 Task: Open a blank sheet, save the file as Sedona.doc Insert a picture of 'Sedona'with name   Sedona.png  Change shape height to 8.9 select the picture, apply border and shading with setting 3-D, style two thin line, color Black and width 2 1/4 pt
Action: Mouse moved to (167, 199)
Screenshot: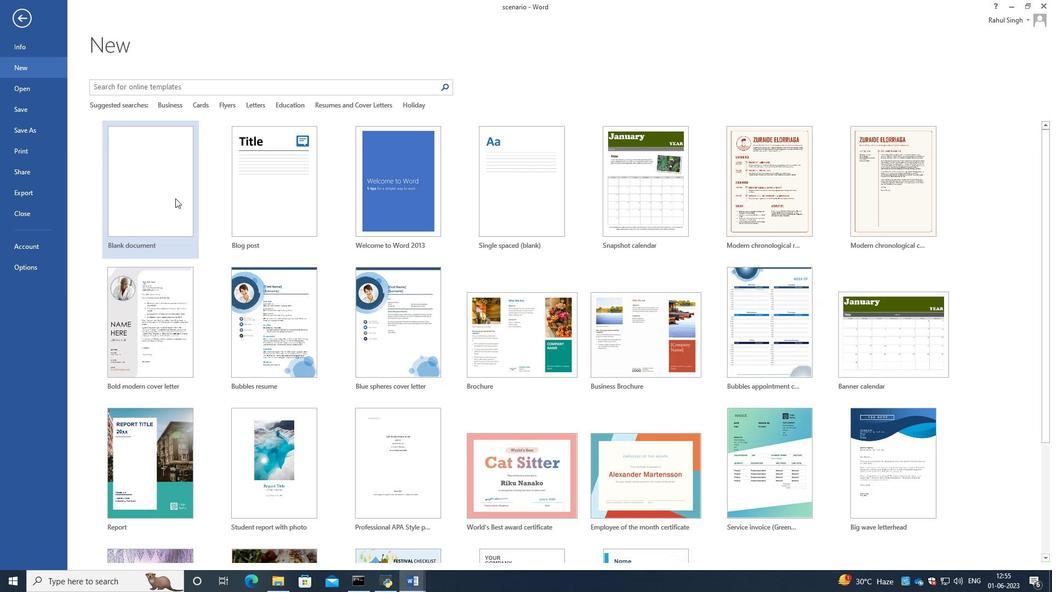 
Action: Mouse pressed left at (167, 199)
Screenshot: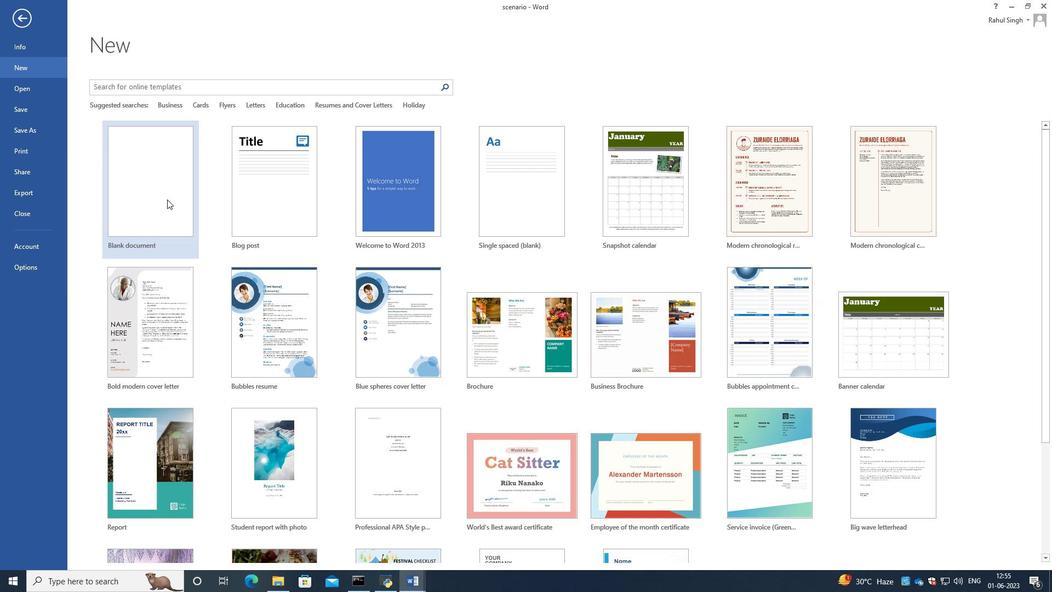 
Action: Mouse moved to (12, 14)
Screenshot: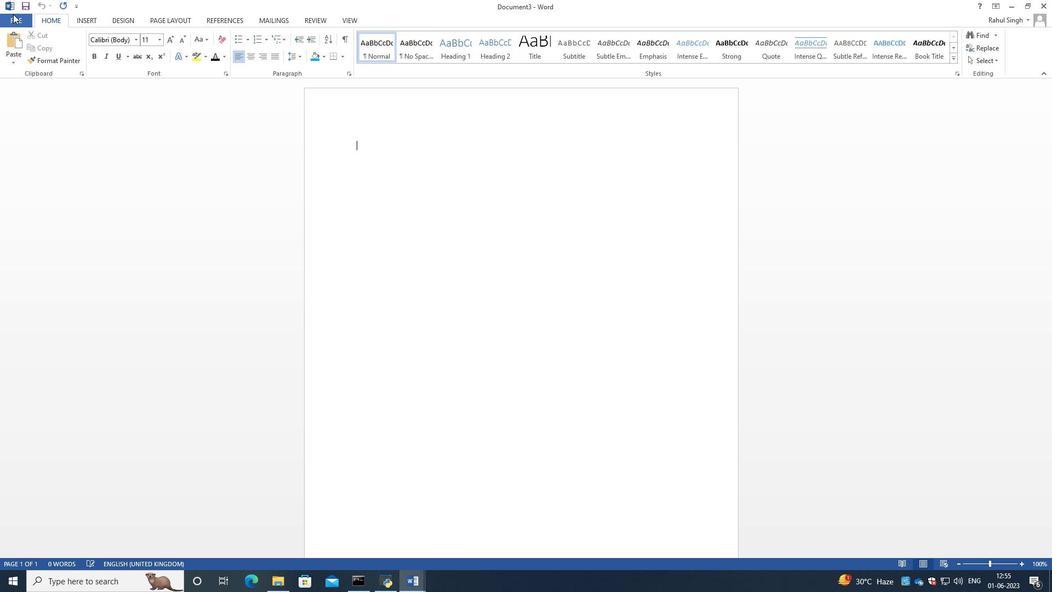 
Action: Mouse pressed left at (12, 14)
Screenshot: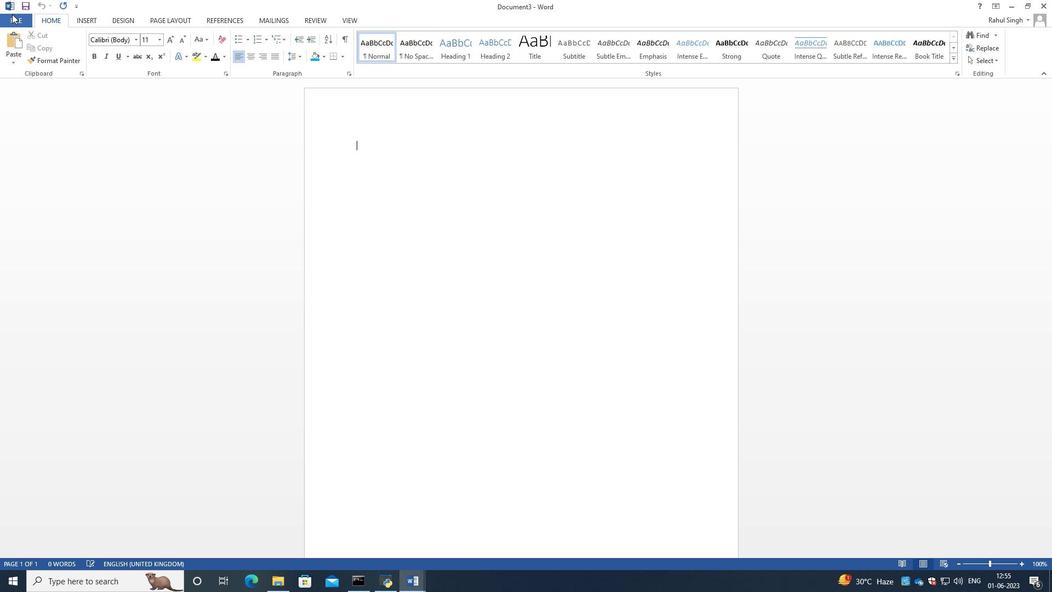 
Action: Mouse moved to (29, 135)
Screenshot: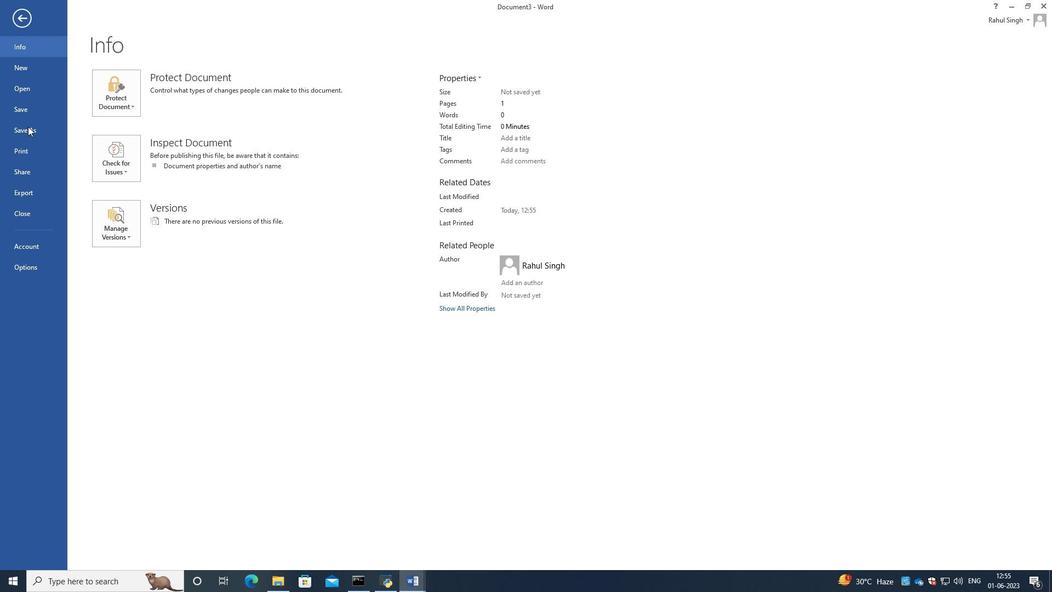 
Action: Mouse pressed left at (29, 135)
Screenshot: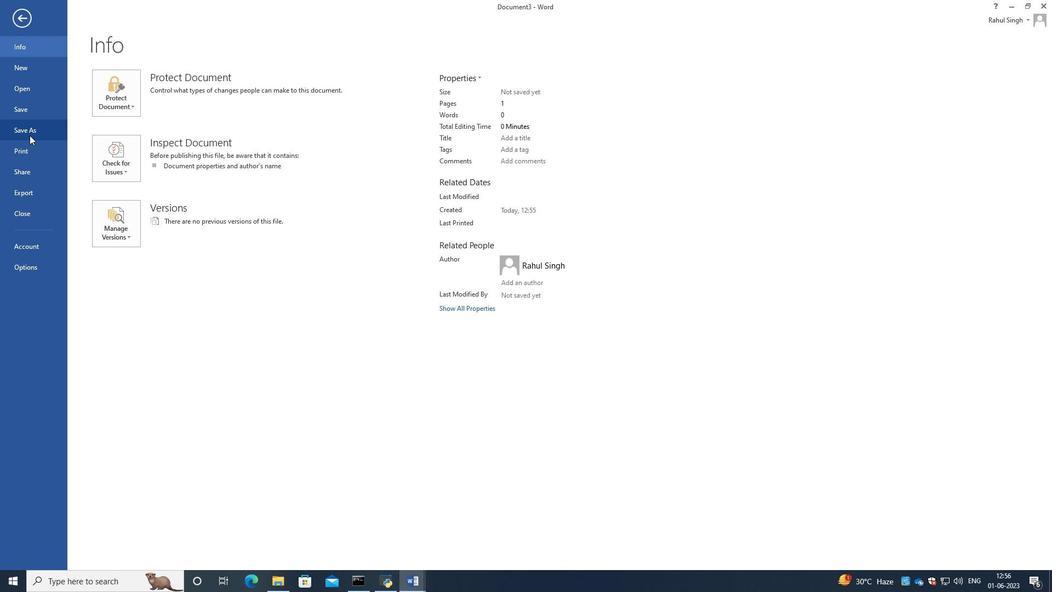 
Action: Mouse moved to (296, 118)
Screenshot: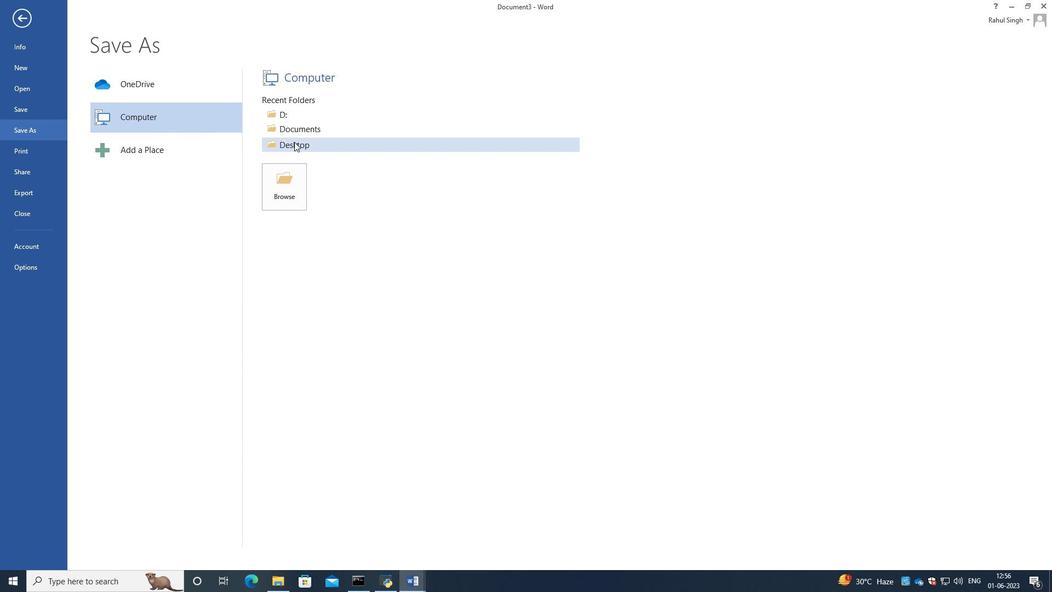 
Action: Mouse pressed left at (296, 118)
Screenshot: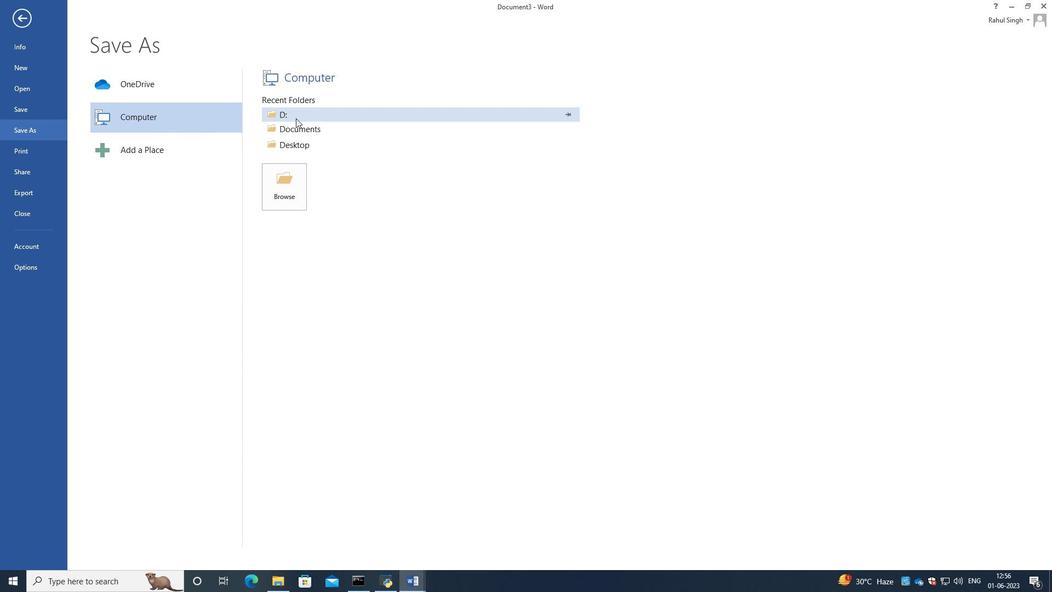 
Action: Mouse moved to (265, 202)
Screenshot: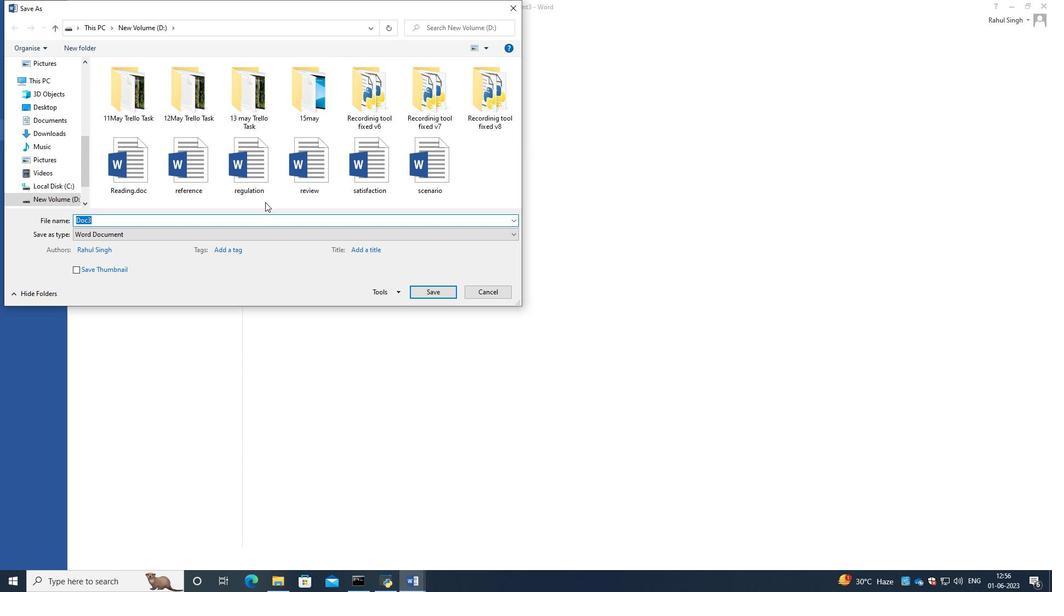 
Action: Key pressed <Key.caps_lock>S<Key.caps_lock>edona.doc
Screenshot: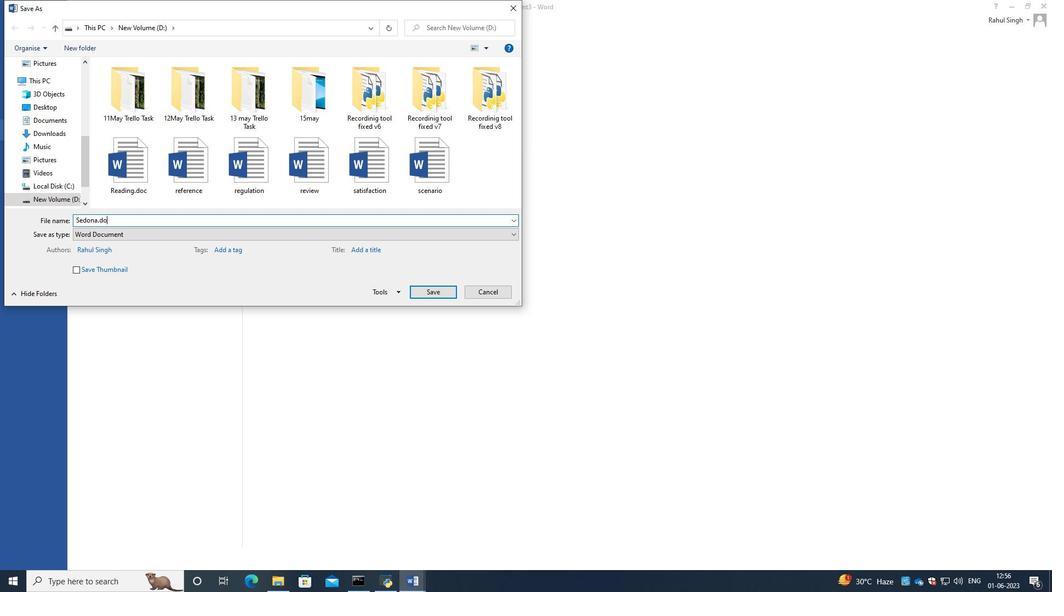 
Action: Mouse moved to (428, 292)
Screenshot: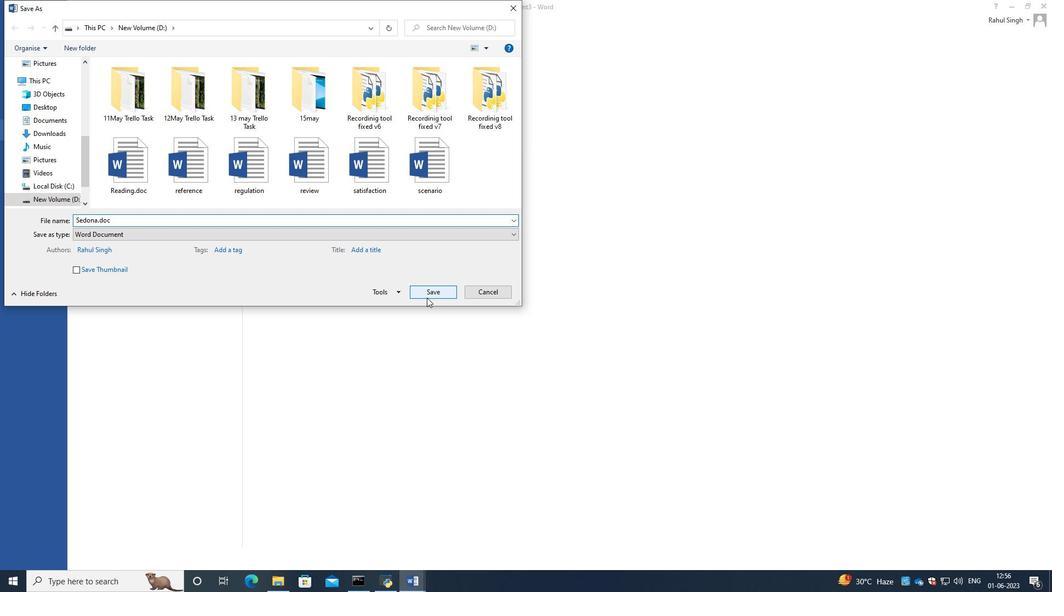 
Action: Mouse pressed left at (428, 292)
Screenshot: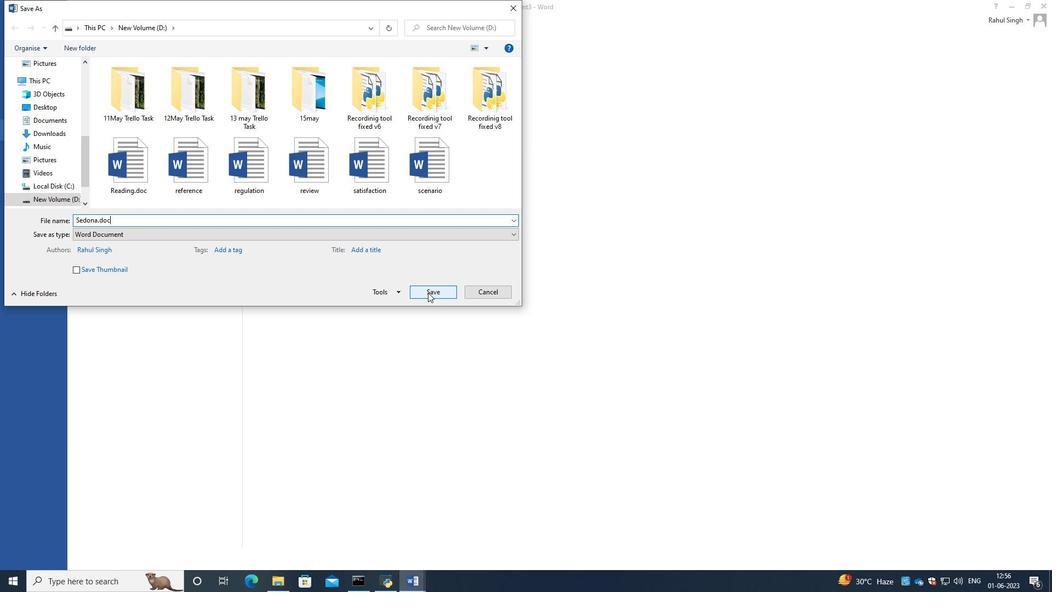 
Action: Mouse moved to (378, 153)
Screenshot: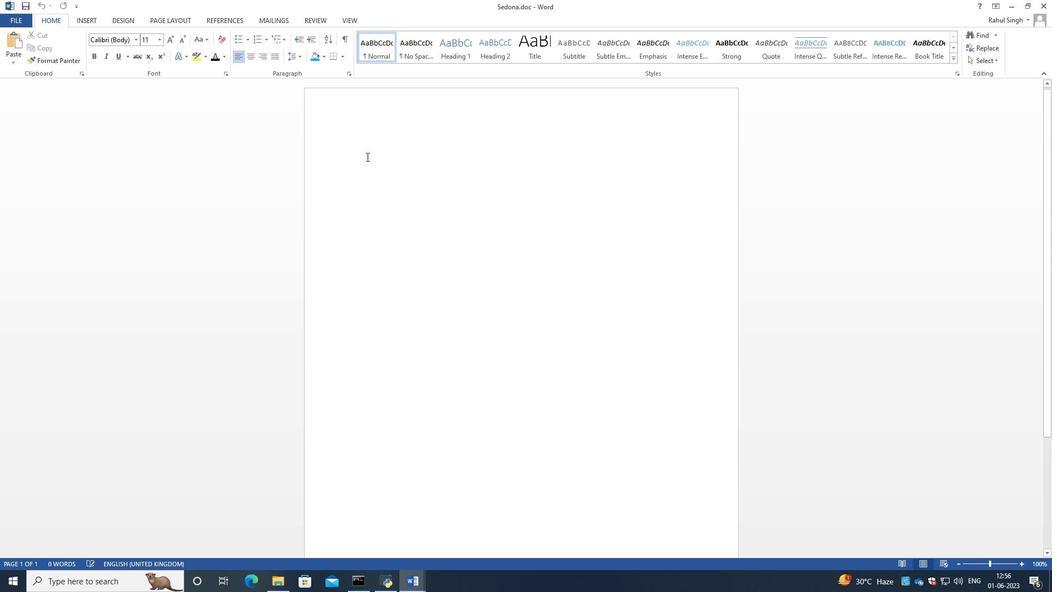 
Action: Mouse pressed left at (378, 153)
Screenshot: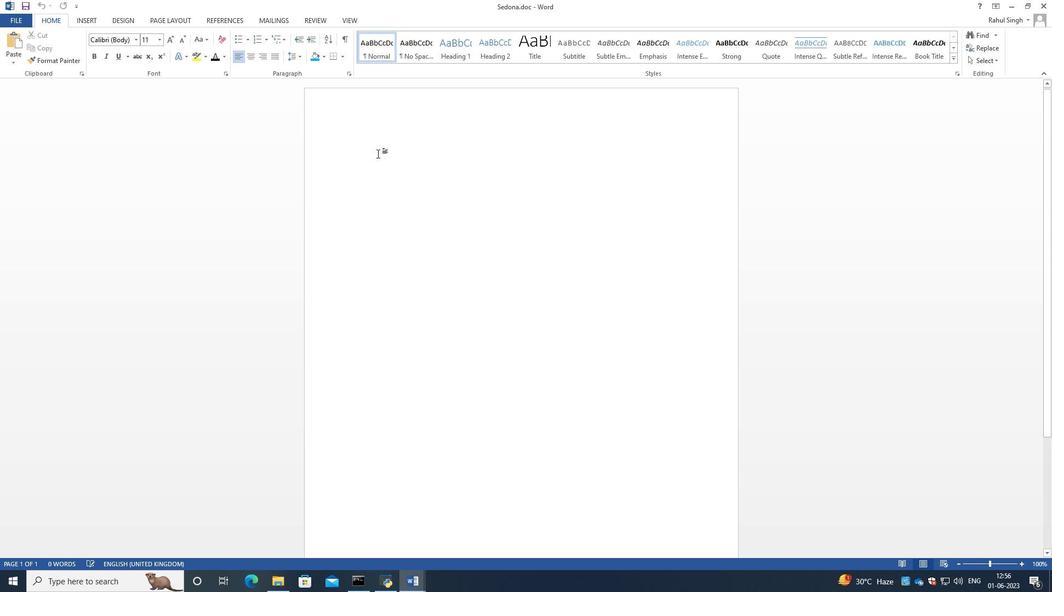 
Action: Mouse moved to (79, 18)
Screenshot: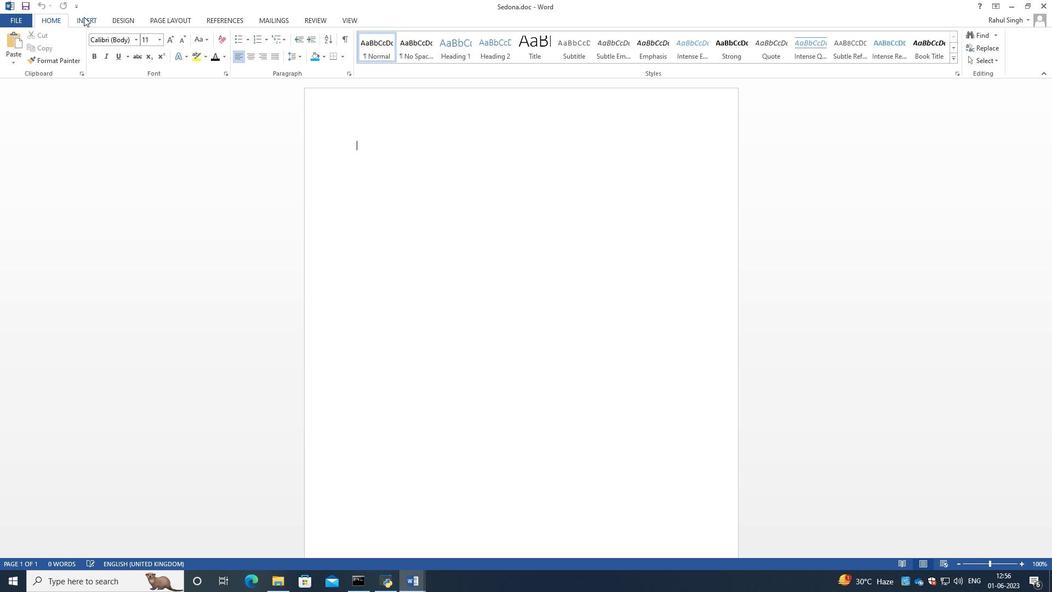 
Action: Mouse pressed left at (79, 18)
Screenshot: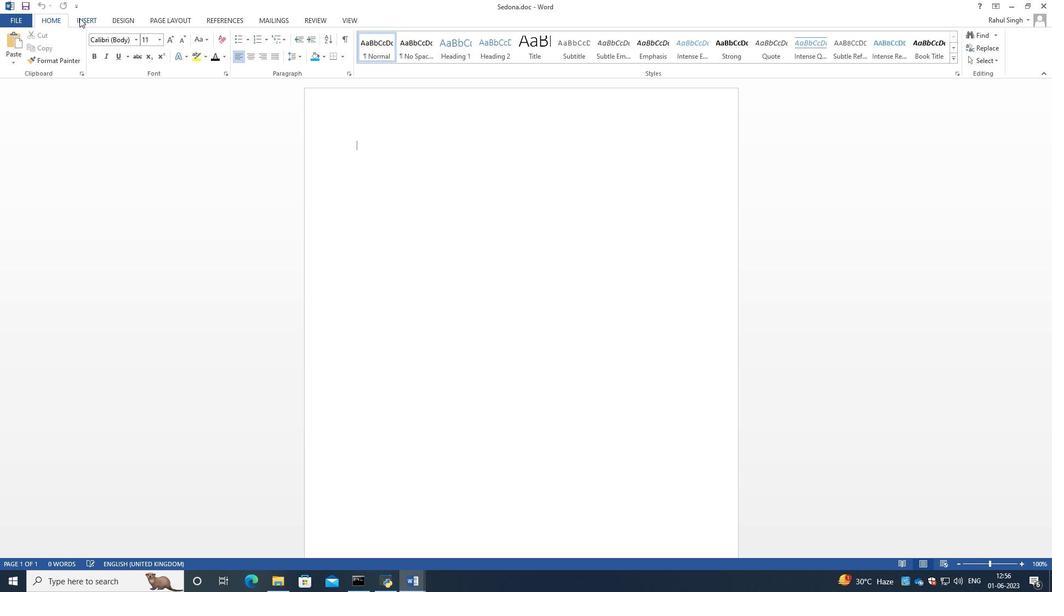 
Action: Mouse moved to (148, 49)
Screenshot: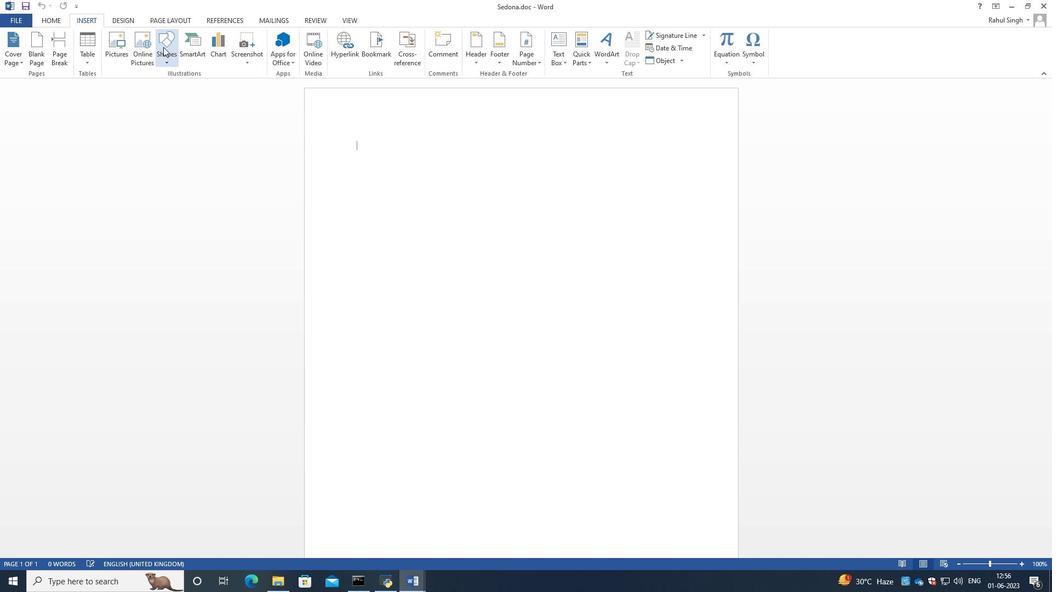 
Action: Mouse pressed left at (148, 49)
Screenshot: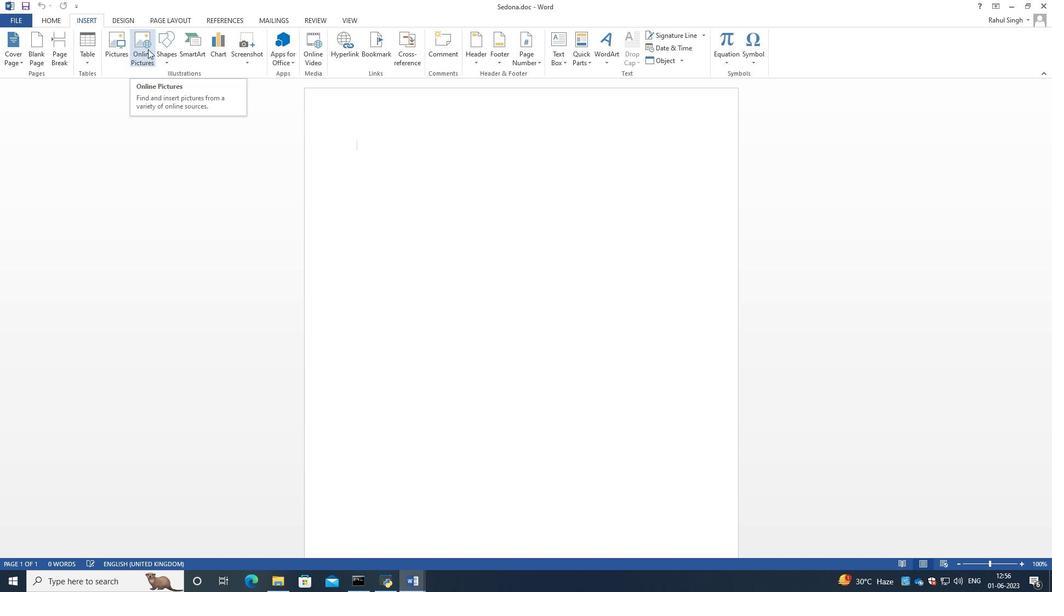
Action: Mouse moved to (590, 223)
Screenshot: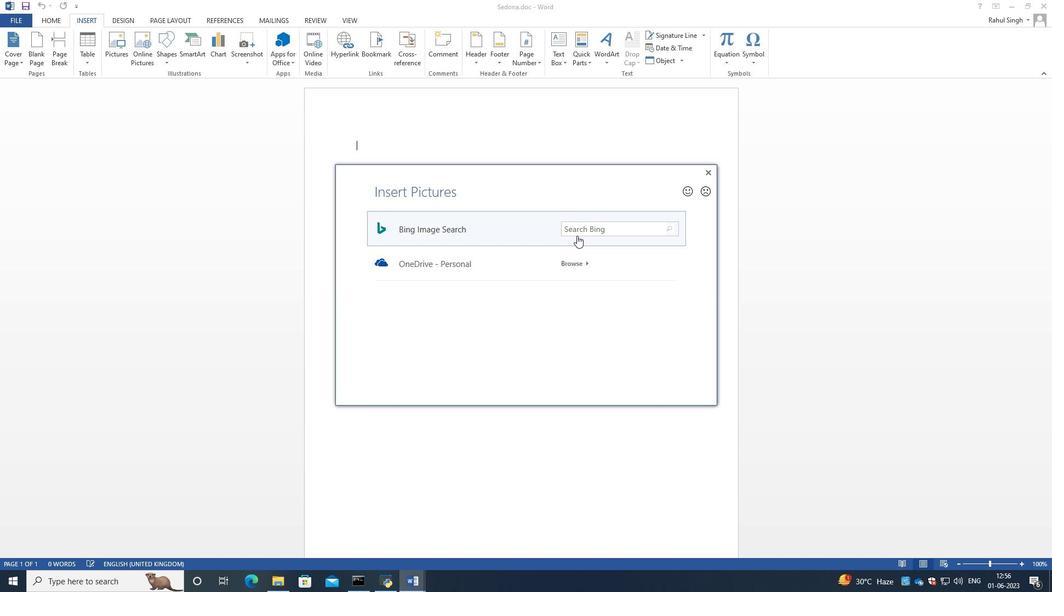 
Action: Mouse pressed left at (590, 223)
Screenshot: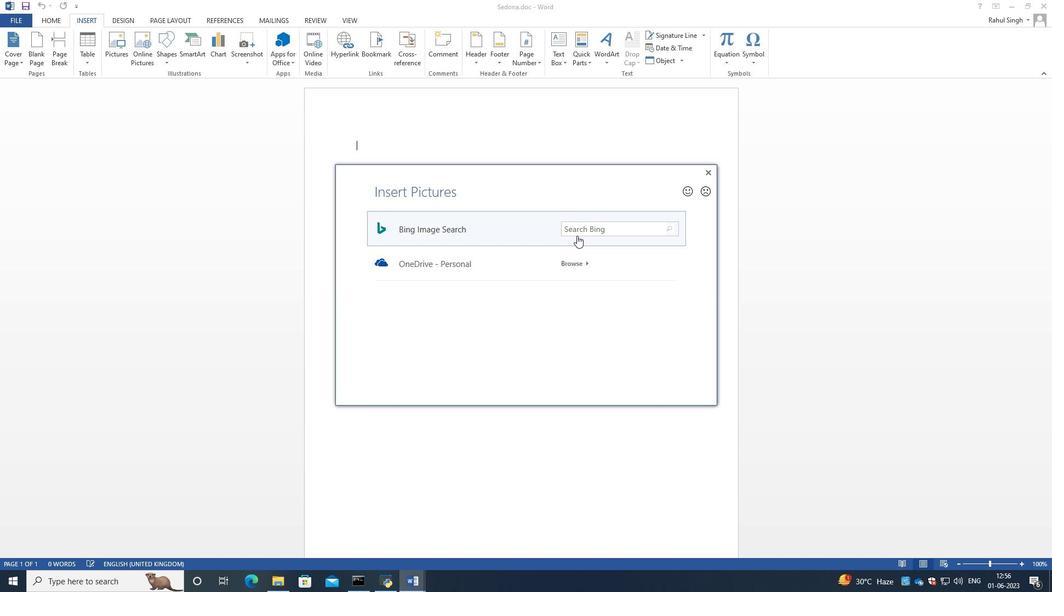 
Action: Mouse moved to (591, 229)
Screenshot: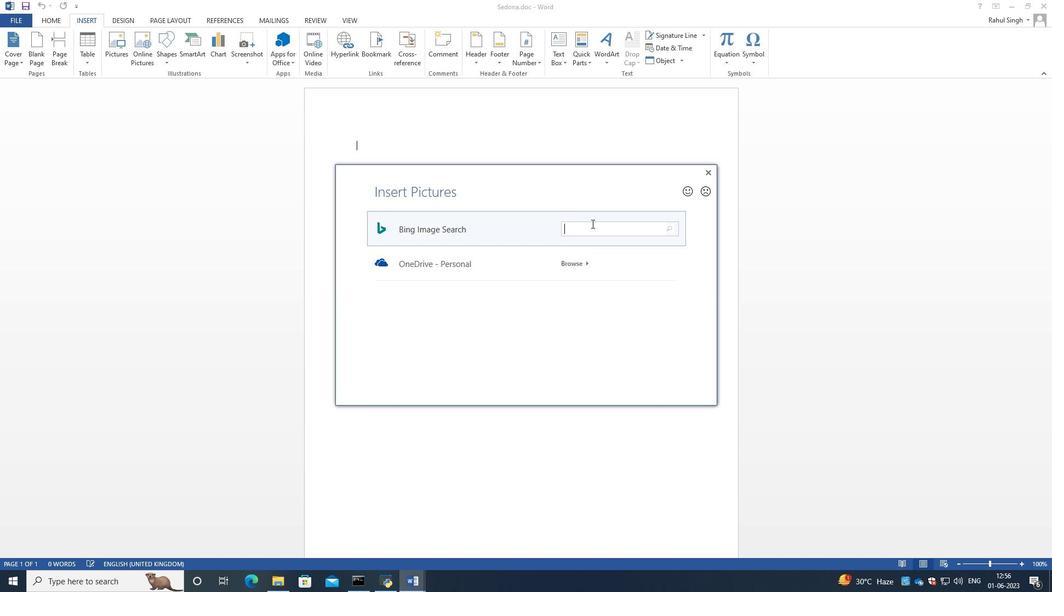 
Action: Key pressed <Key.shift>Sedona.png<Key.enter>
Screenshot: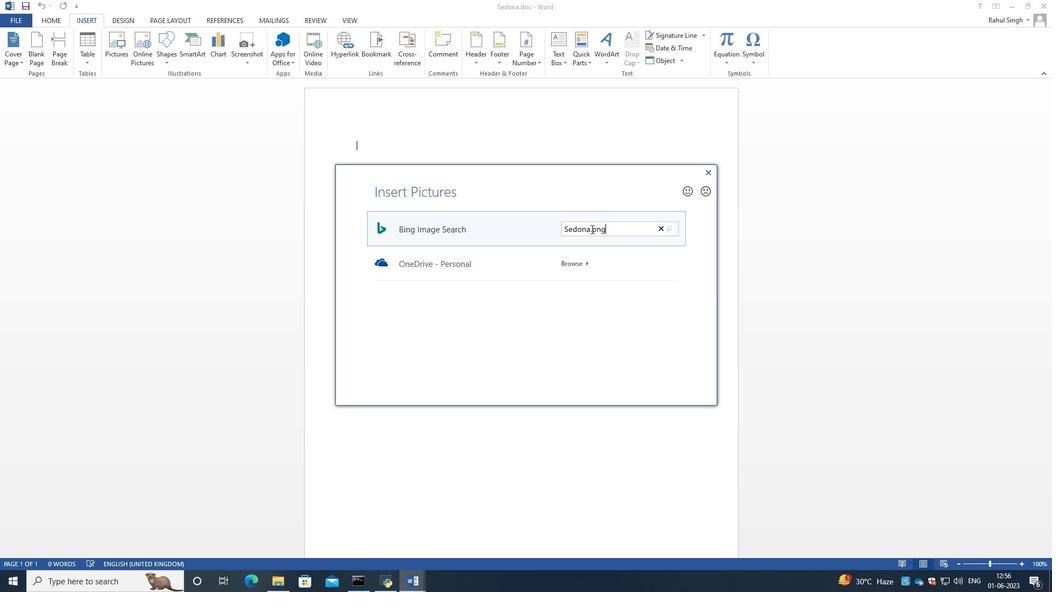 
Action: Mouse moved to (554, 270)
Screenshot: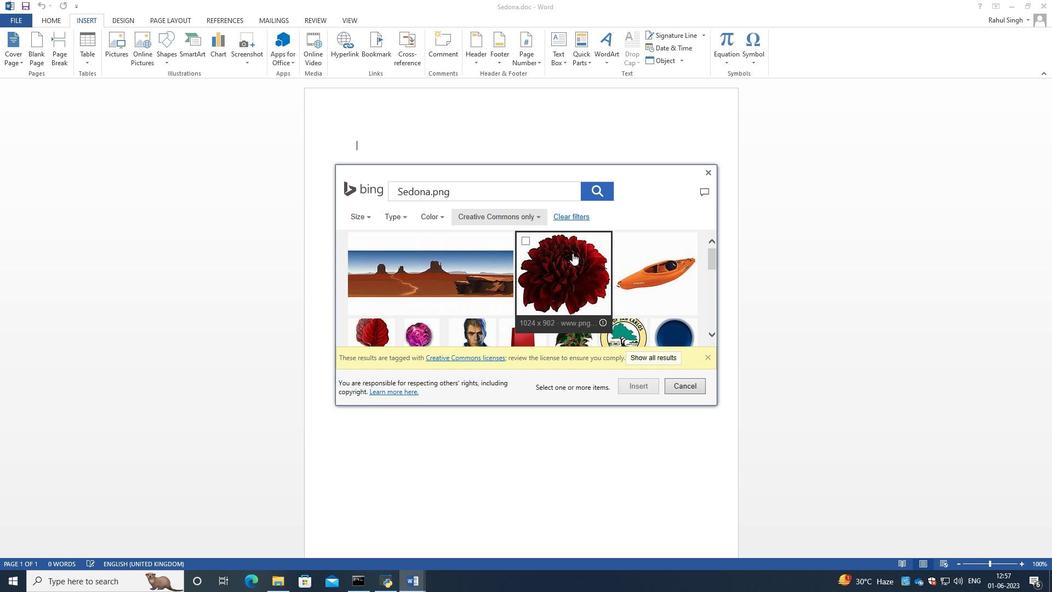 
Action: Mouse scrolled (554, 270) with delta (0, 0)
Screenshot: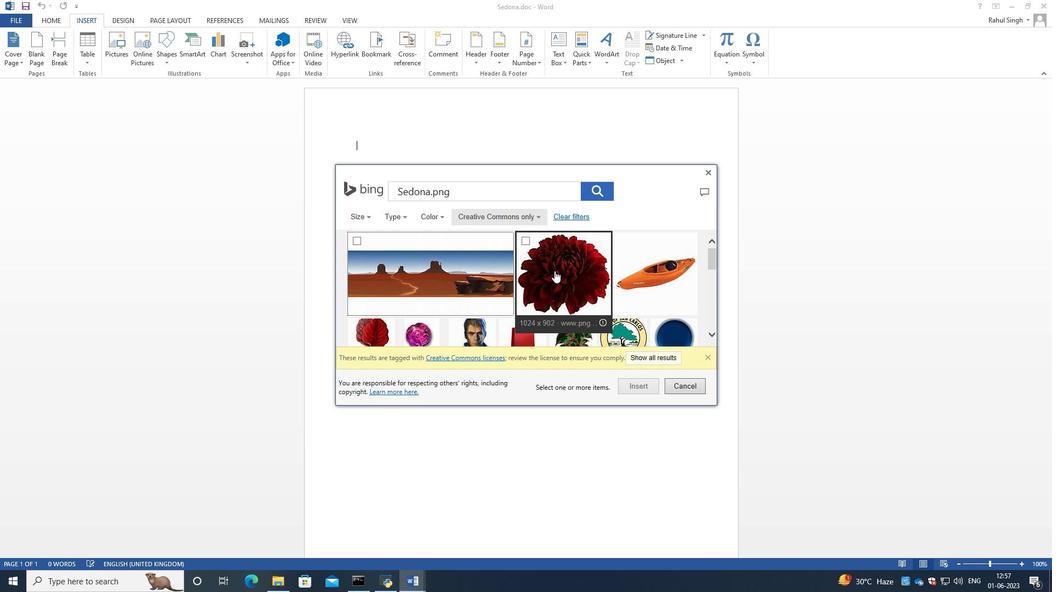 
Action: Mouse moved to (554, 271)
Screenshot: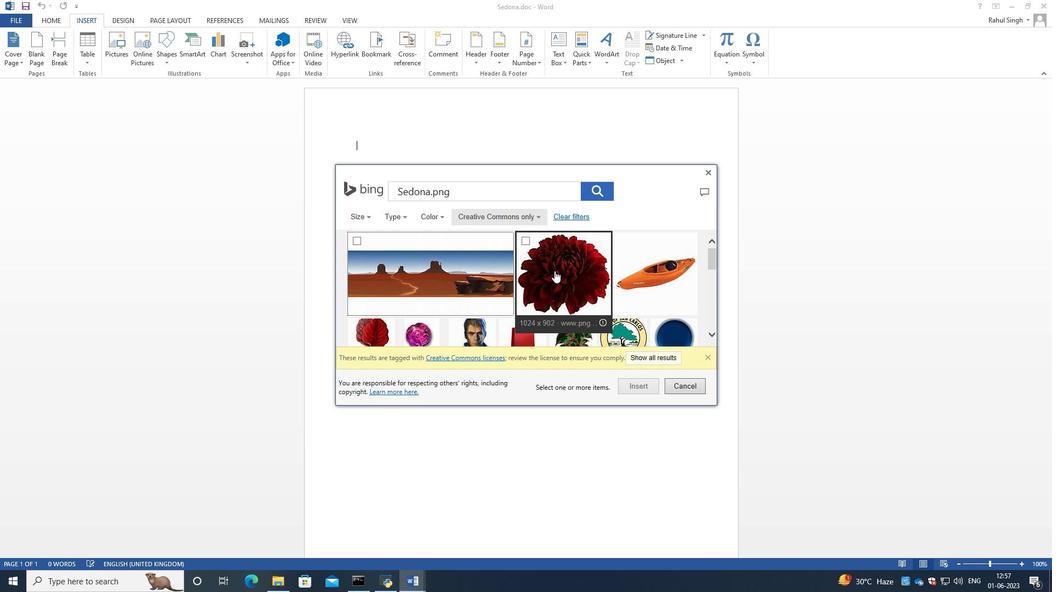 
Action: Mouse scrolled (554, 270) with delta (0, 0)
Screenshot: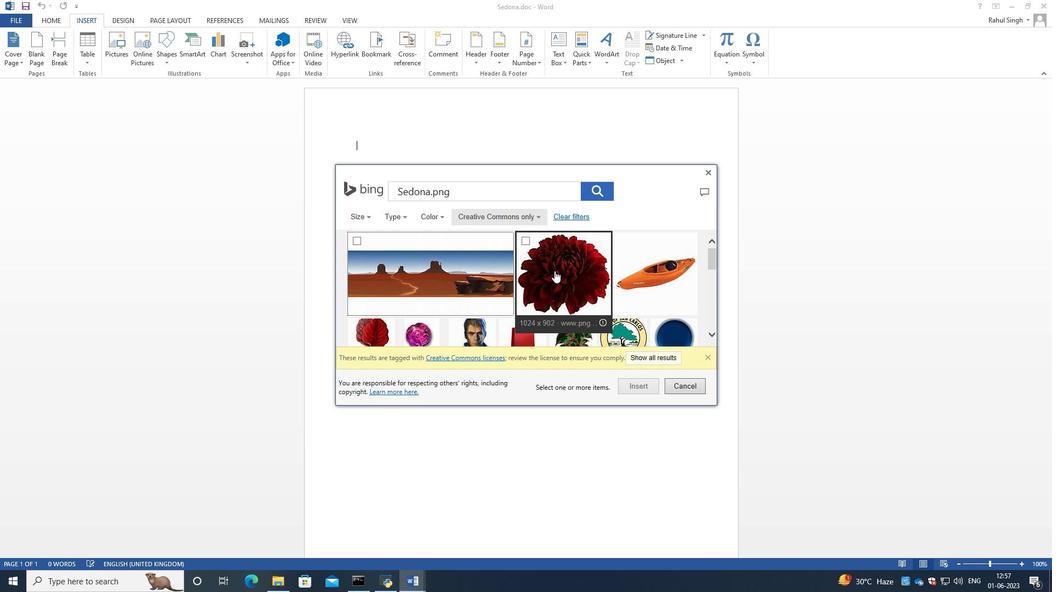 
Action: Mouse scrolled (554, 270) with delta (0, 0)
Screenshot: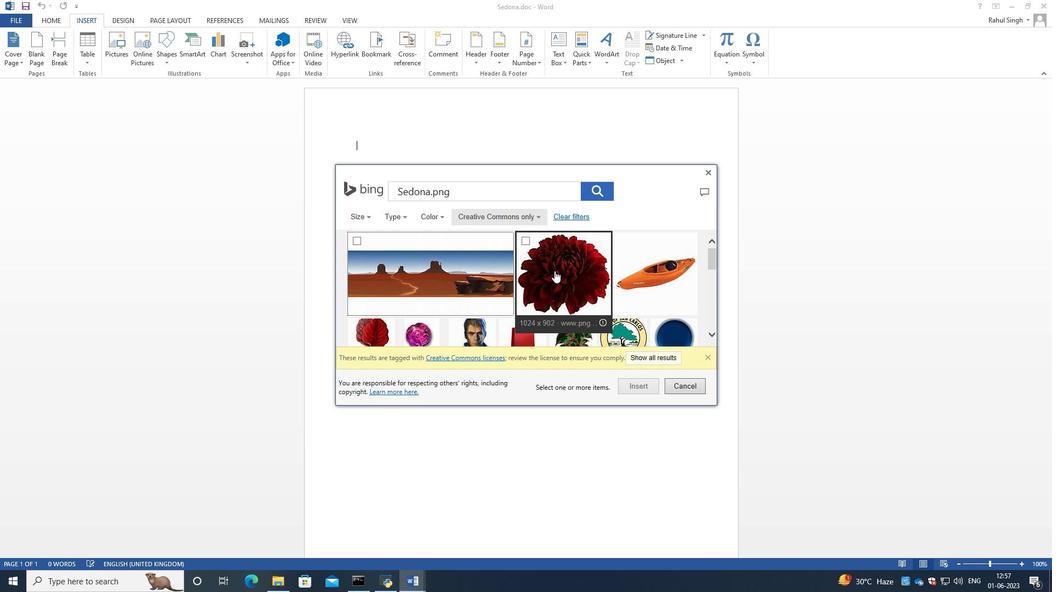 
Action: Mouse scrolled (554, 271) with delta (0, 0)
Screenshot: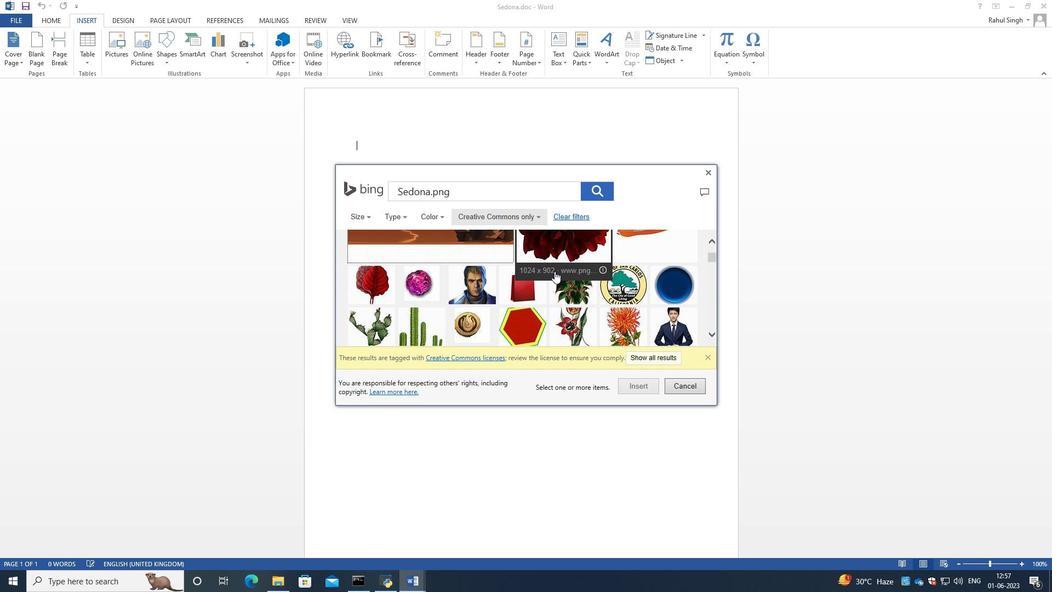 
Action: Mouse scrolled (554, 271) with delta (0, 0)
Screenshot: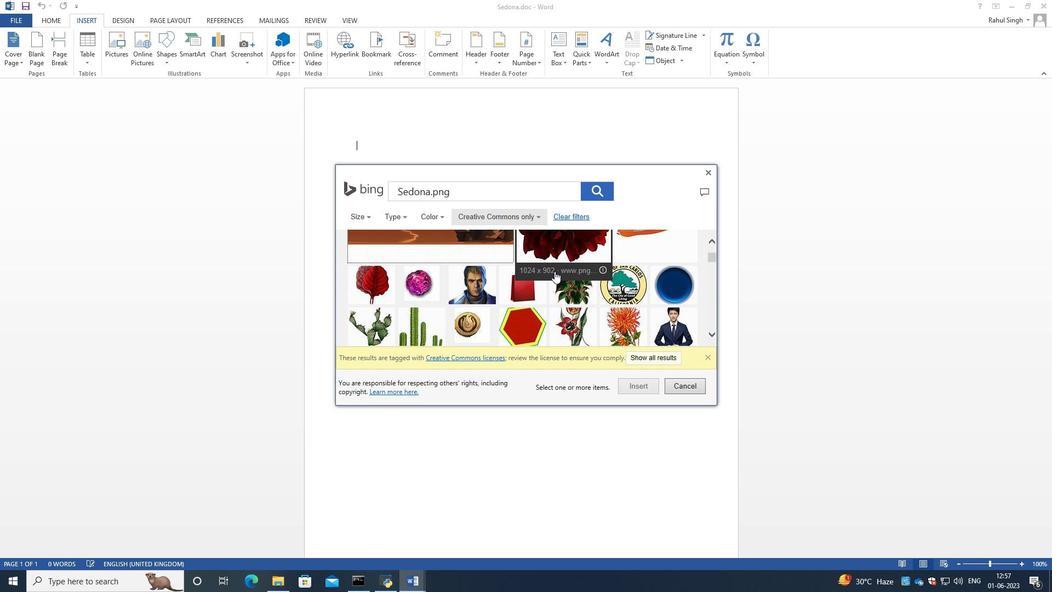 
Action: Mouse scrolled (554, 271) with delta (0, 0)
Screenshot: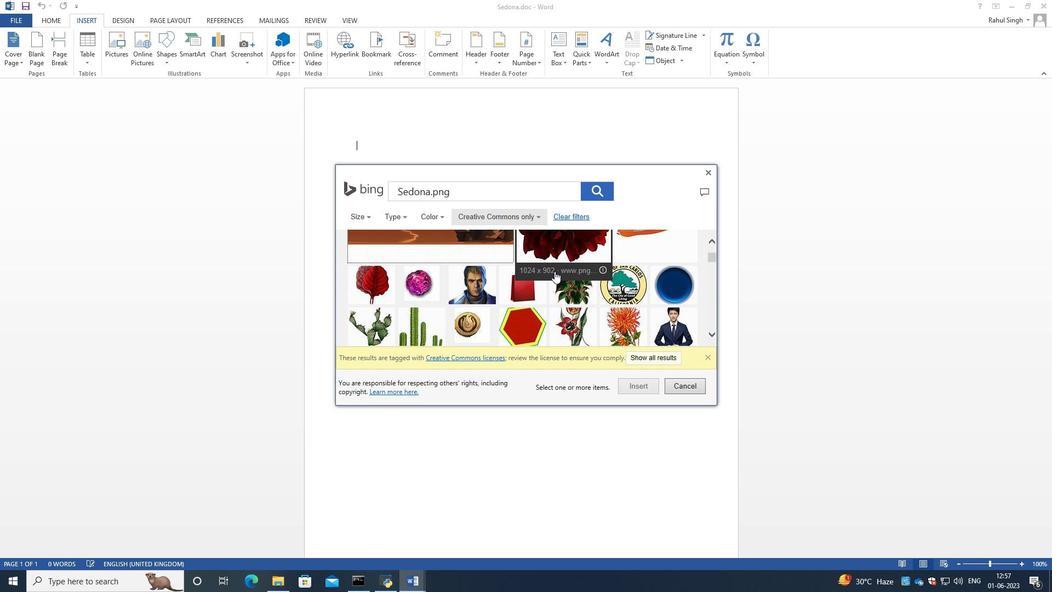 
Action: Mouse moved to (469, 186)
Screenshot: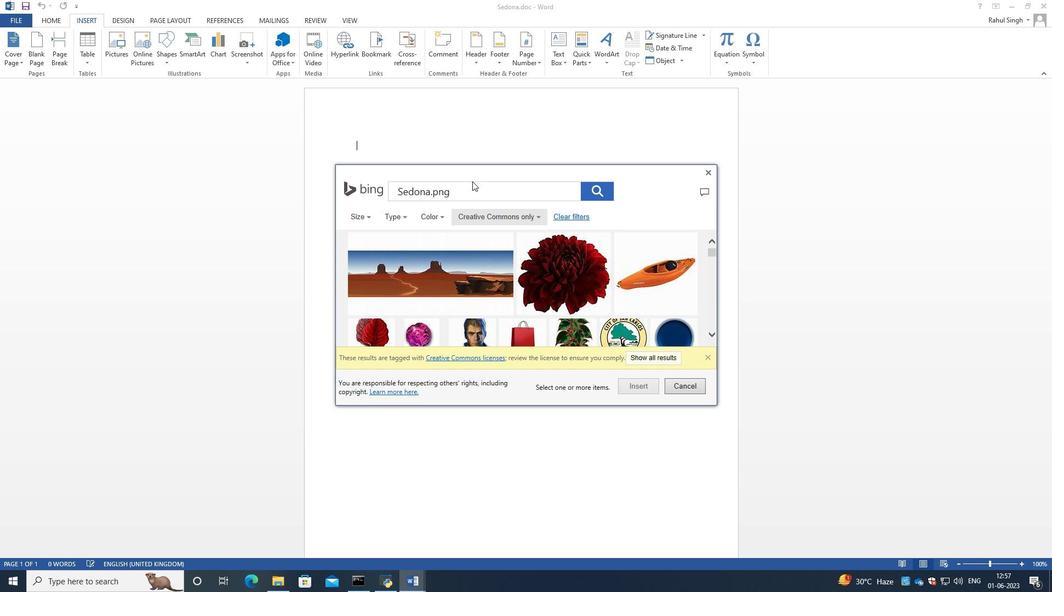 
Action: Mouse pressed left at (469, 186)
Screenshot: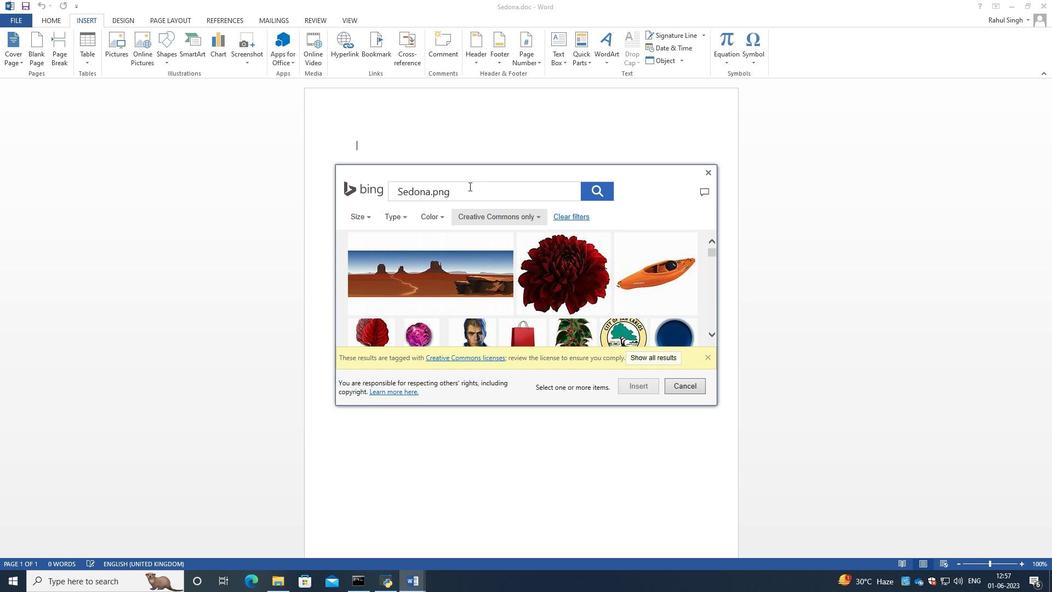
Action: Key pressed <Key.backspace><Key.backspace><Key.backspace><Key.backspace><Key.enter>
Screenshot: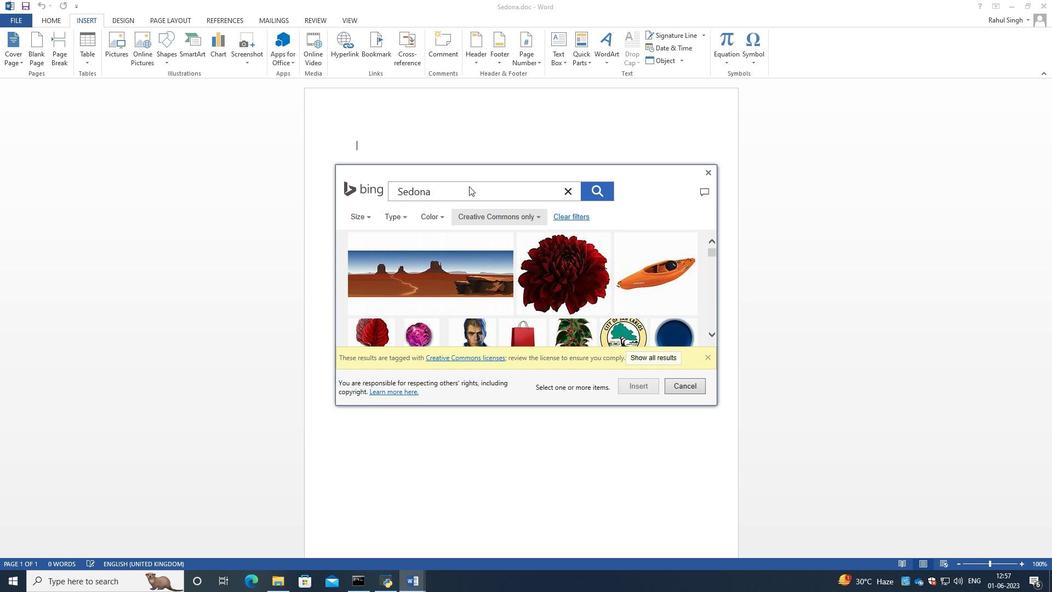 
Action: Mouse moved to (578, 260)
Screenshot: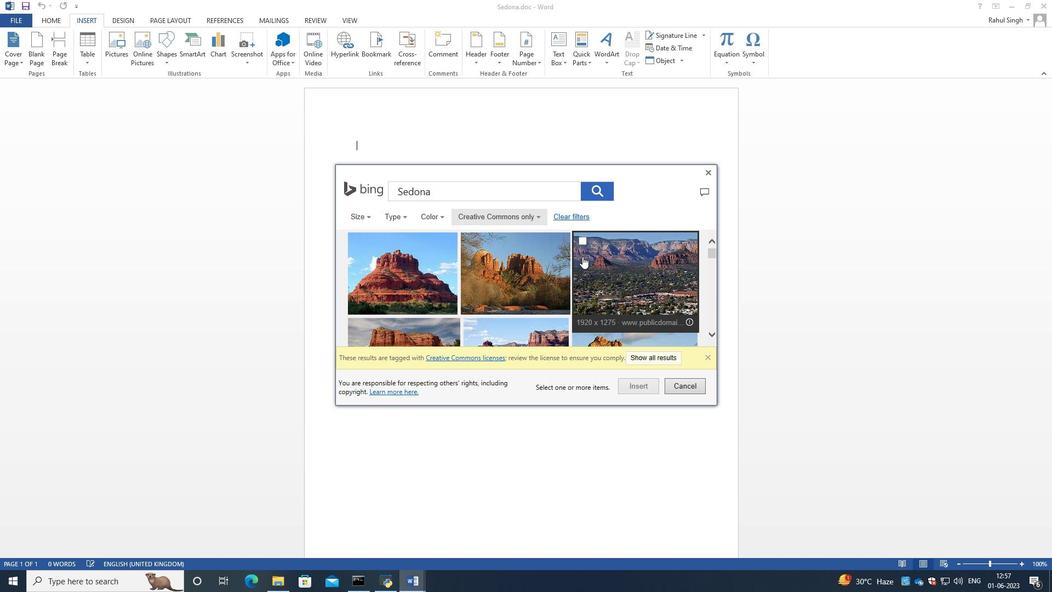 
Action: Mouse scrolled (578, 260) with delta (0, 0)
Screenshot: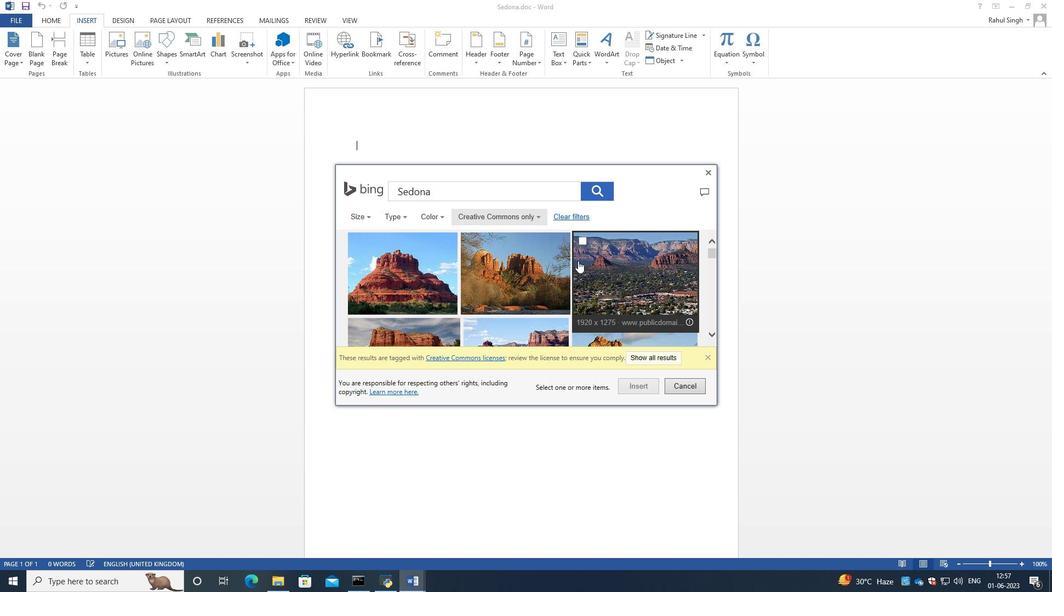 
Action: Mouse scrolled (578, 260) with delta (0, 0)
Screenshot: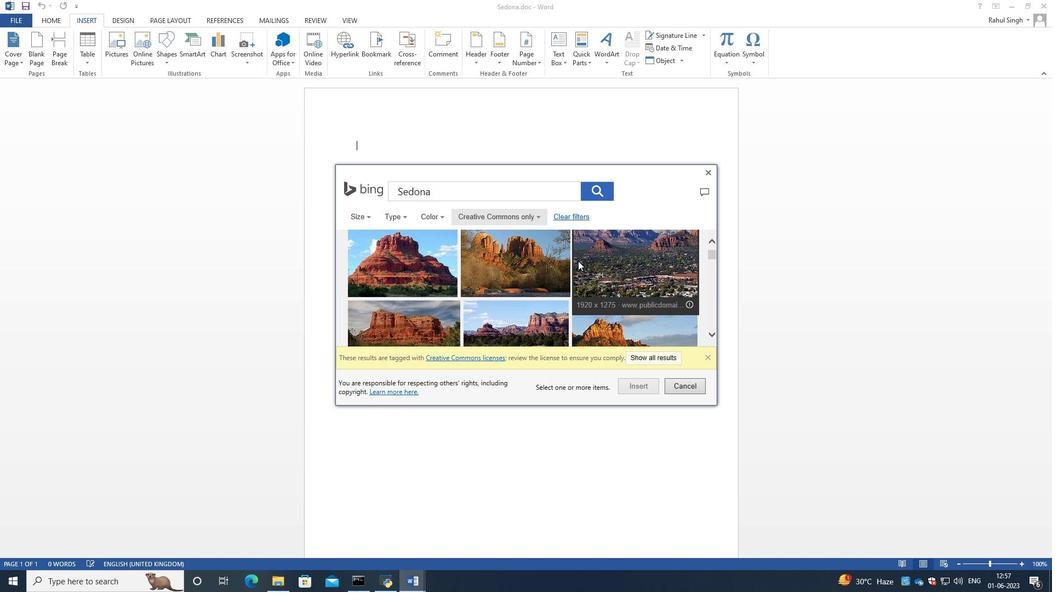 
Action: Mouse scrolled (578, 260) with delta (0, 0)
Screenshot: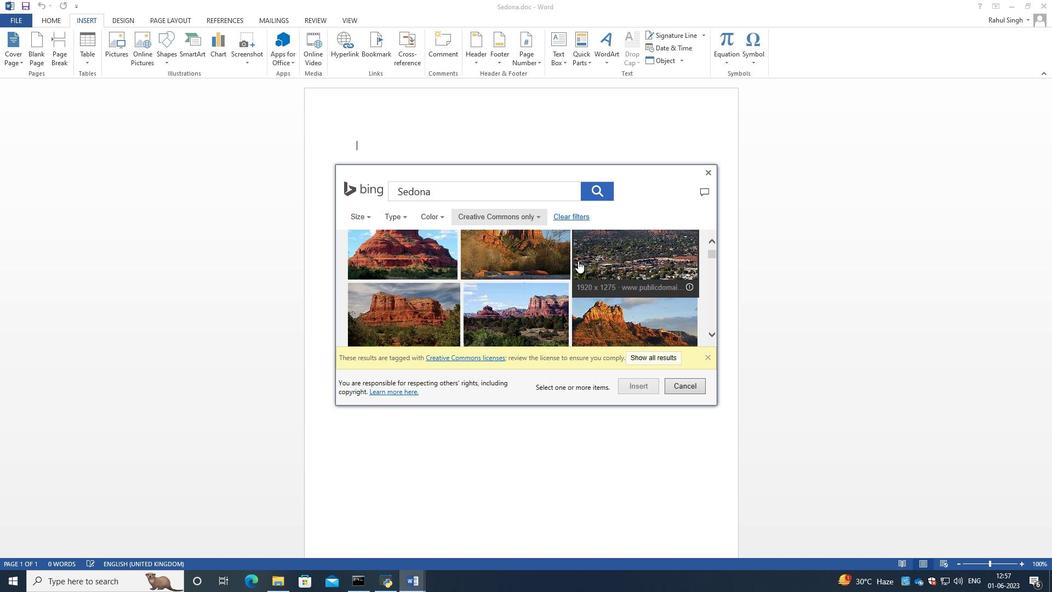 
Action: Mouse scrolled (578, 260) with delta (0, 0)
Screenshot: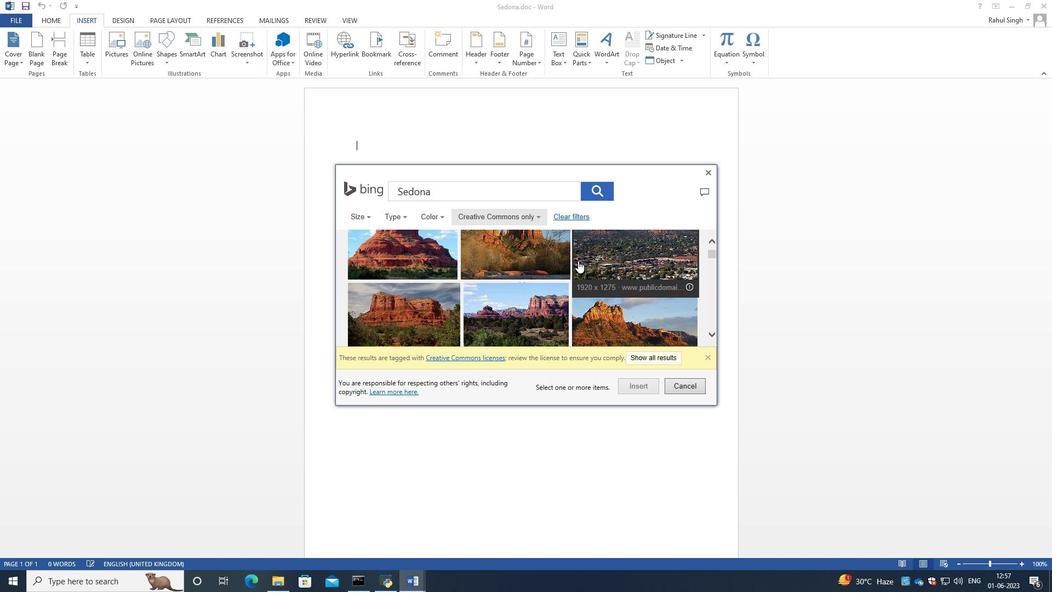 
Action: Mouse moved to (475, 253)
Screenshot: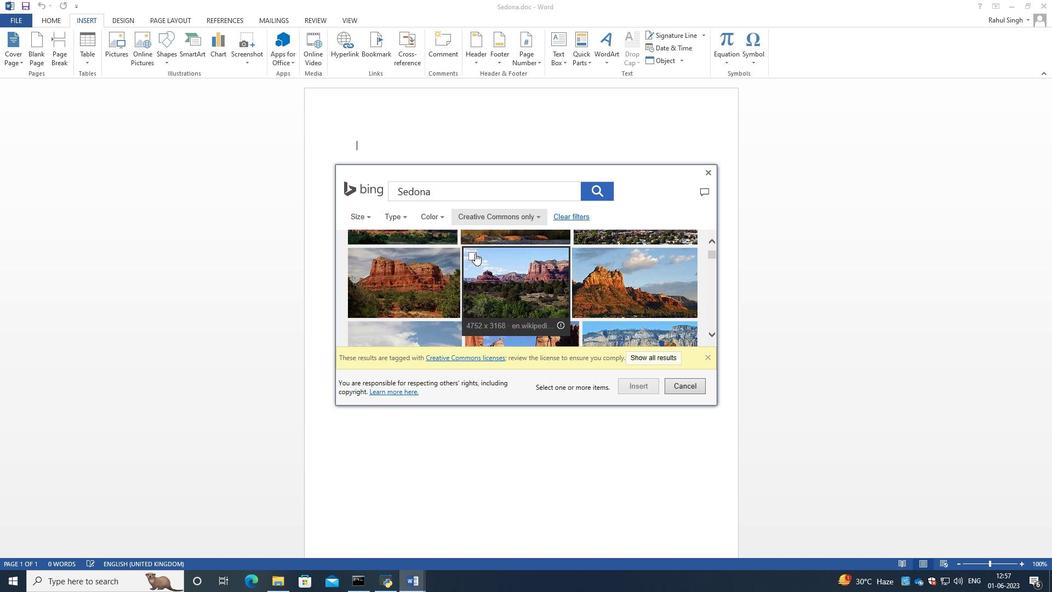 
Action: Mouse pressed left at (475, 253)
Screenshot: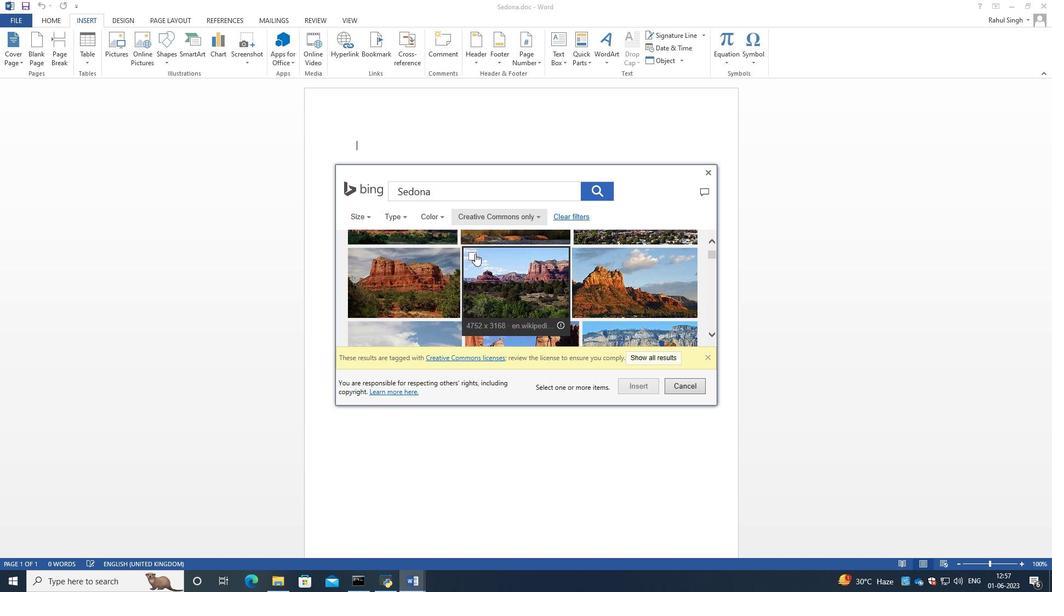 
Action: Mouse moved to (475, 258)
Screenshot: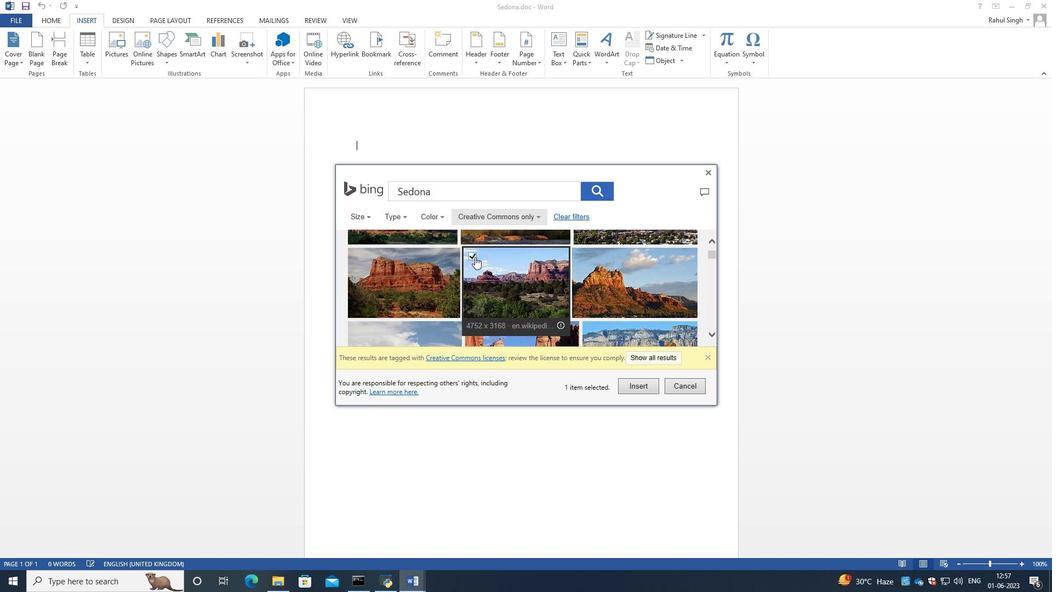 
Action: Mouse pressed right at (475, 258)
Screenshot: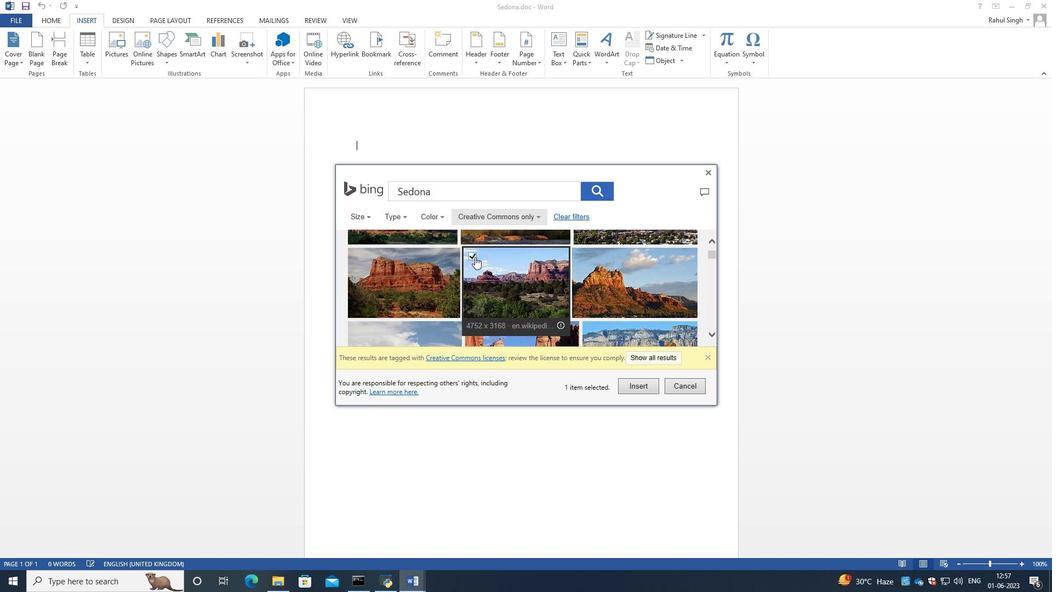 
Action: Mouse moved to (636, 388)
Screenshot: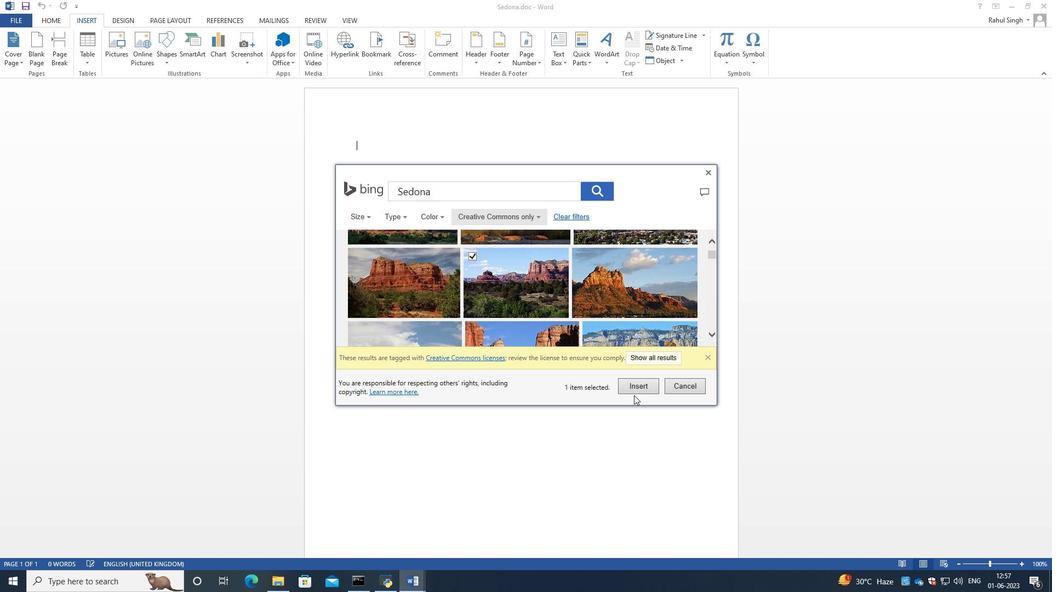 
Action: Mouse pressed left at (636, 388)
Screenshot: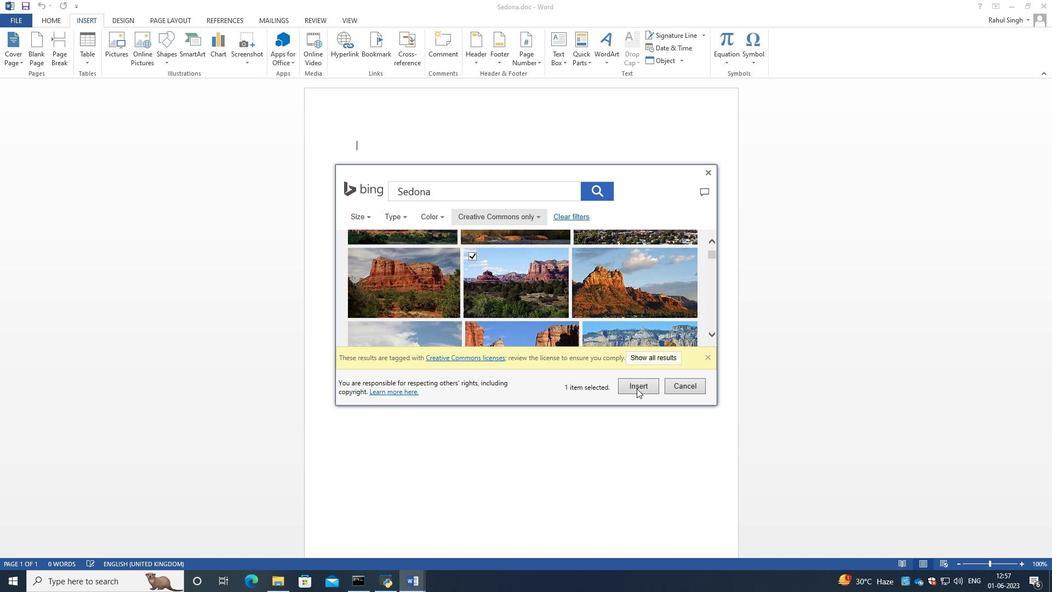 
Action: Mouse moved to (572, 230)
Screenshot: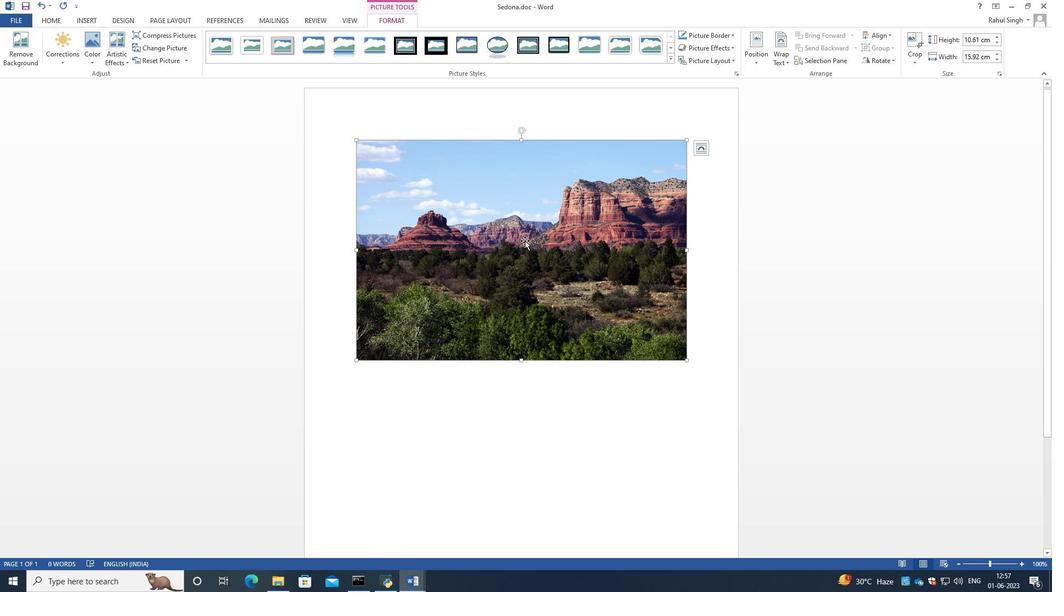 
Action: Mouse pressed left at (572, 230)
Screenshot: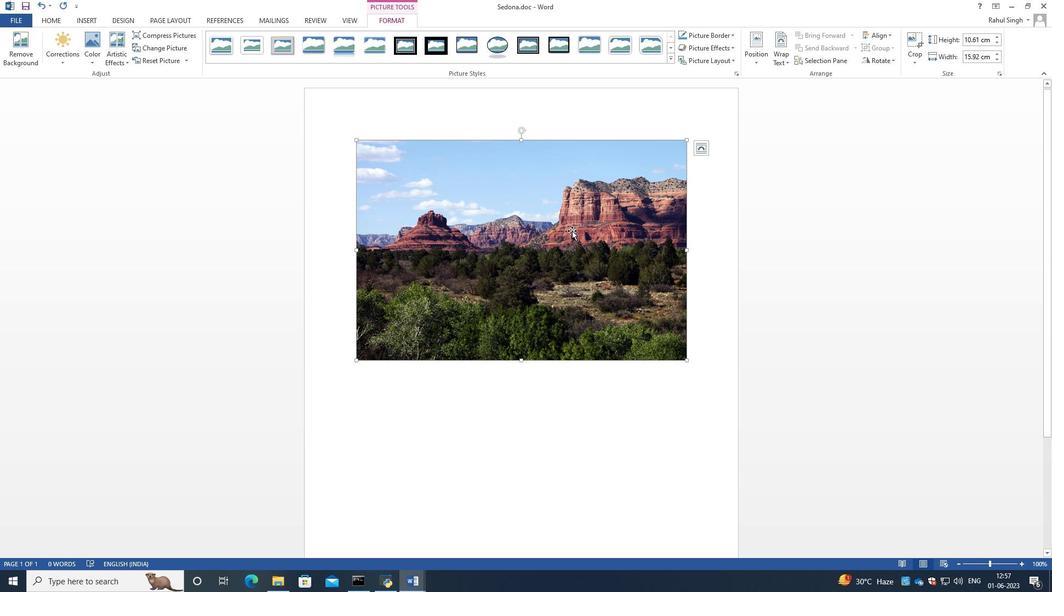 
Action: Mouse moved to (978, 39)
Screenshot: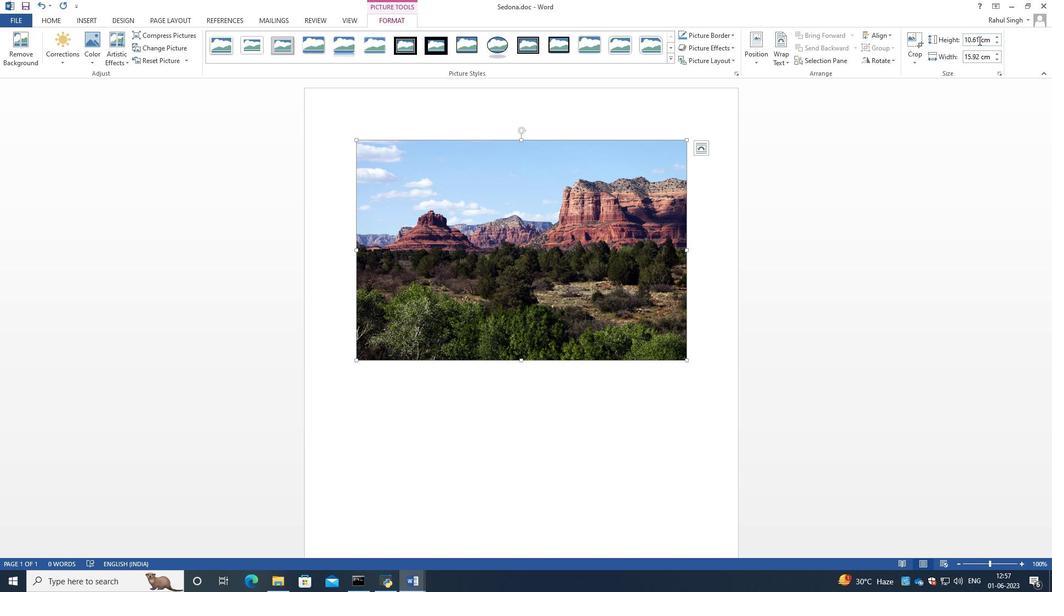 
Action: Mouse pressed left at (978, 39)
Screenshot: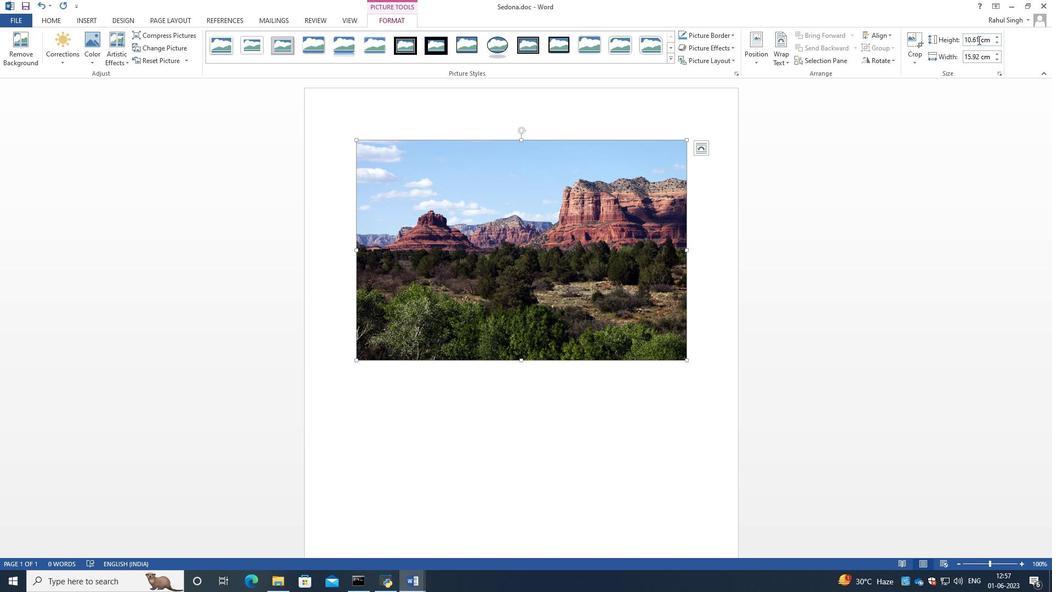 
Action: Mouse moved to (996, 41)
Screenshot: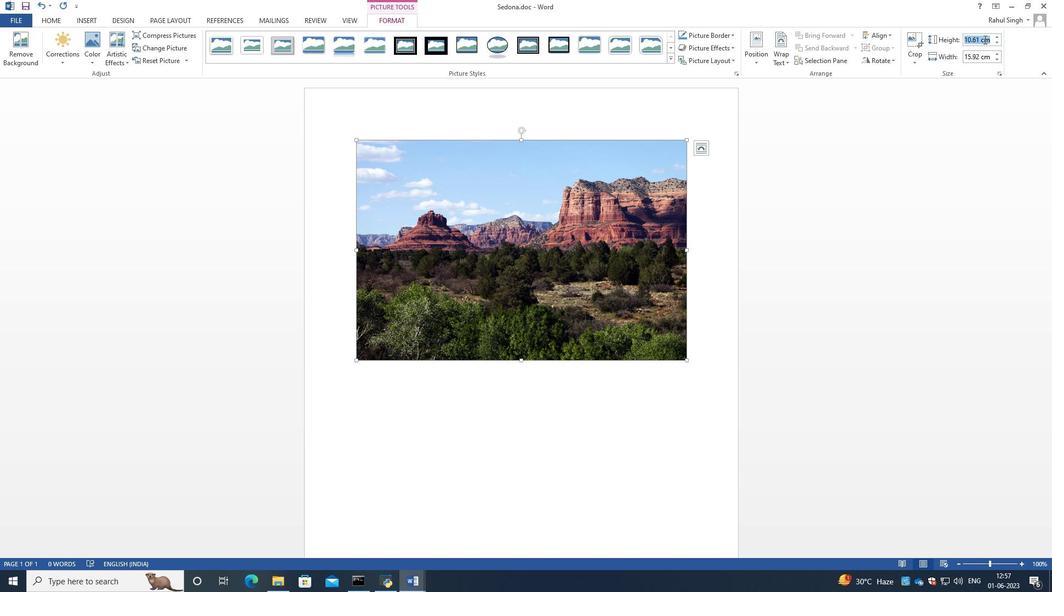 
Action: Key pressed 8.9<Key.space>cm<Key.enter>
Screenshot: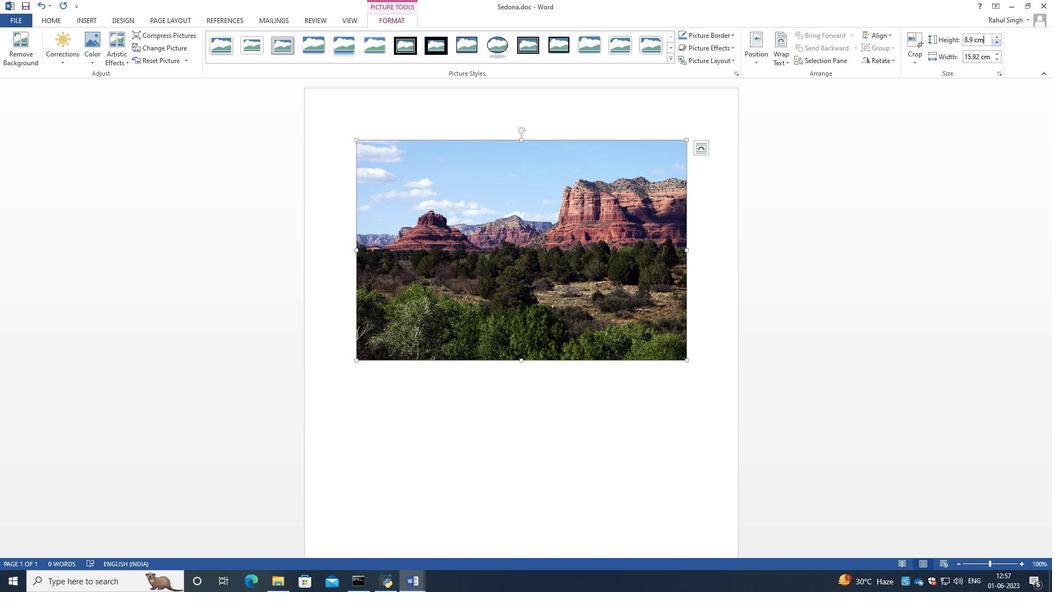 
Action: Mouse moved to (637, 123)
Screenshot: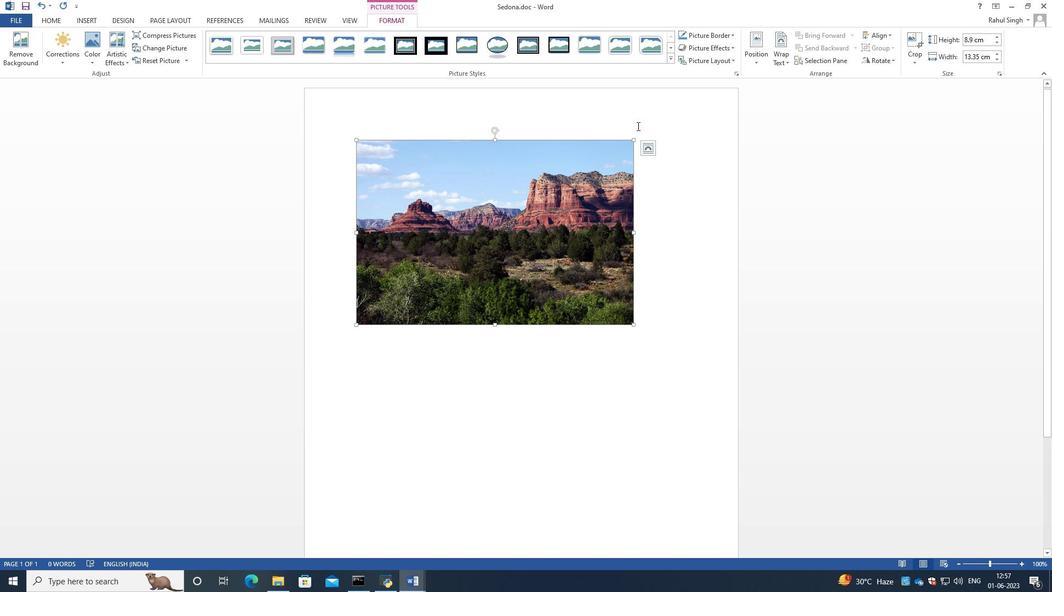 
Action: Mouse pressed left at (637, 123)
Screenshot: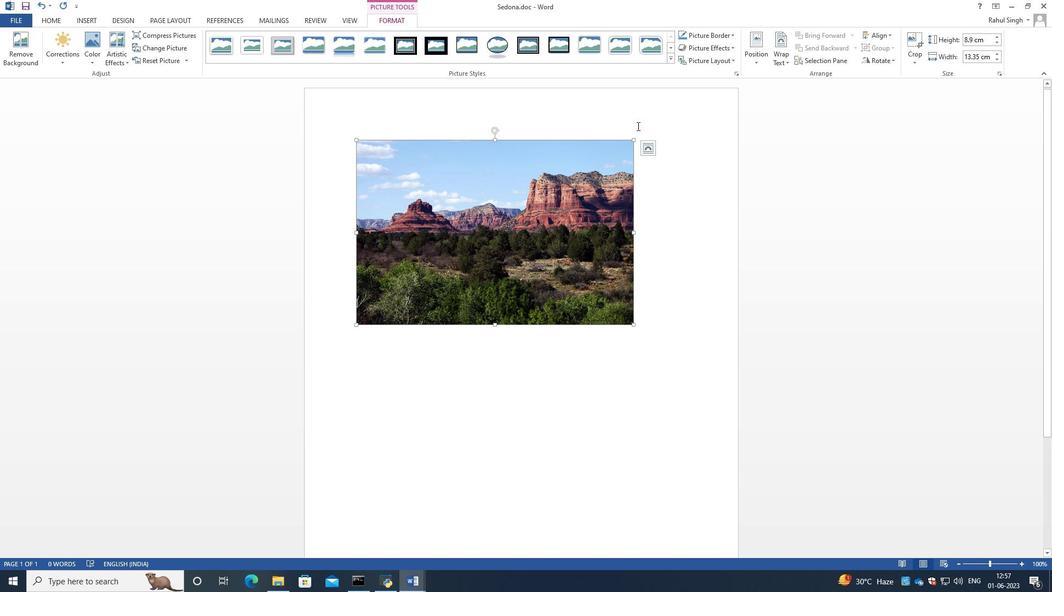 
Action: Mouse moved to (362, 337)
Screenshot: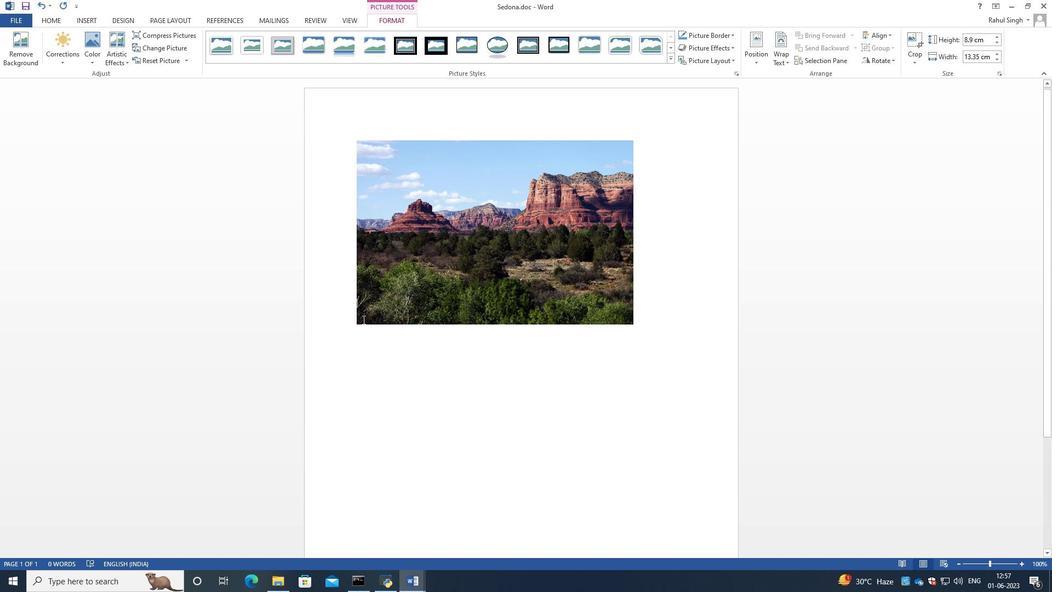 
Action: Mouse pressed left at (362, 337)
Screenshot: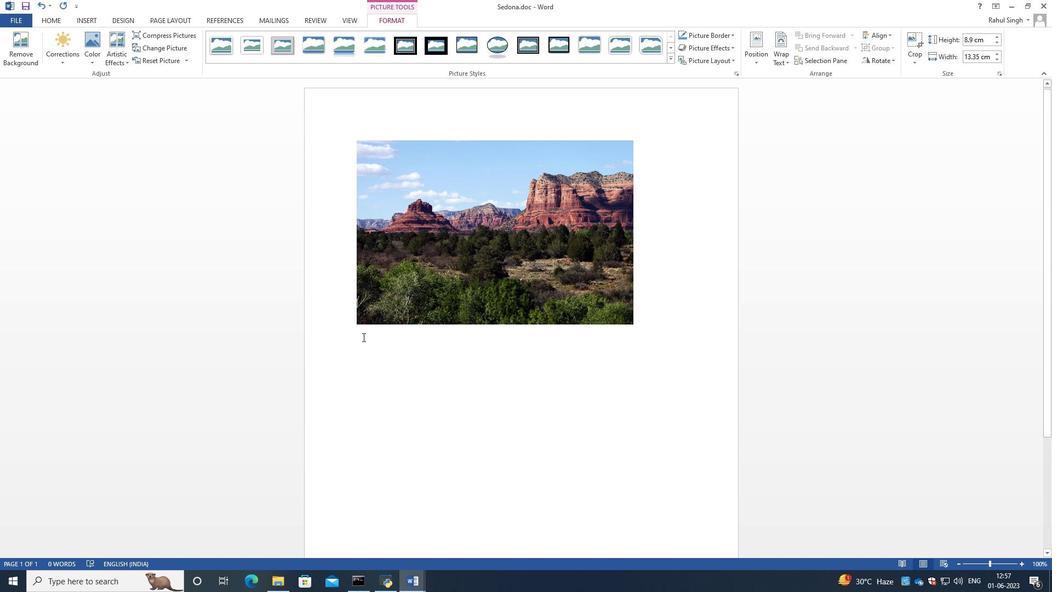 
Action: Mouse moved to (551, 192)
Screenshot: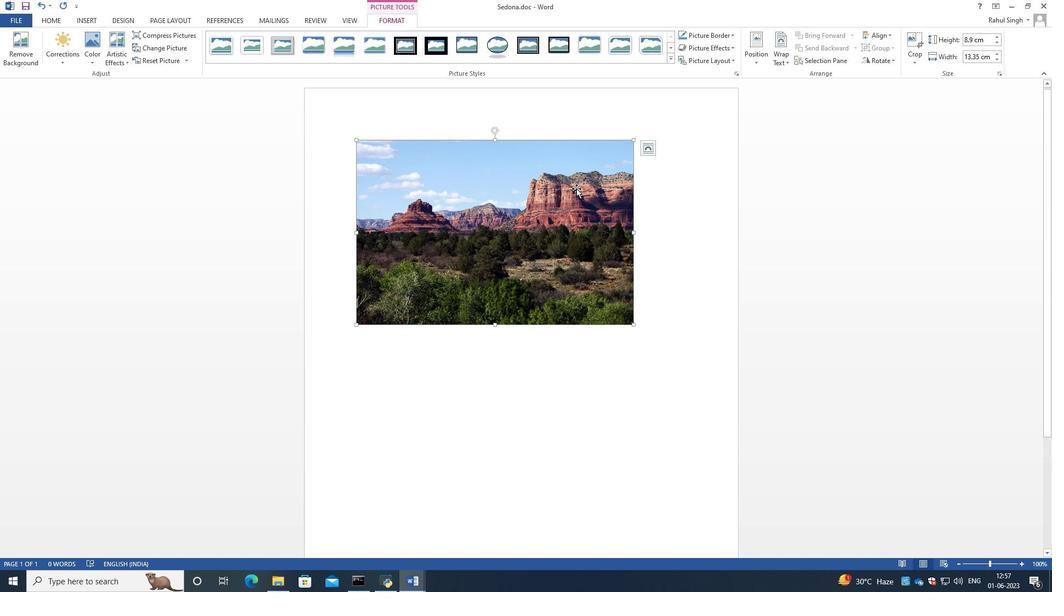 
Action: Mouse pressed left at (551, 192)
Screenshot: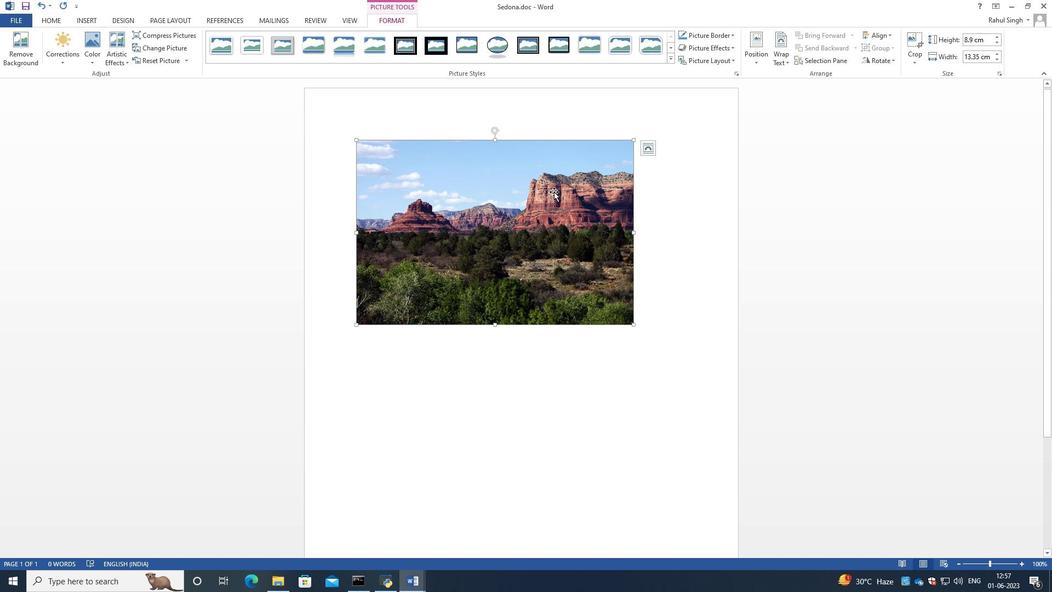 
Action: Mouse moved to (729, 36)
Screenshot: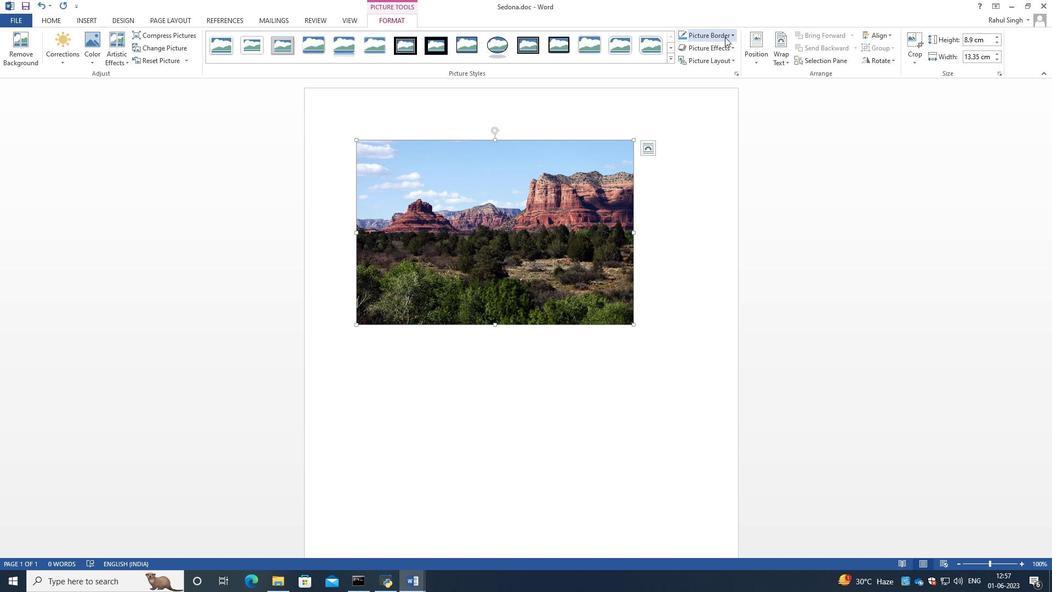 
Action: Mouse pressed left at (729, 36)
Screenshot: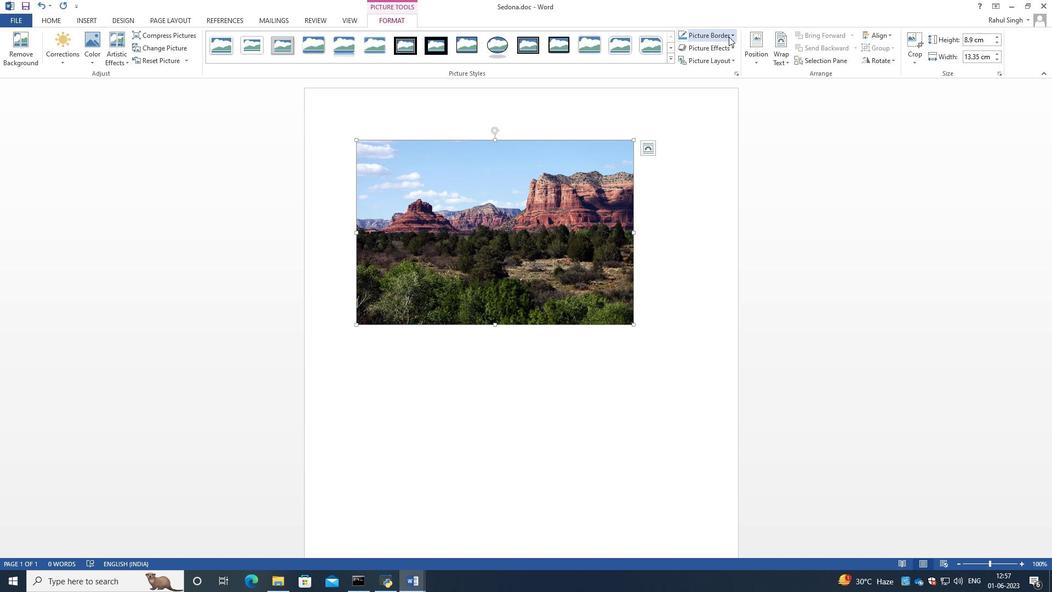 
Action: Mouse pressed left at (729, 36)
Screenshot: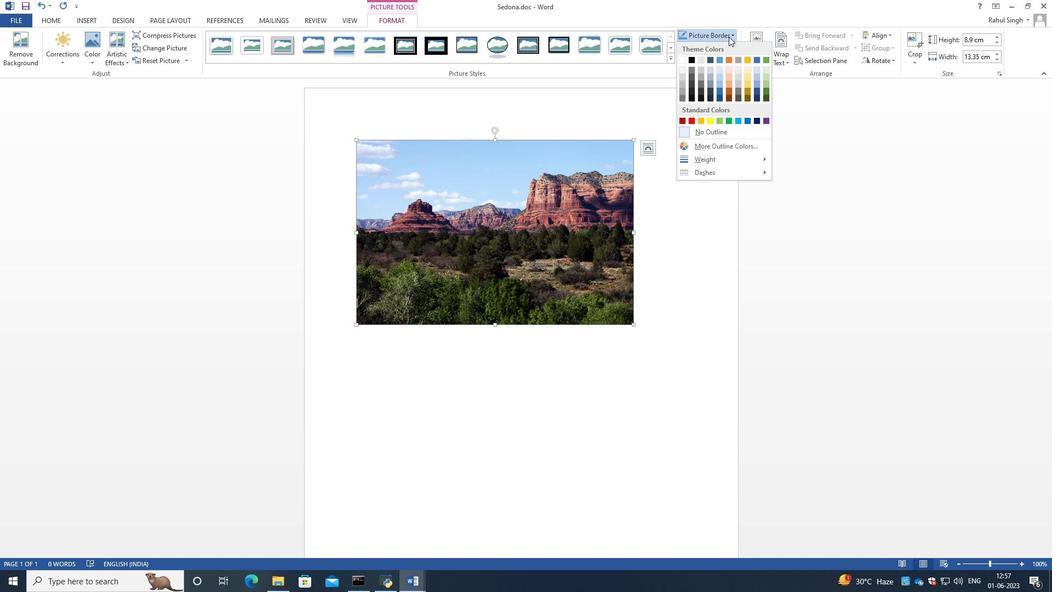 
Action: Mouse moved to (707, 33)
Screenshot: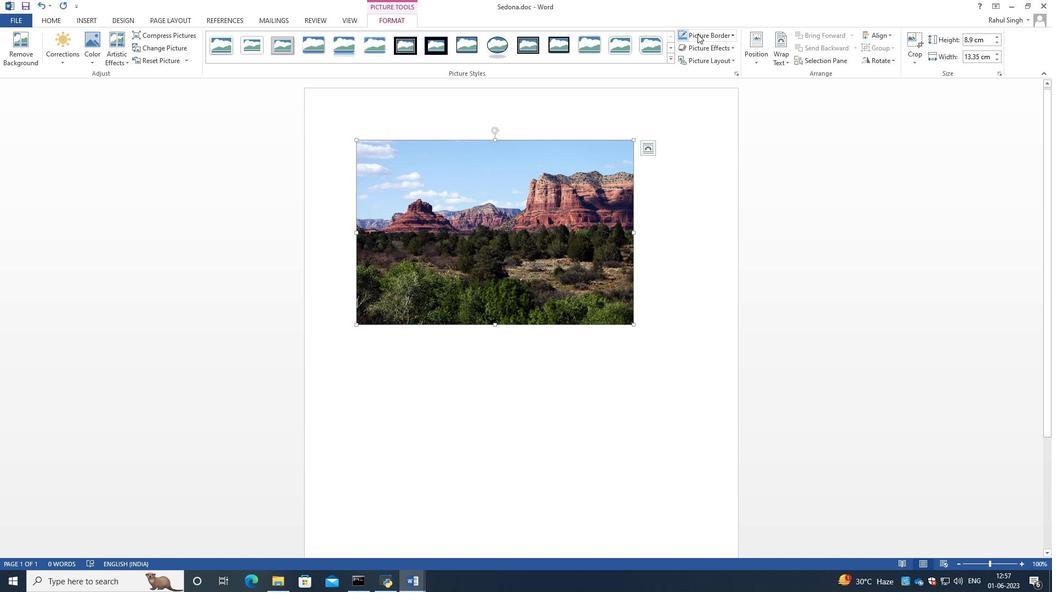 
Action: Mouse pressed left at (707, 33)
Screenshot: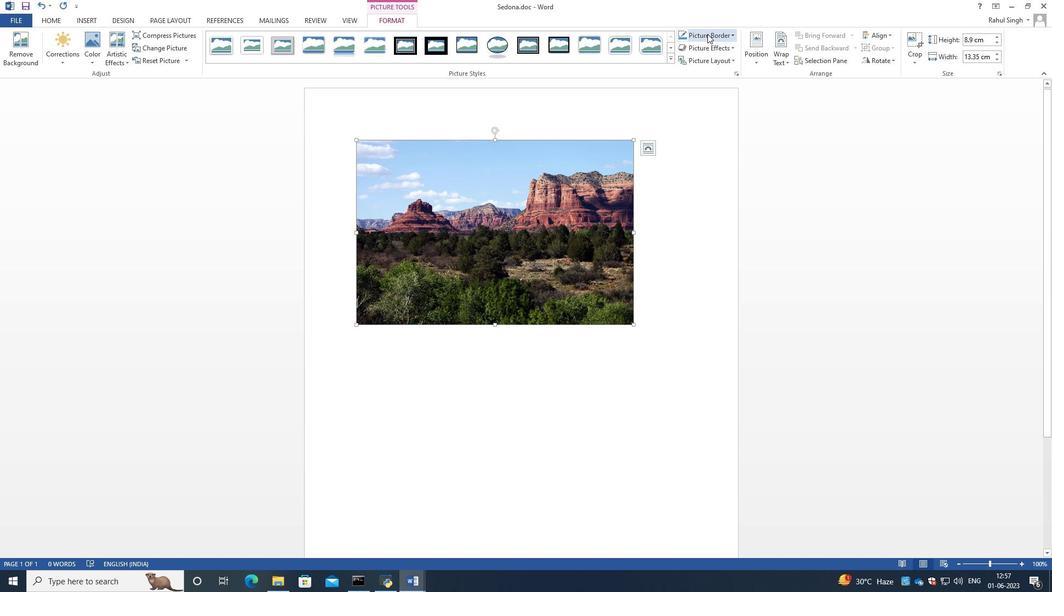 
Action: Mouse moved to (783, 223)
Screenshot: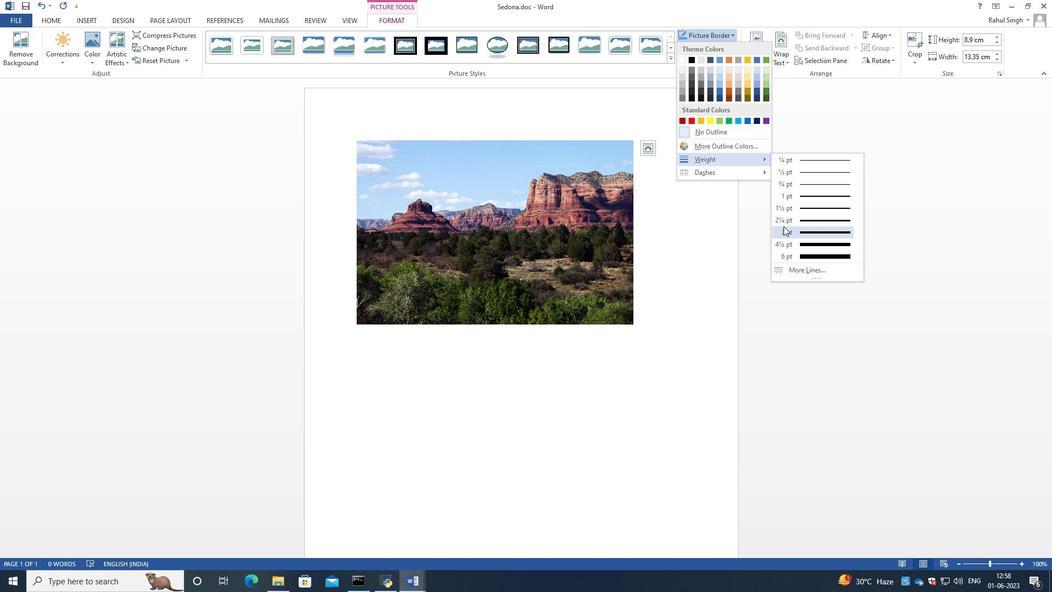 
Action: Mouse pressed left at (783, 223)
Screenshot: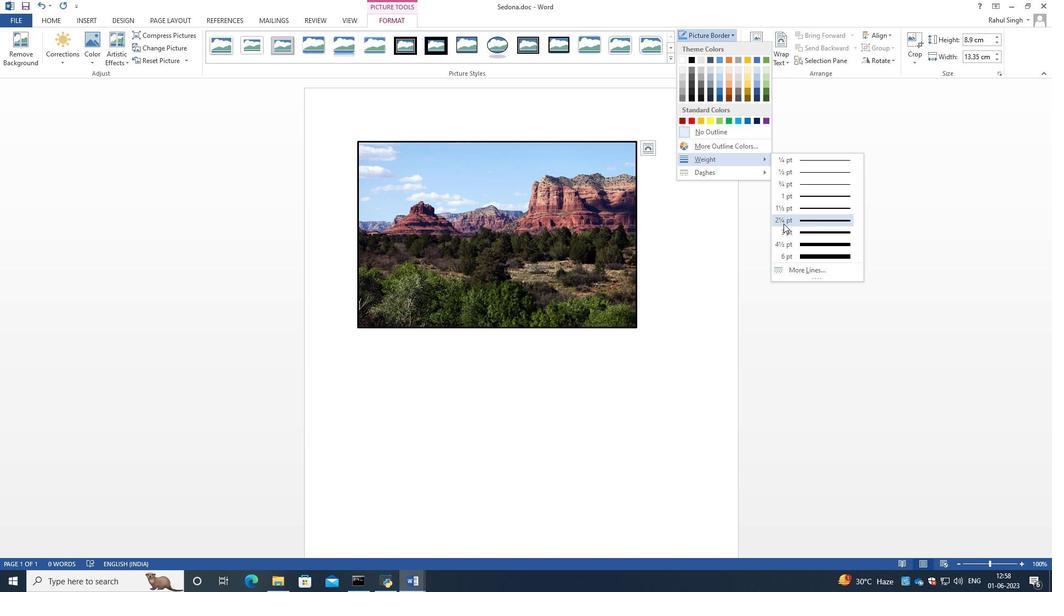 
Action: Mouse moved to (719, 46)
Screenshot: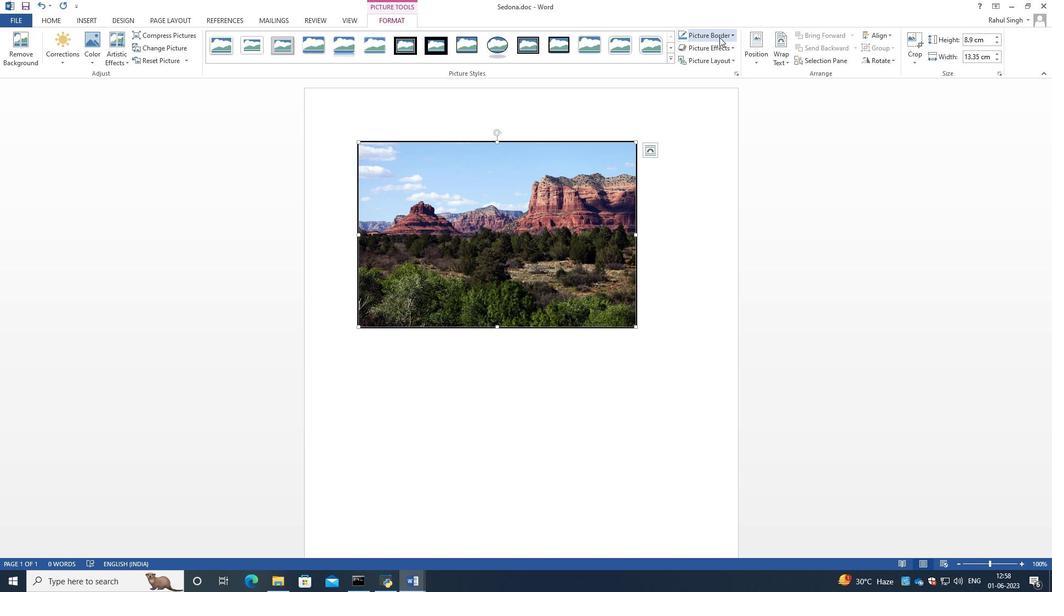 
Action: Mouse pressed left at (719, 46)
Screenshot: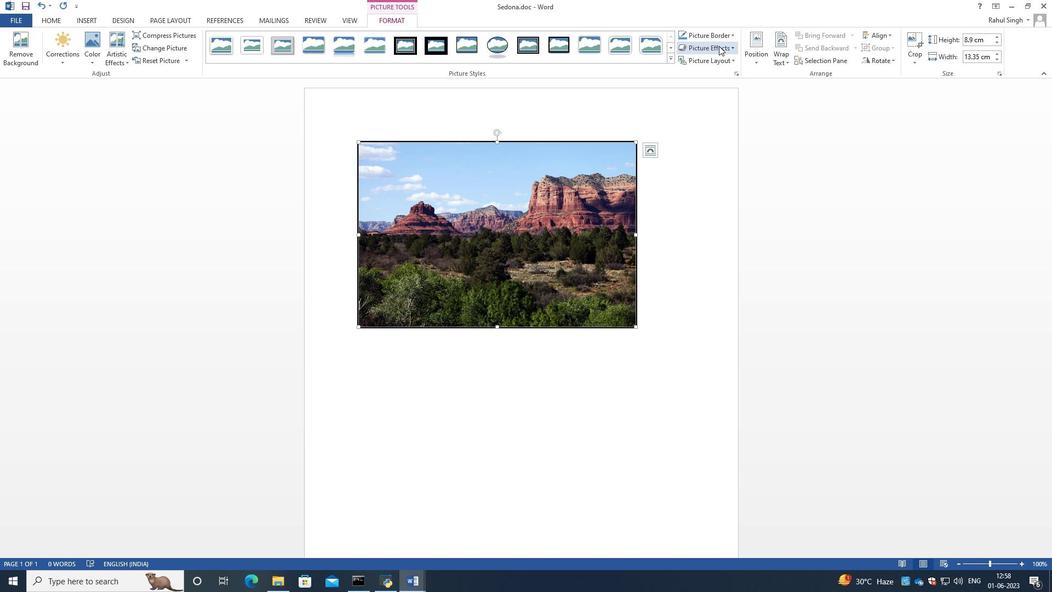 
Action: Mouse pressed left at (719, 46)
Screenshot: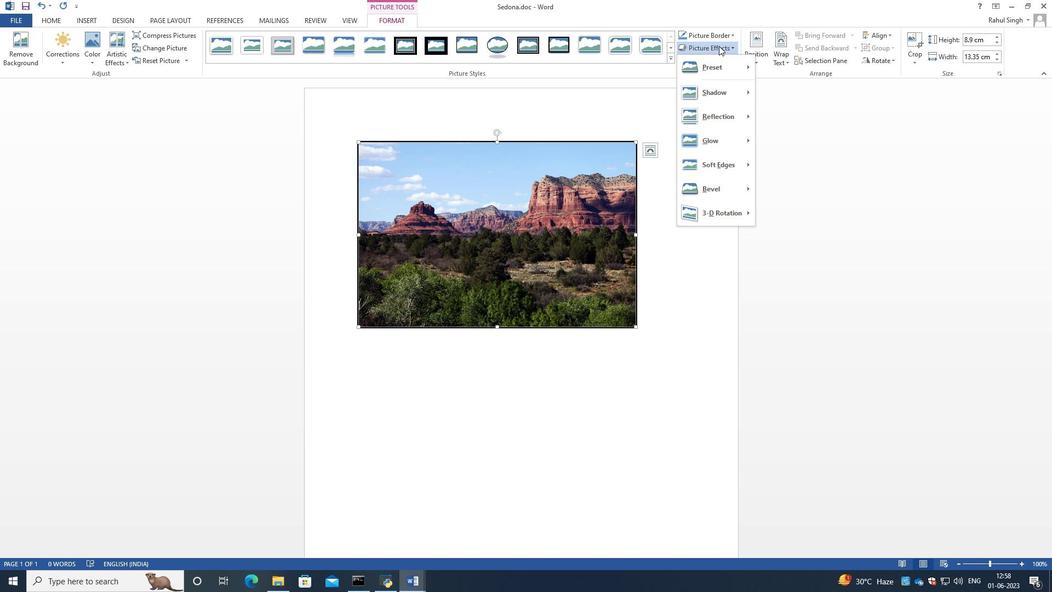 
Action: Mouse moved to (718, 36)
Screenshot: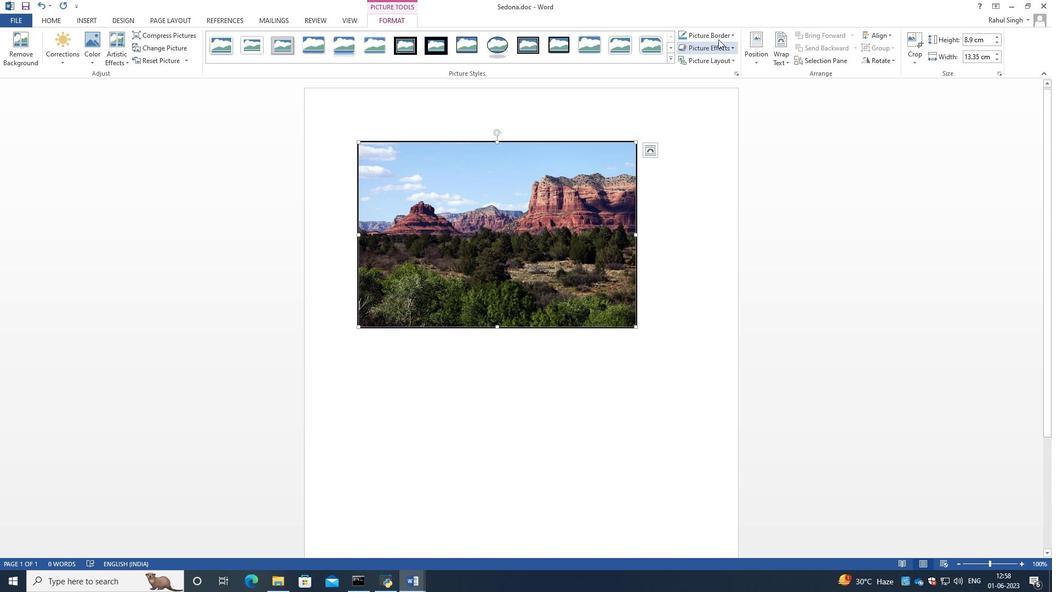 
Action: Mouse pressed left at (718, 36)
Screenshot: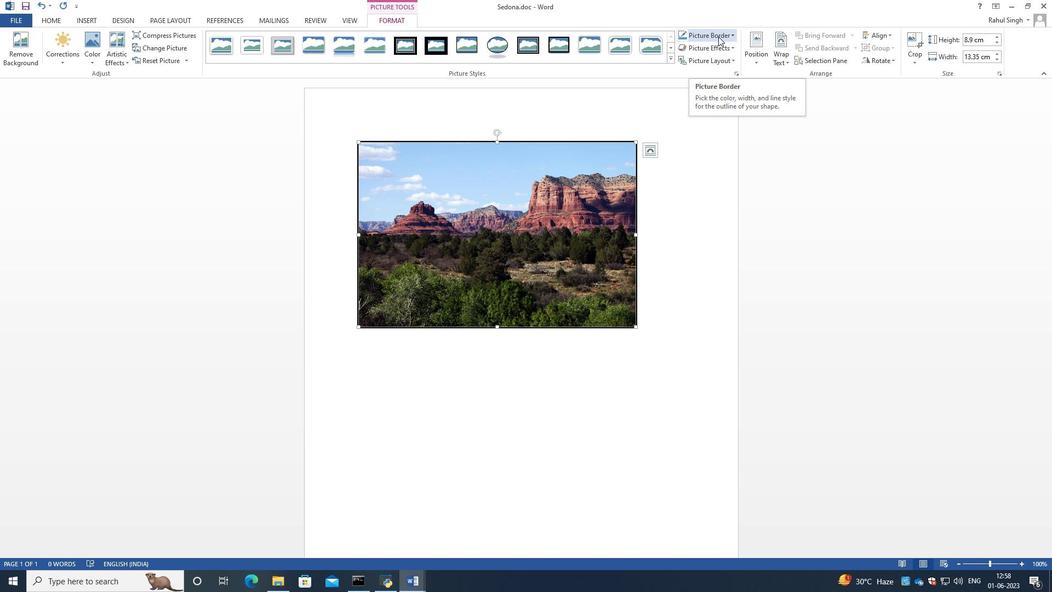 
Action: Mouse moved to (850, 106)
Screenshot: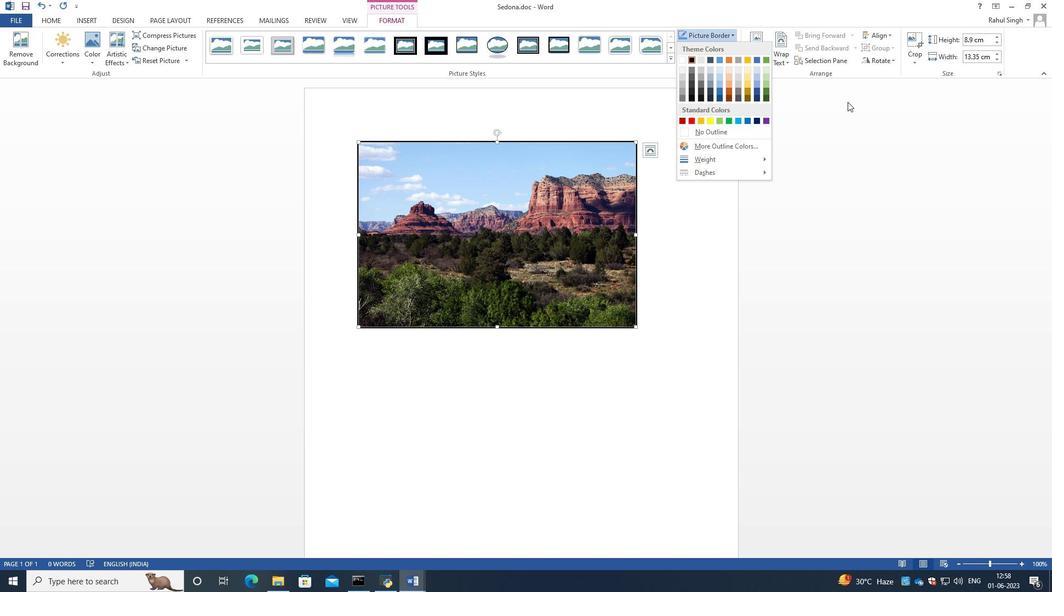 
Action: Mouse pressed left at (850, 106)
Screenshot: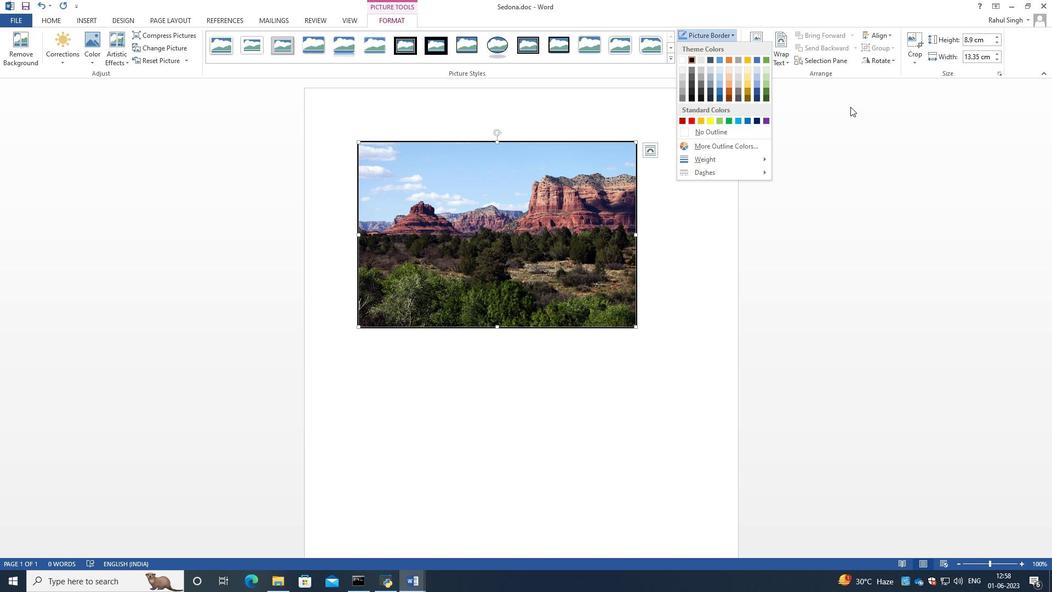
Action: Mouse moved to (752, 55)
Screenshot: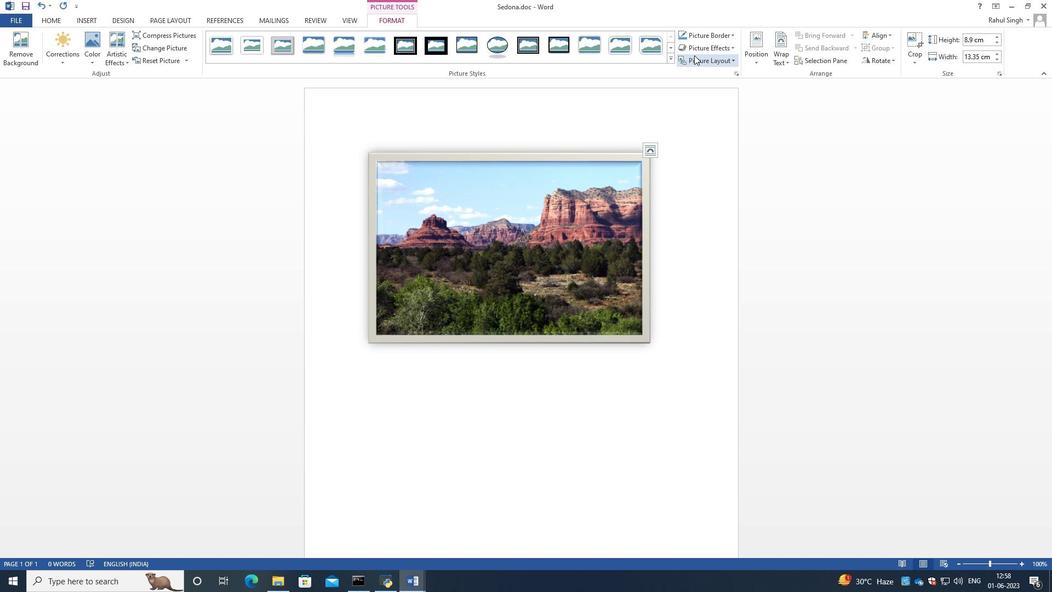 
Action: Mouse pressed left at (752, 55)
Screenshot: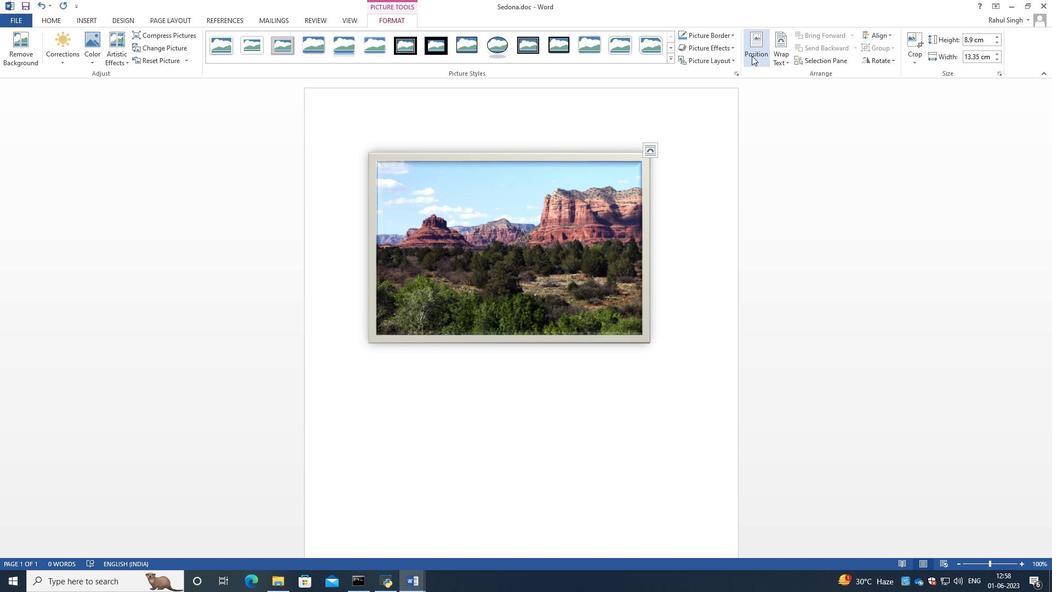 
Action: Mouse pressed left at (752, 55)
Screenshot: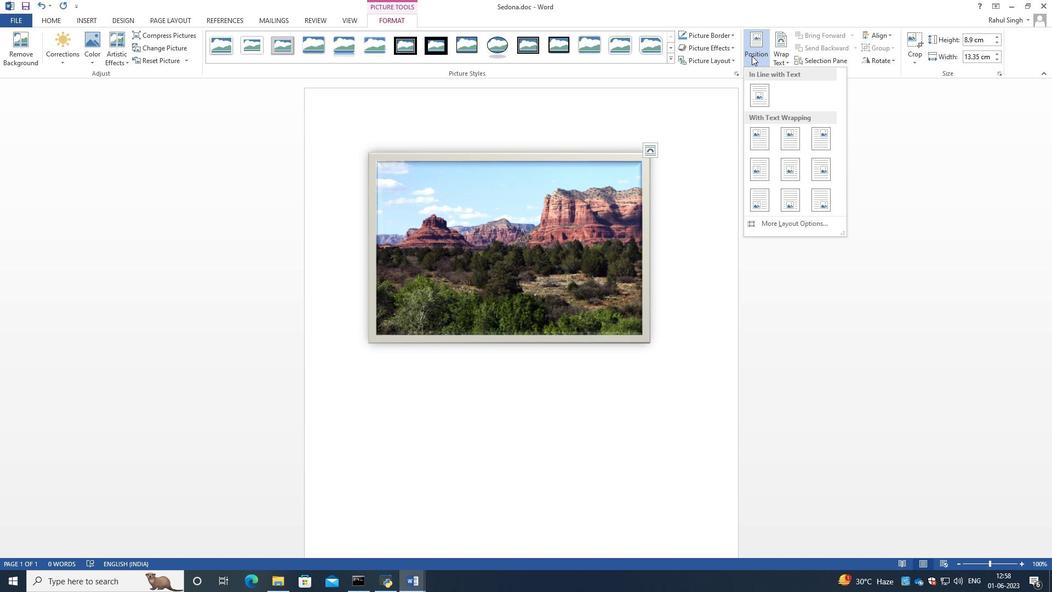 
Action: Mouse moved to (354, 22)
Screenshot: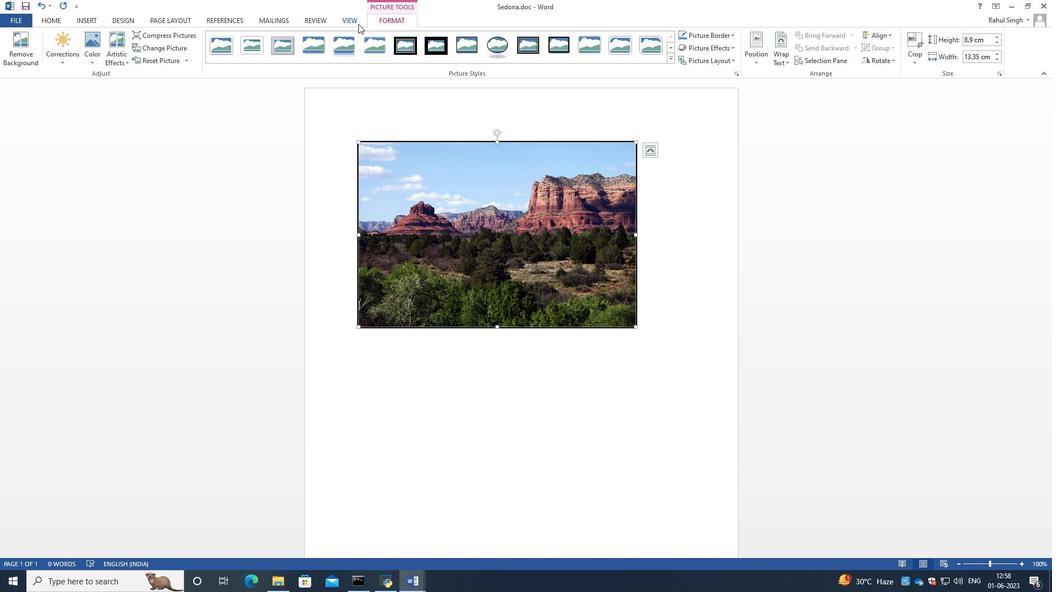 
Action: Mouse pressed left at (354, 22)
Screenshot: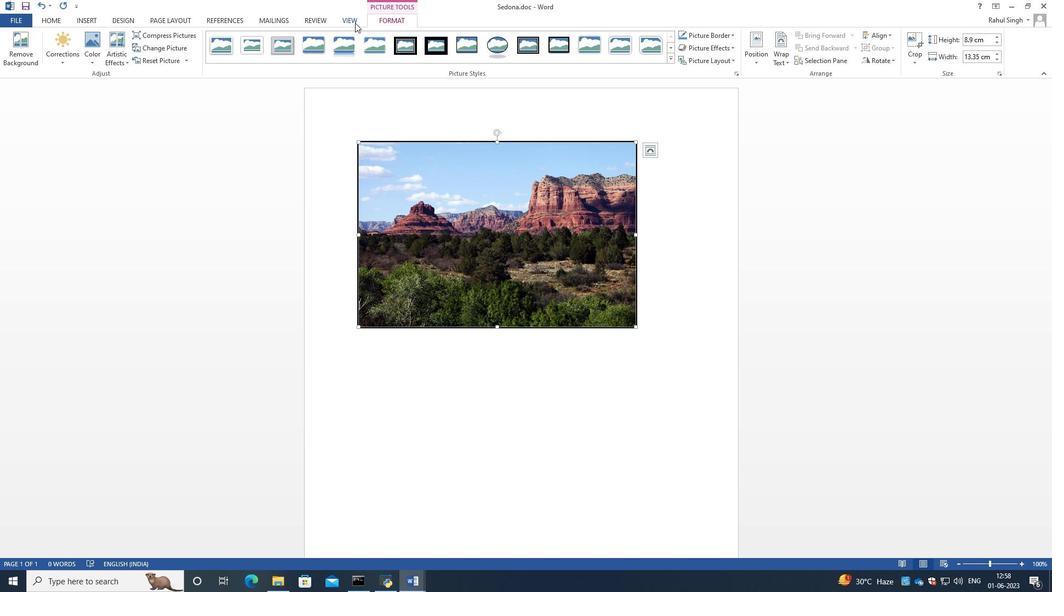
Action: Mouse moved to (307, 13)
Screenshot: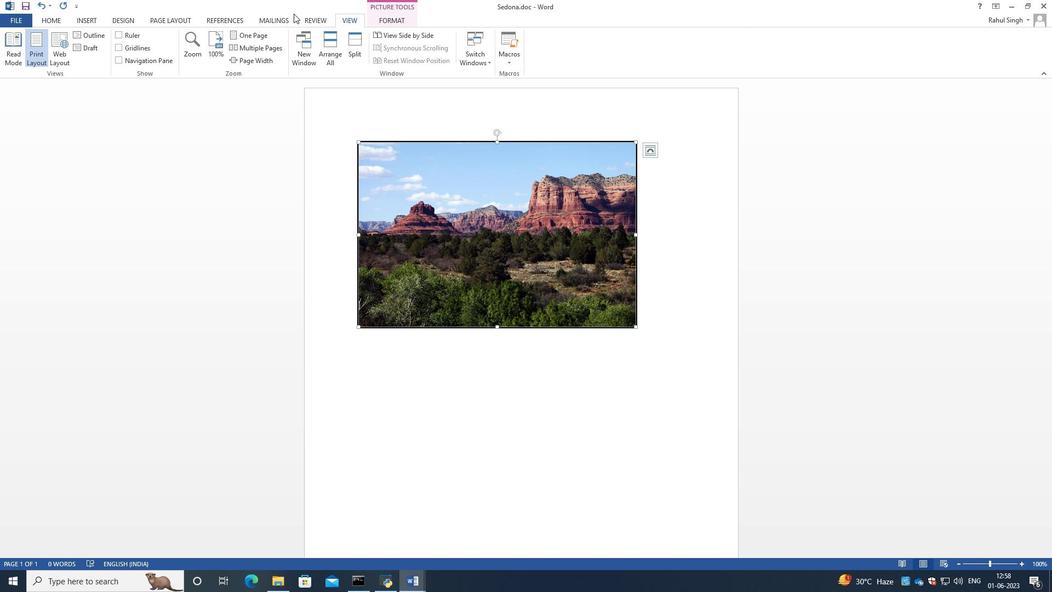 
Action: Mouse pressed left at (307, 13)
Screenshot: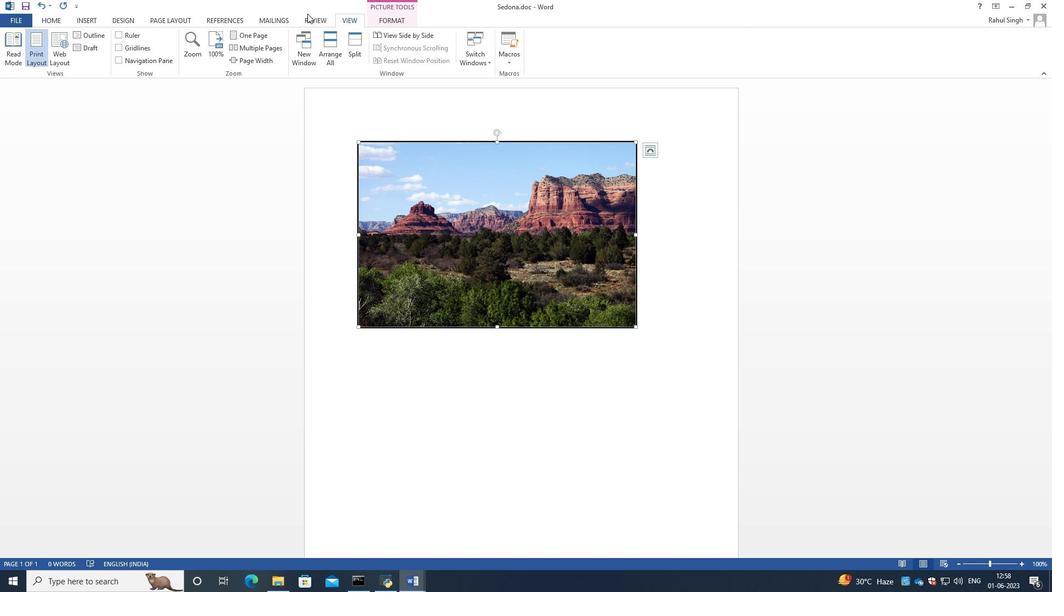 
Action: Mouse moved to (320, 22)
Screenshot: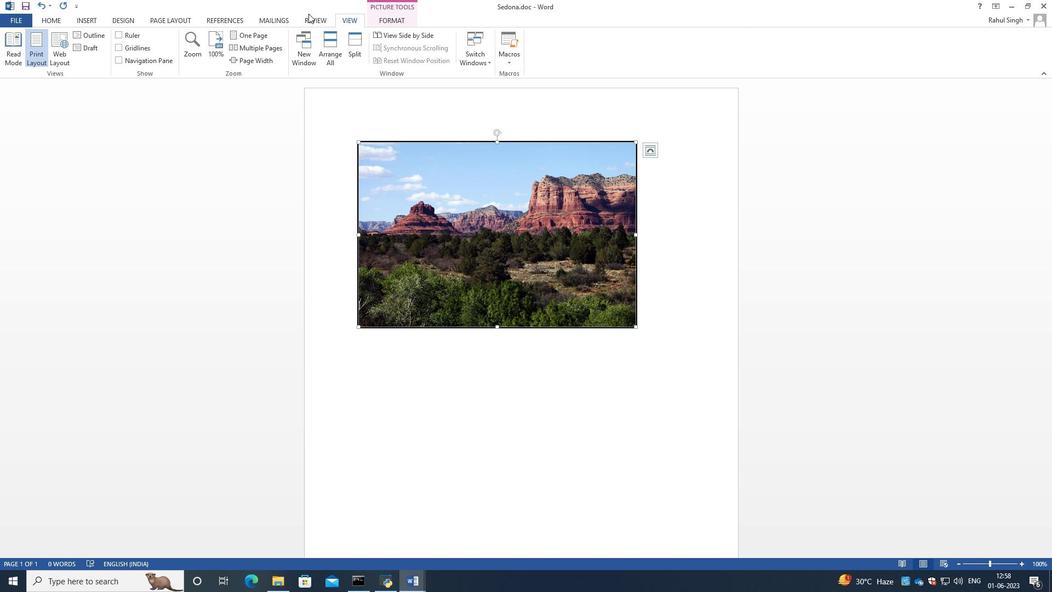 
Action: Mouse pressed left at (320, 22)
Screenshot: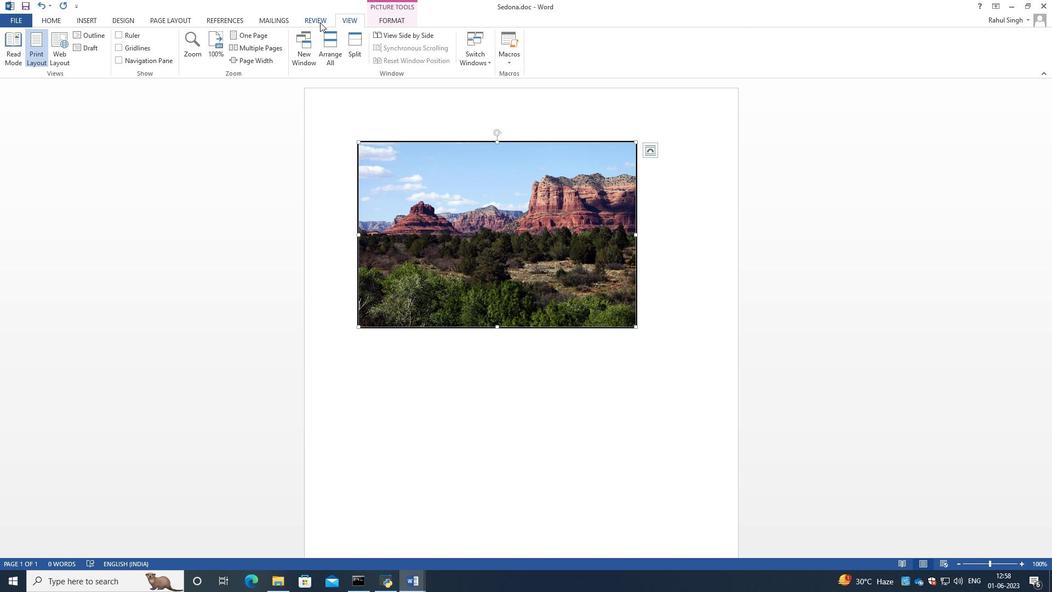 
Action: Mouse moved to (272, 18)
Screenshot: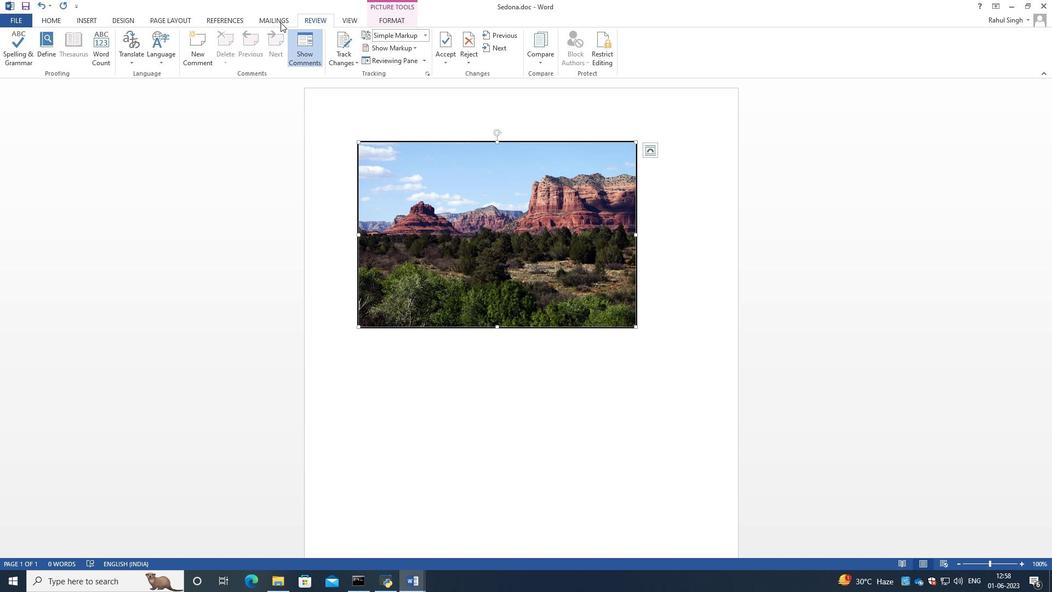 
Action: Mouse pressed left at (272, 18)
Screenshot: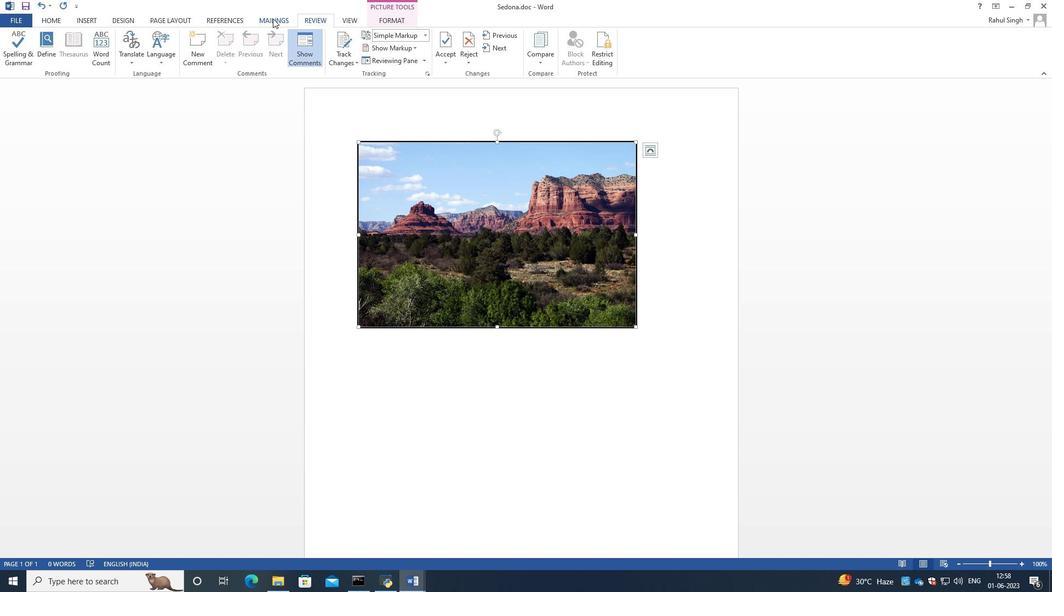
Action: Mouse moved to (236, 19)
Screenshot: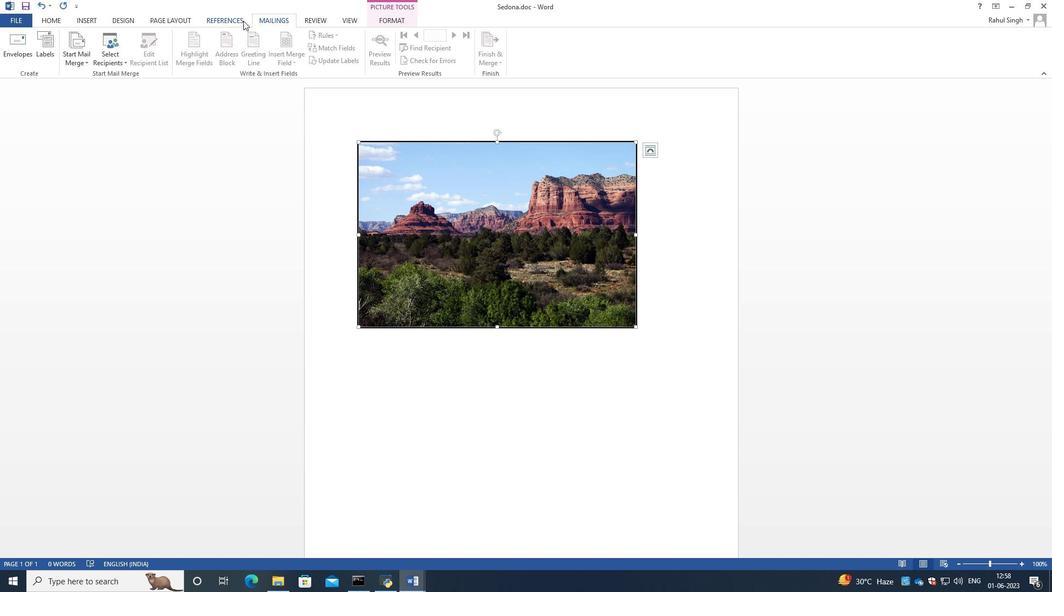 
Action: Mouse pressed left at (236, 19)
Screenshot: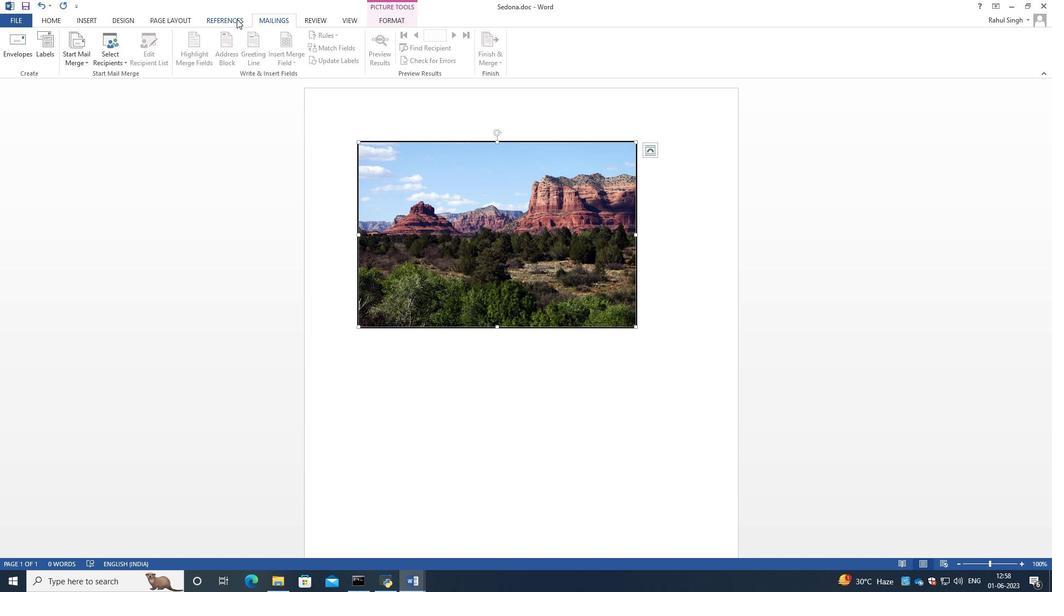 
Action: Mouse moved to (347, 166)
Screenshot: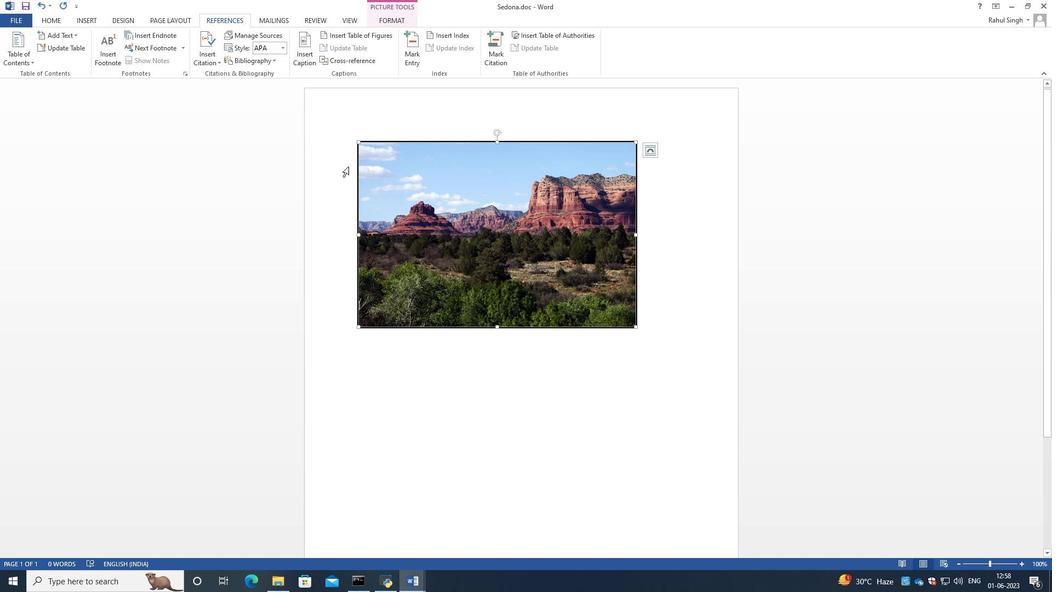 
Action: Mouse pressed left at (347, 166)
Screenshot: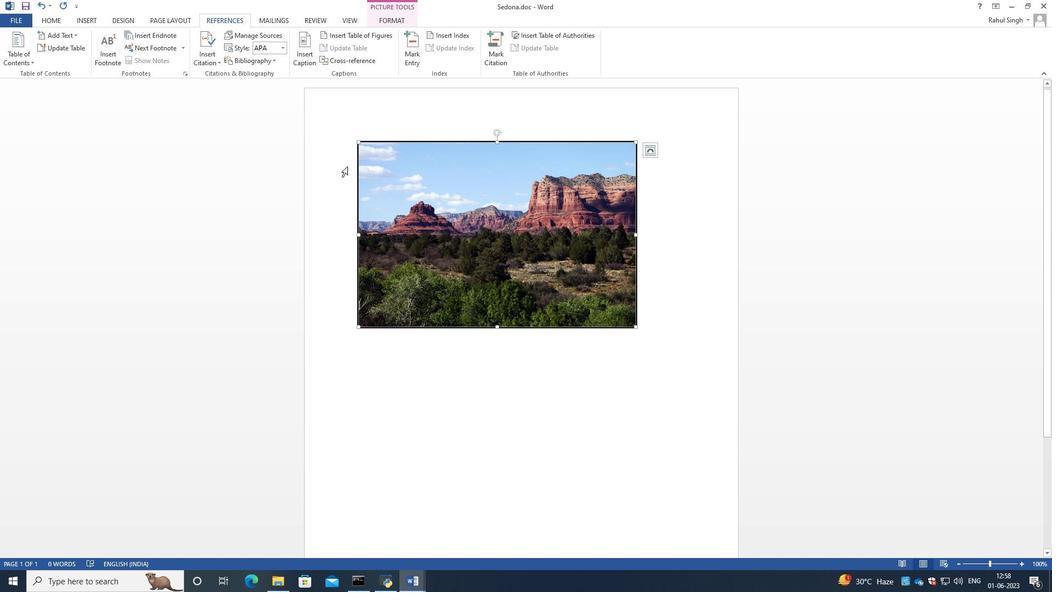 
Action: Mouse moved to (127, 17)
Screenshot: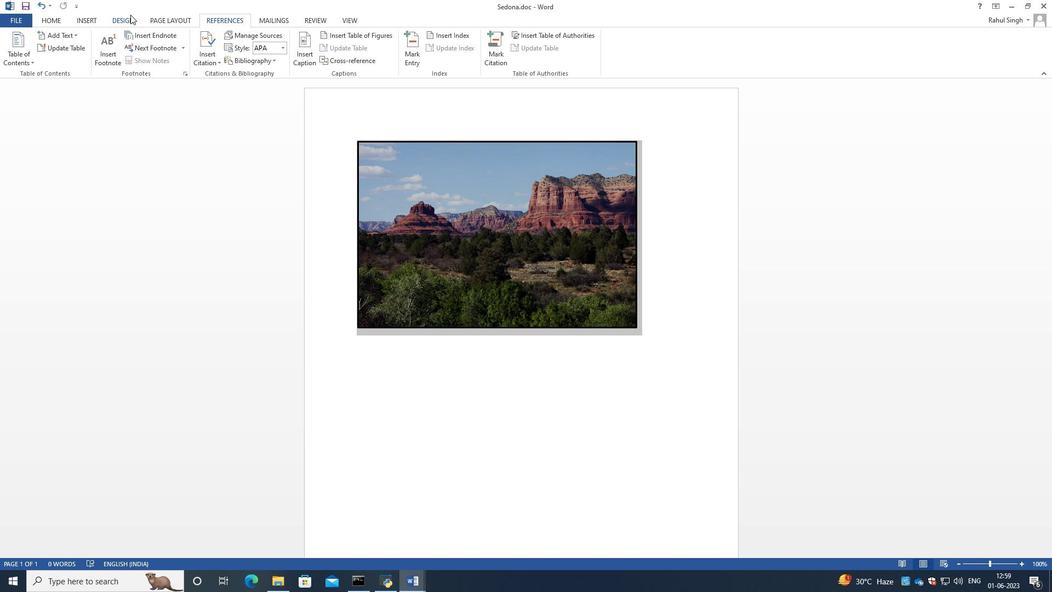 
Action: Mouse pressed left at (127, 17)
Screenshot: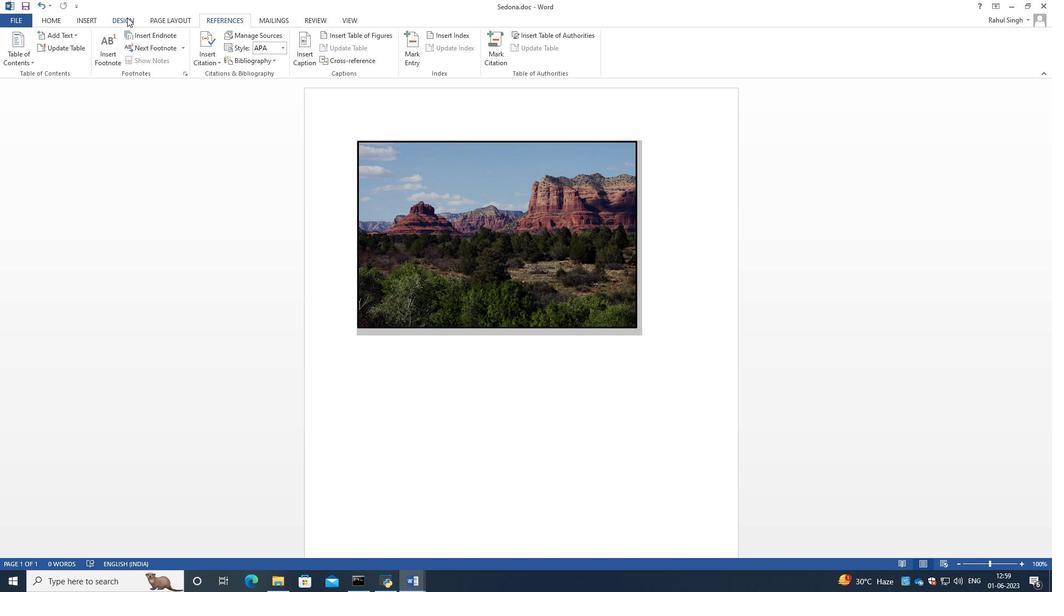 
Action: Mouse moved to (91, 20)
Screenshot: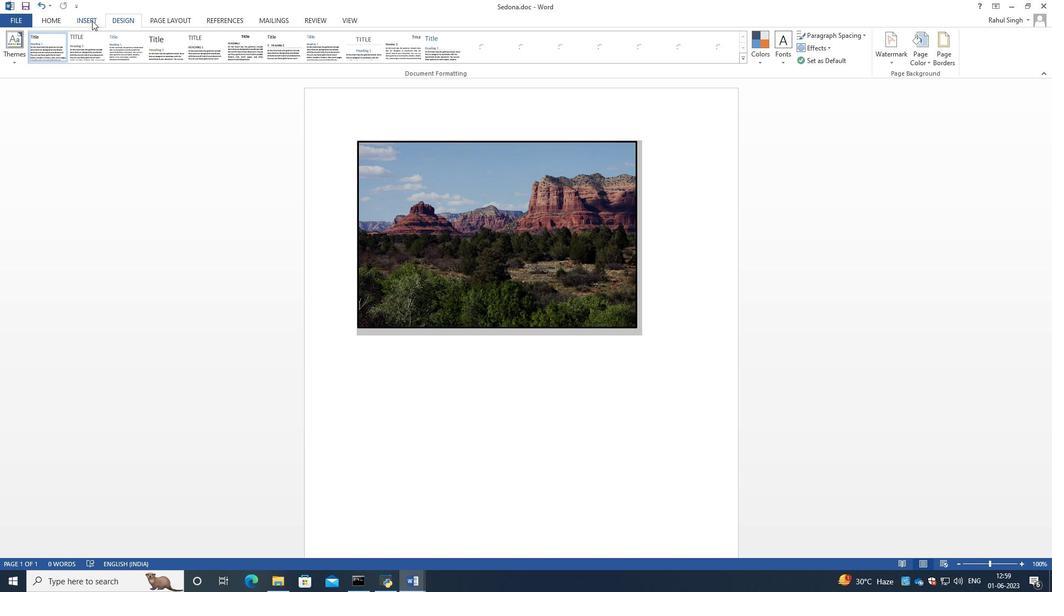 
Action: Mouse pressed left at (91, 20)
Screenshot: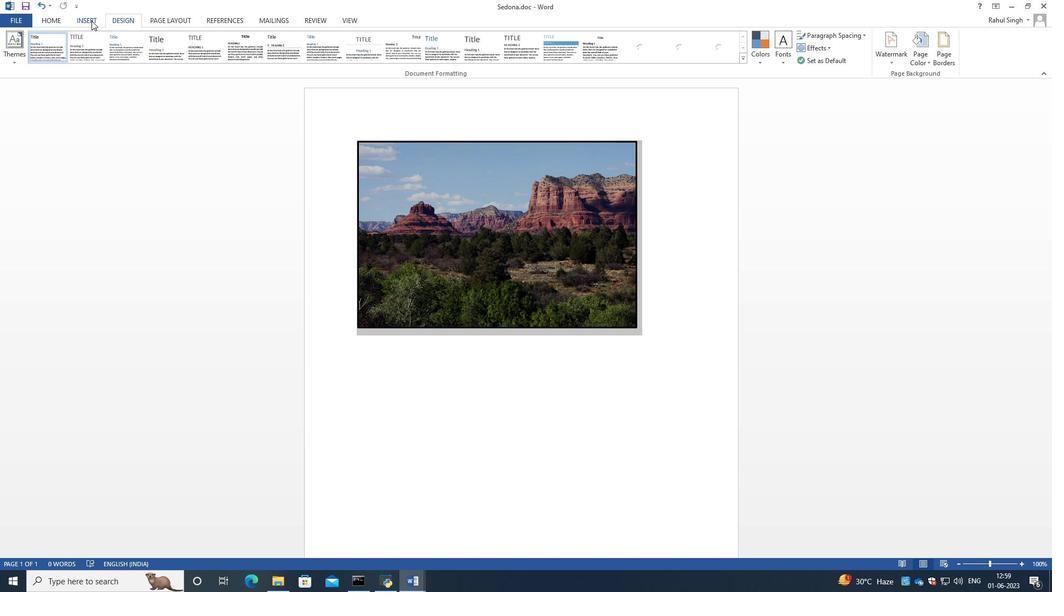 
Action: Mouse moved to (166, 20)
Screenshot: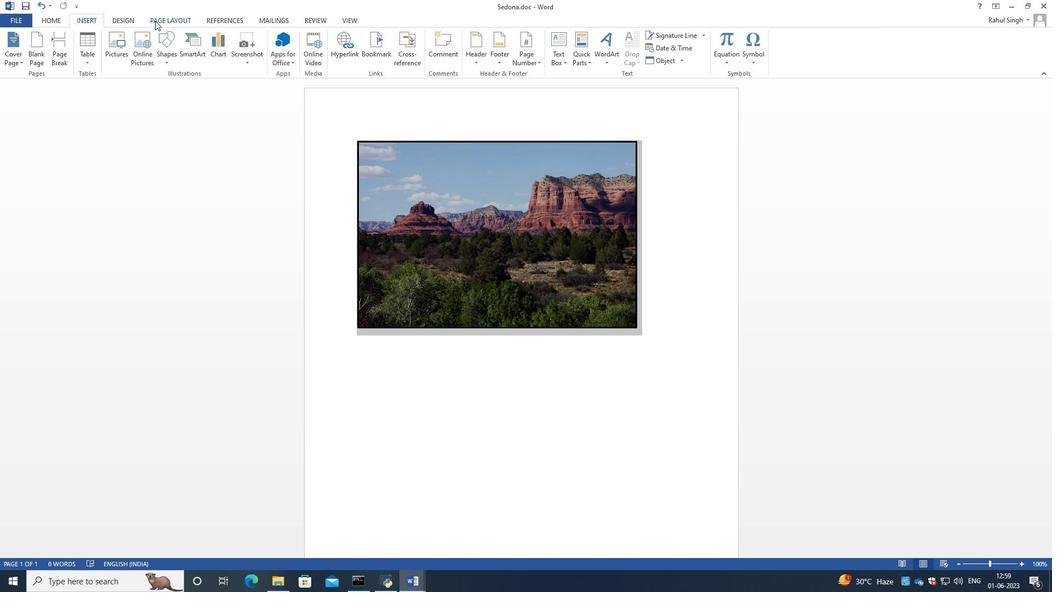 
Action: Mouse pressed left at (166, 20)
Screenshot: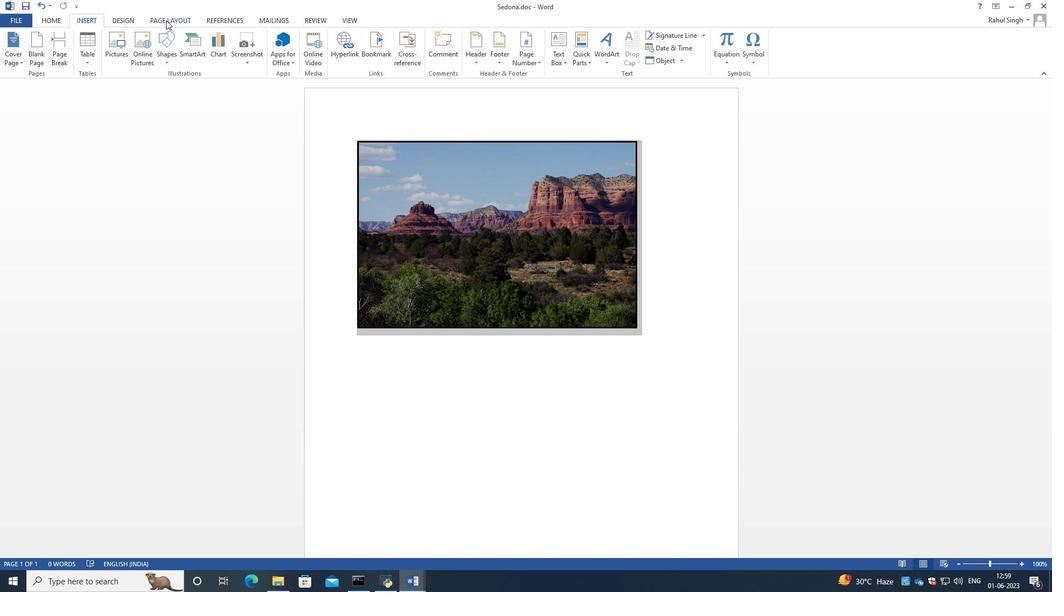 
Action: Mouse moved to (217, 18)
Screenshot: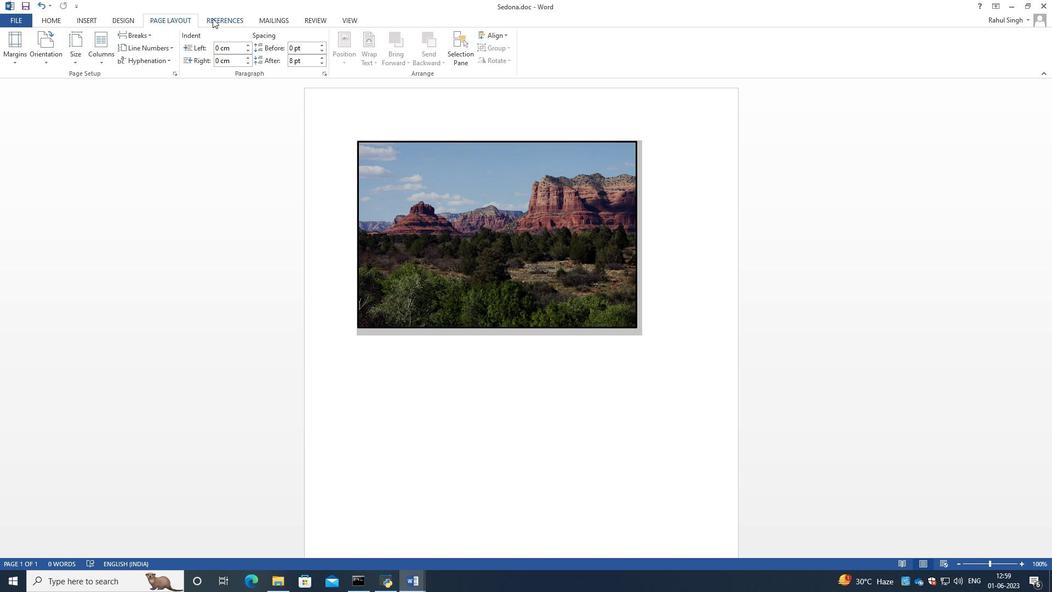 
Action: Mouse pressed left at (217, 18)
Screenshot: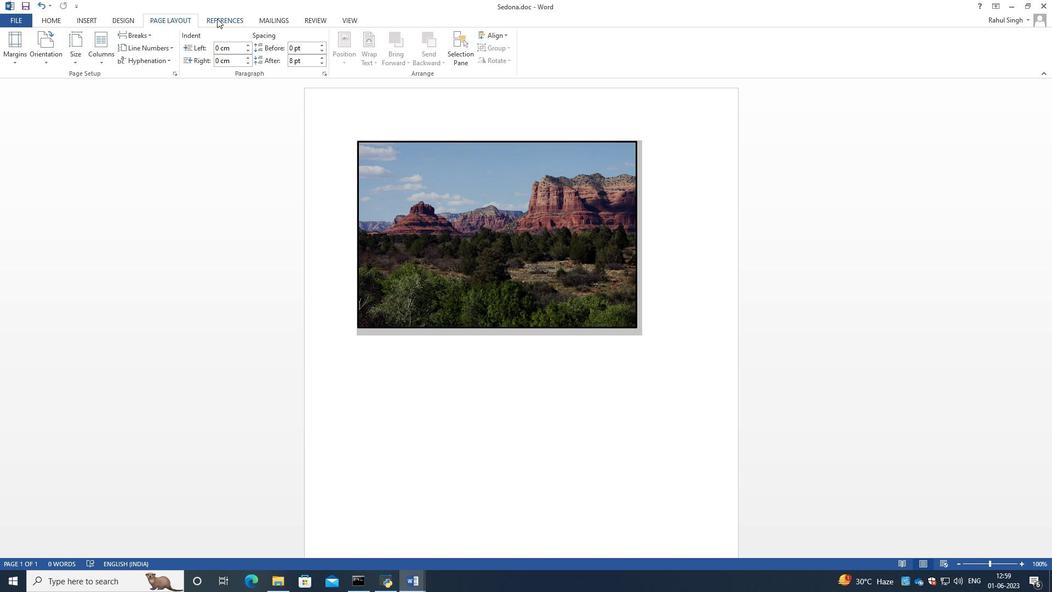 
Action: Mouse moved to (261, 20)
Screenshot: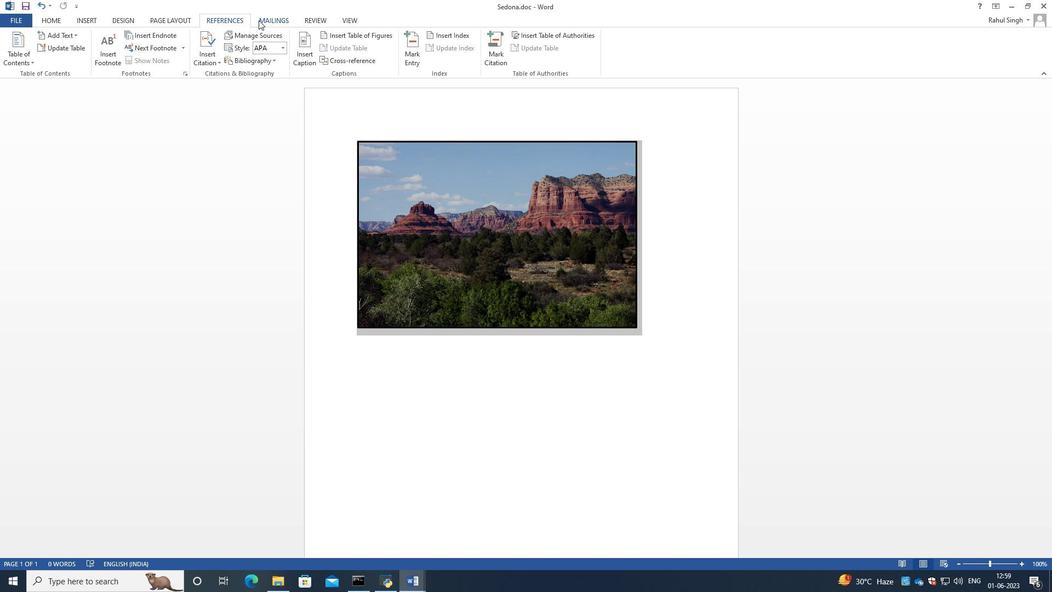 
Action: Mouse pressed left at (261, 20)
Screenshot: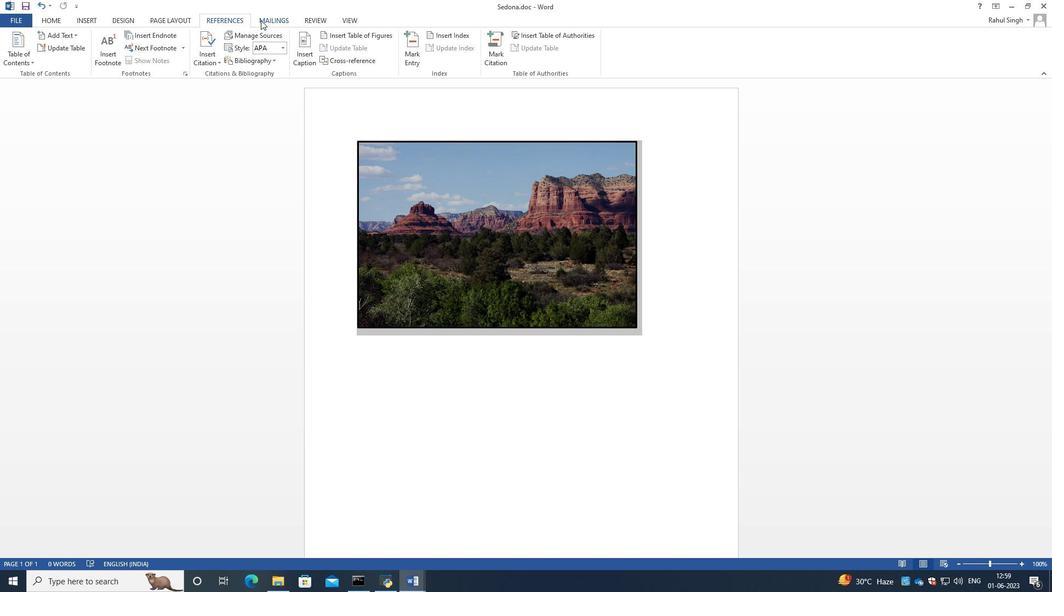 
Action: Mouse moved to (314, 20)
Screenshot: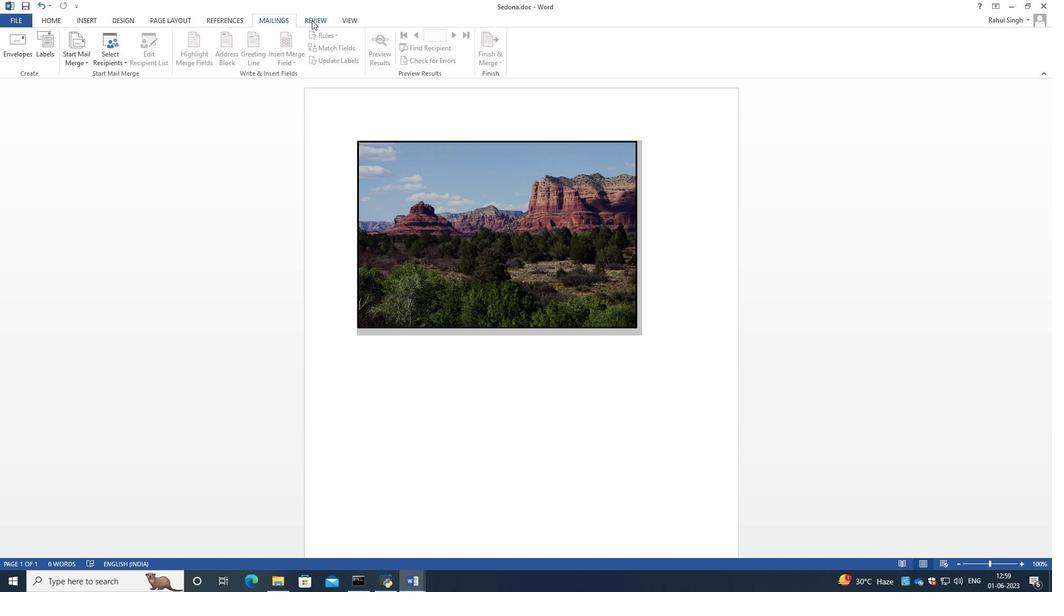 
Action: Mouse pressed left at (314, 20)
Screenshot: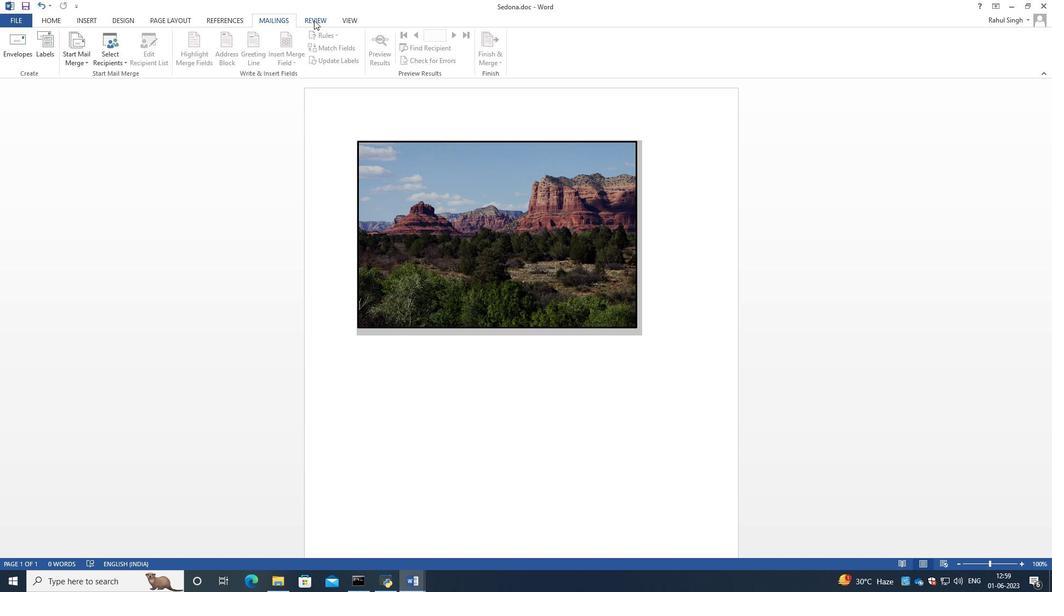 
Action: Mouse moved to (338, 18)
Screenshot: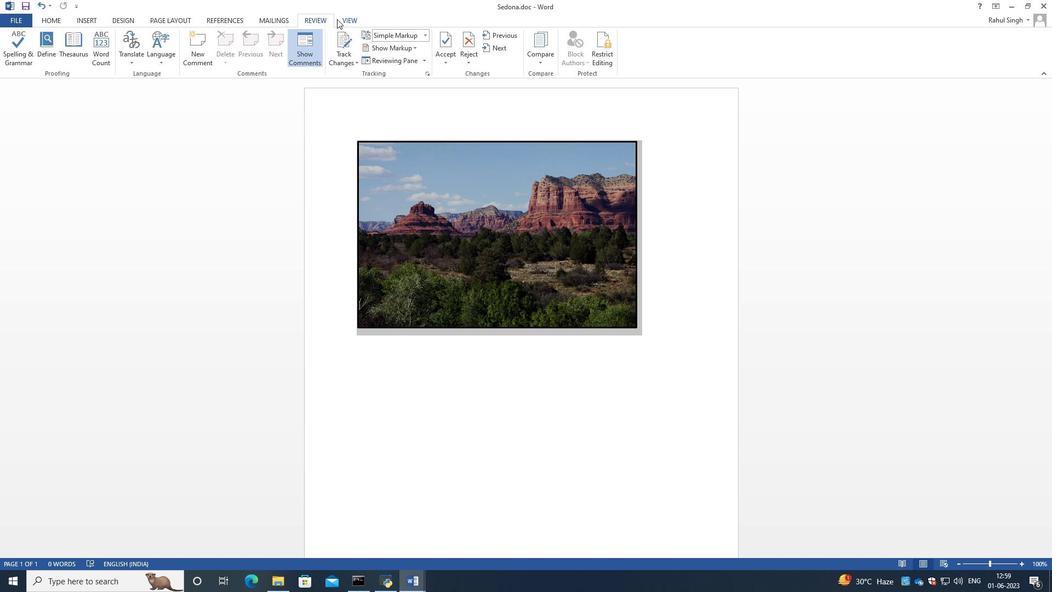 
Action: Mouse pressed left at (338, 18)
Screenshot: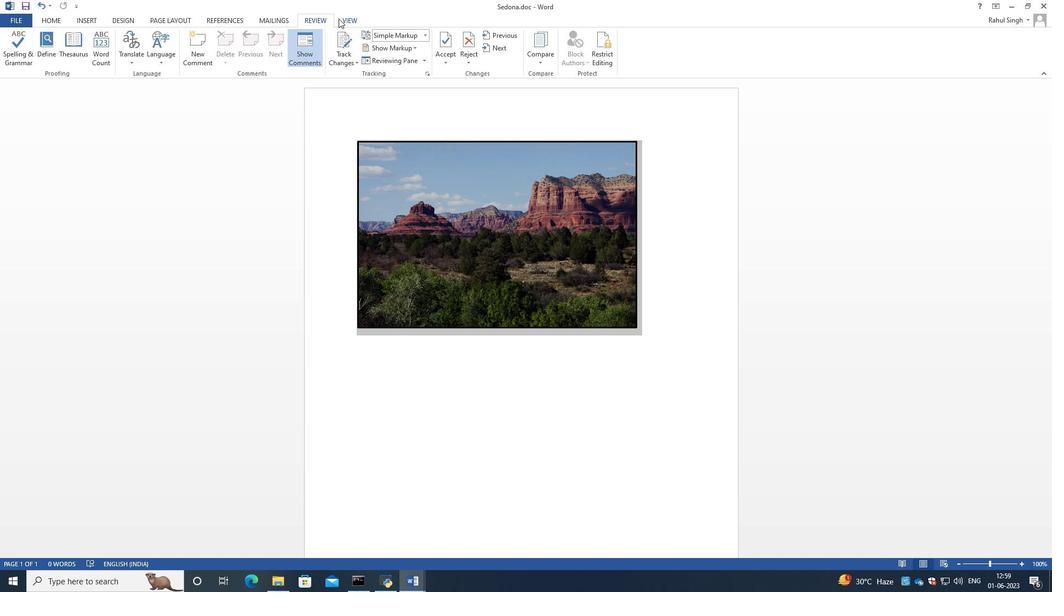 
Action: Mouse moved to (647, 123)
Screenshot: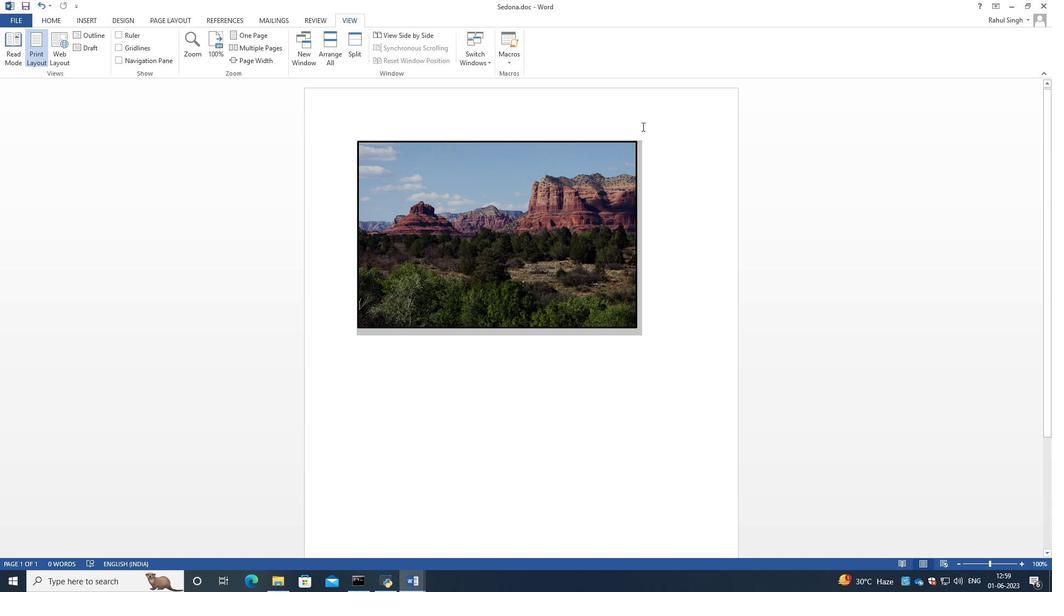 
Action: Mouse pressed left at (647, 123)
Screenshot: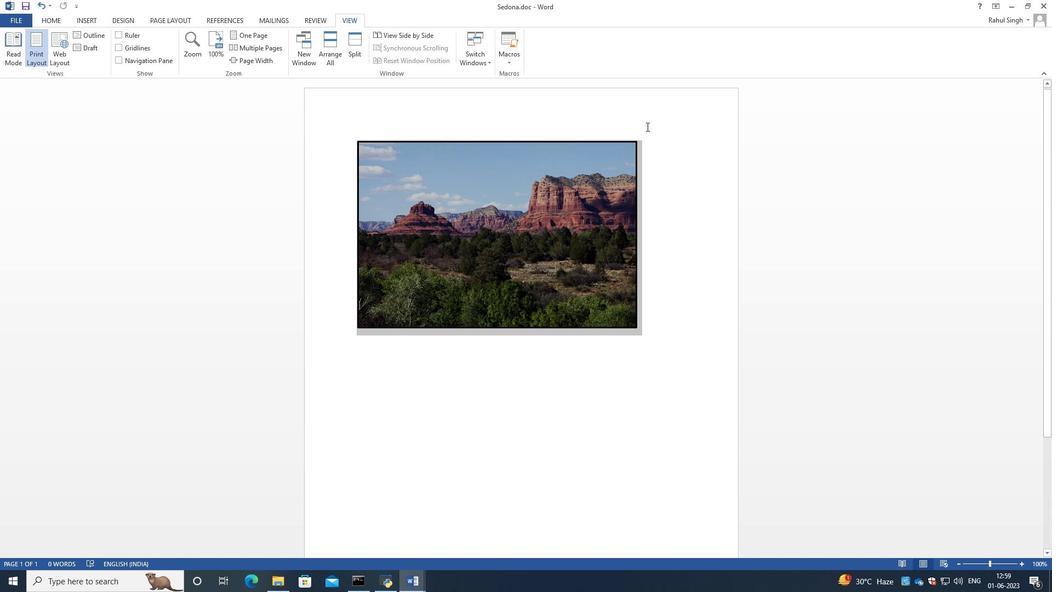 
Action: Mouse moved to (544, 175)
Screenshot: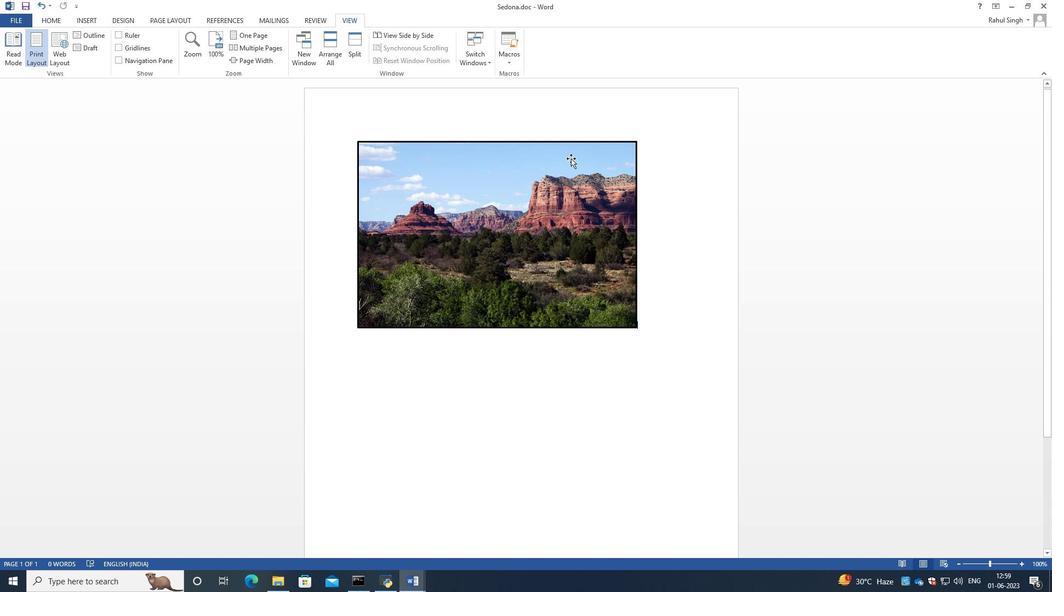 
Action: Mouse pressed left at (544, 175)
Screenshot: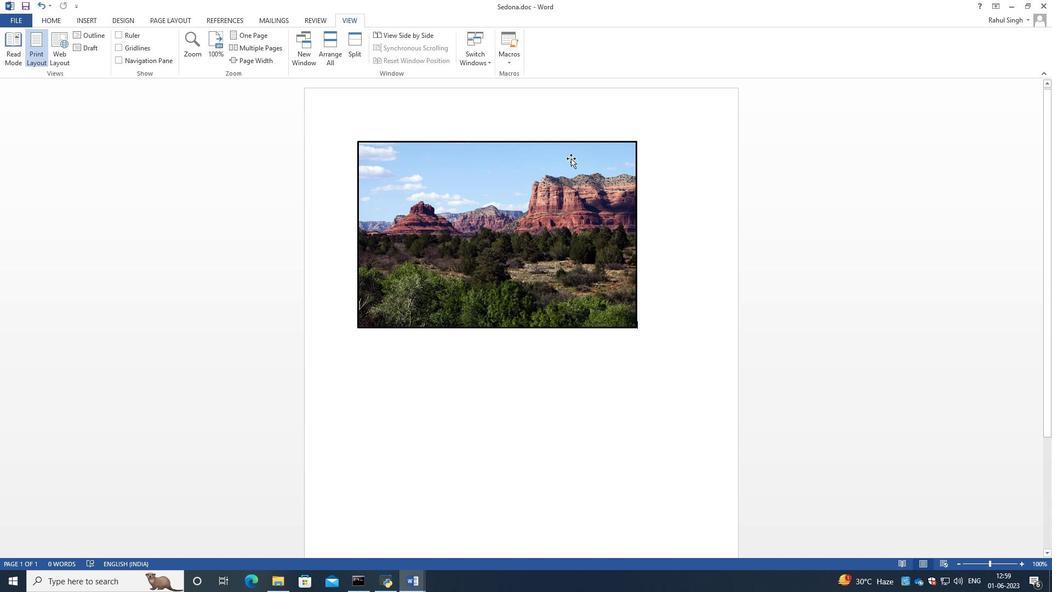 
Action: Mouse moved to (481, 155)
Screenshot: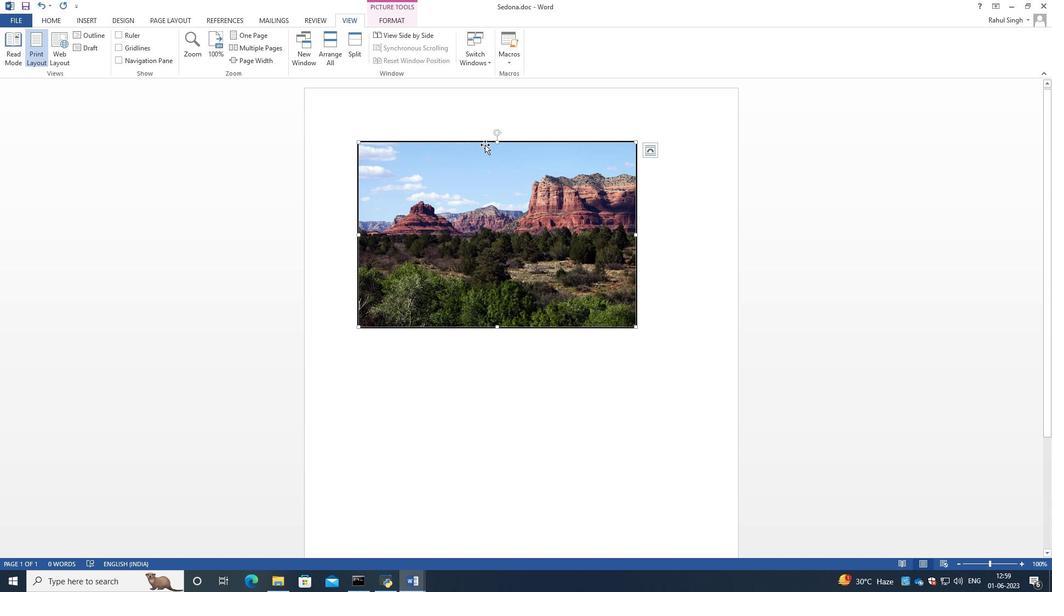 
Action: Mouse pressed left at (481, 155)
Screenshot: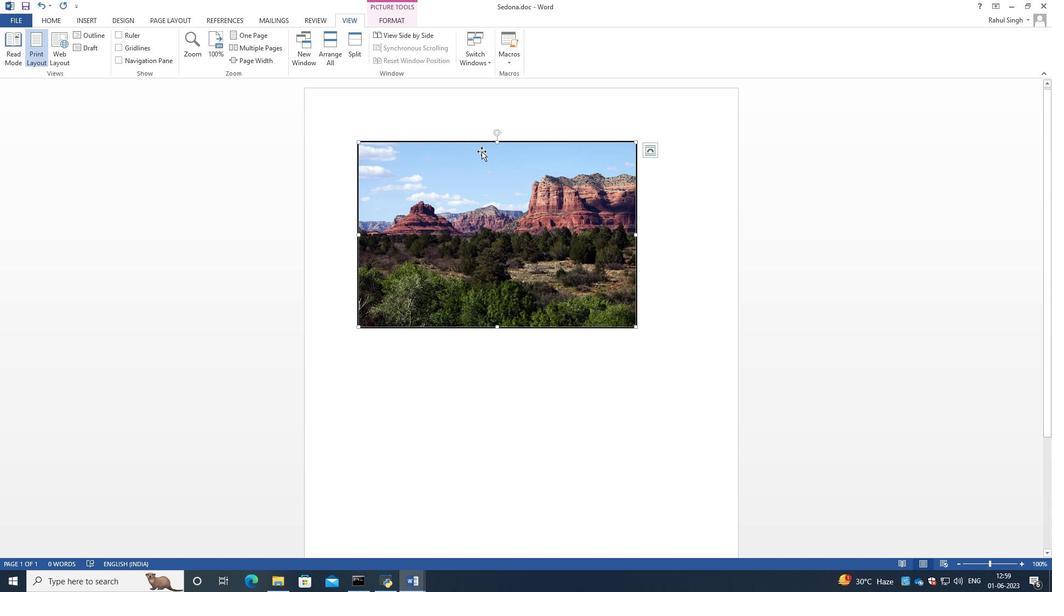 
Action: Mouse pressed left at (481, 155)
Screenshot: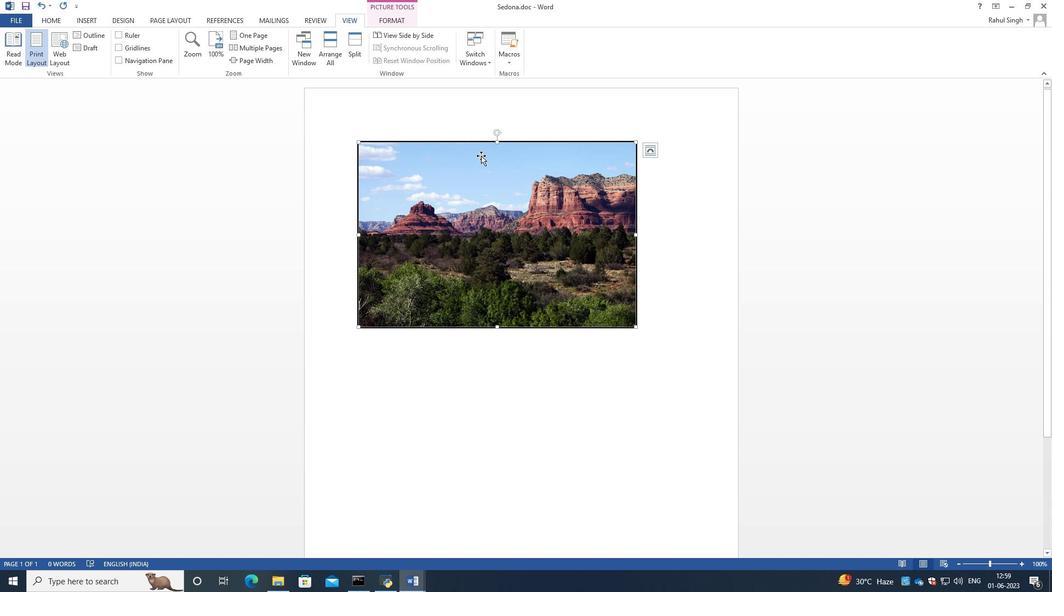 
Action: Mouse moved to (720, 38)
Screenshot: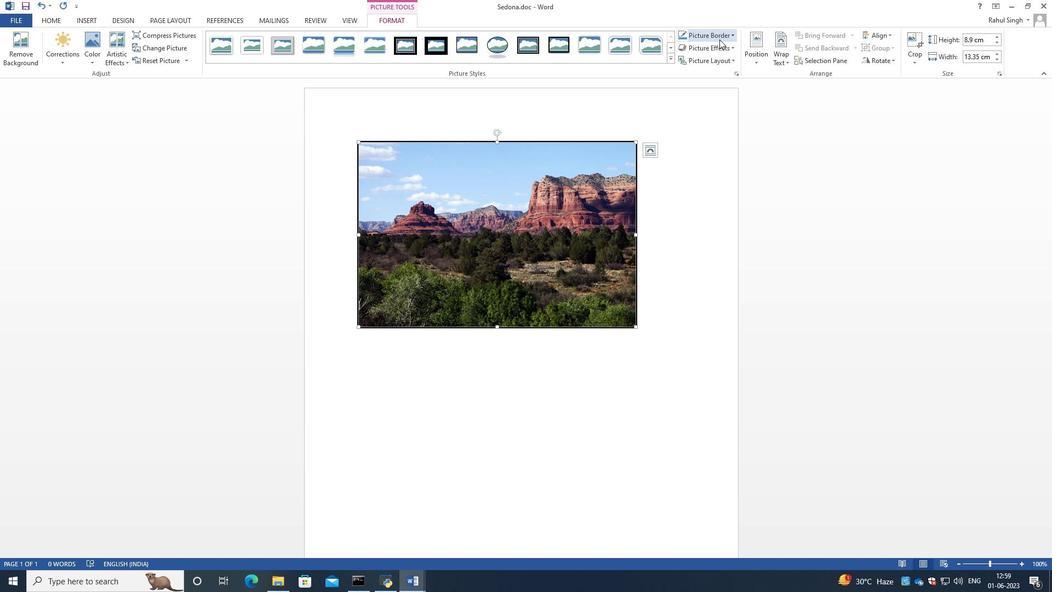 
Action: Mouse pressed left at (720, 38)
Screenshot: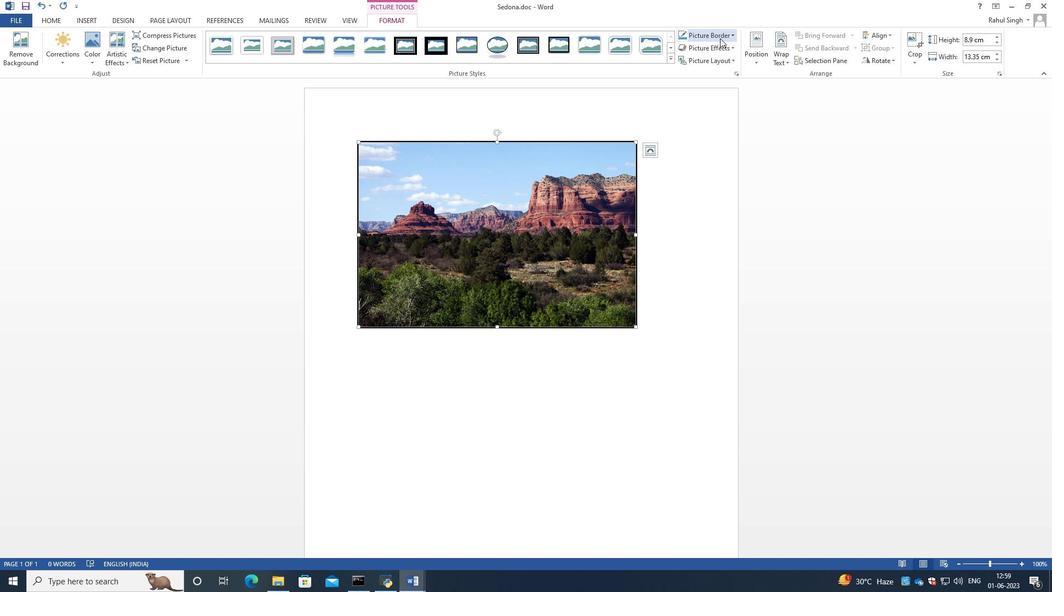 
Action: Mouse moved to (783, 172)
Screenshot: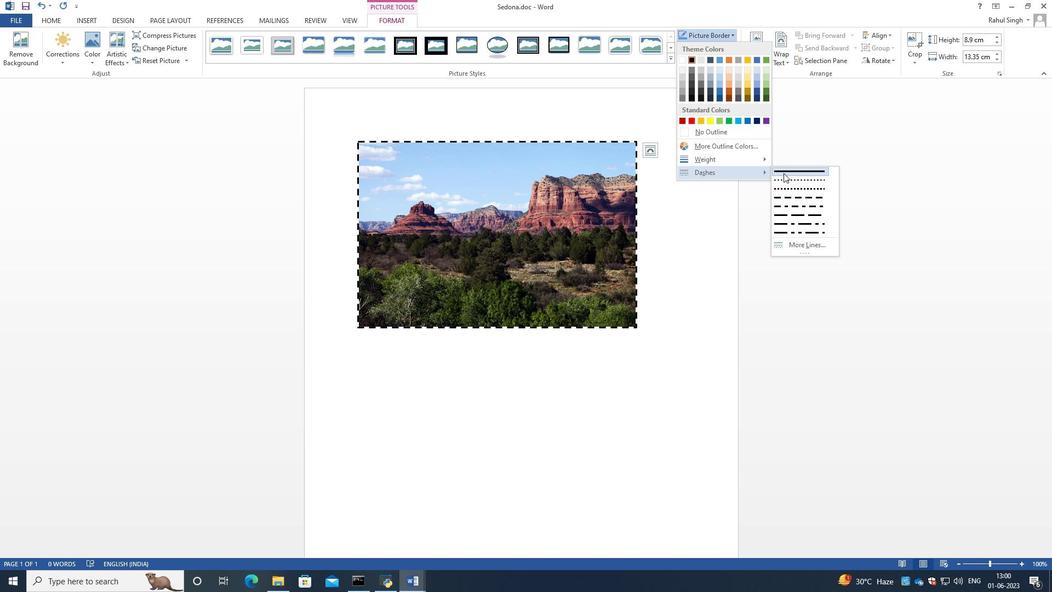 
Action: Mouse pressed left at (783, 172)
Screenshot: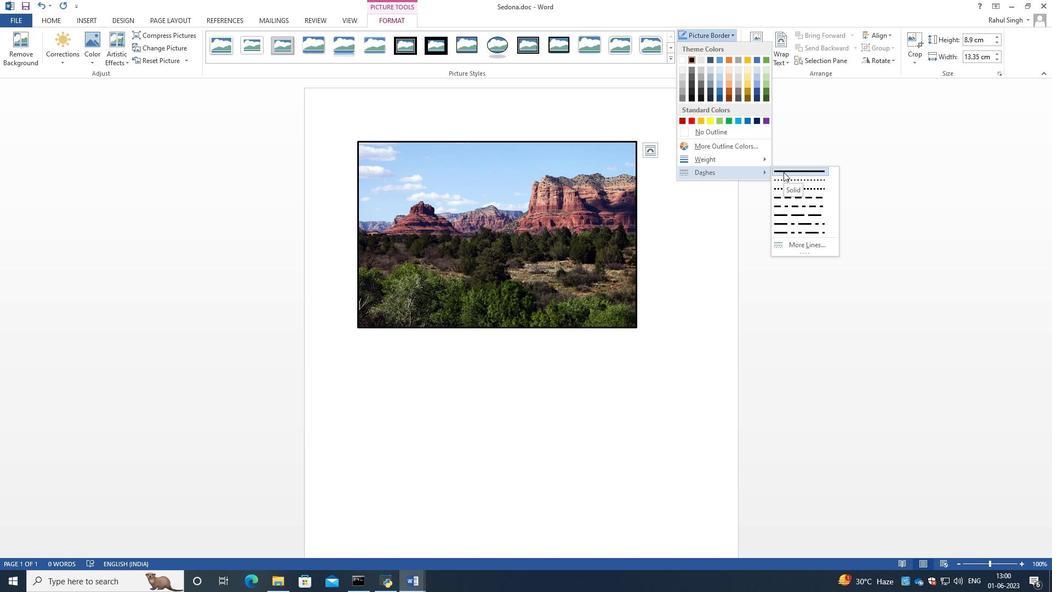 
Action: Mouse moved to (633, 94)
Screenshot: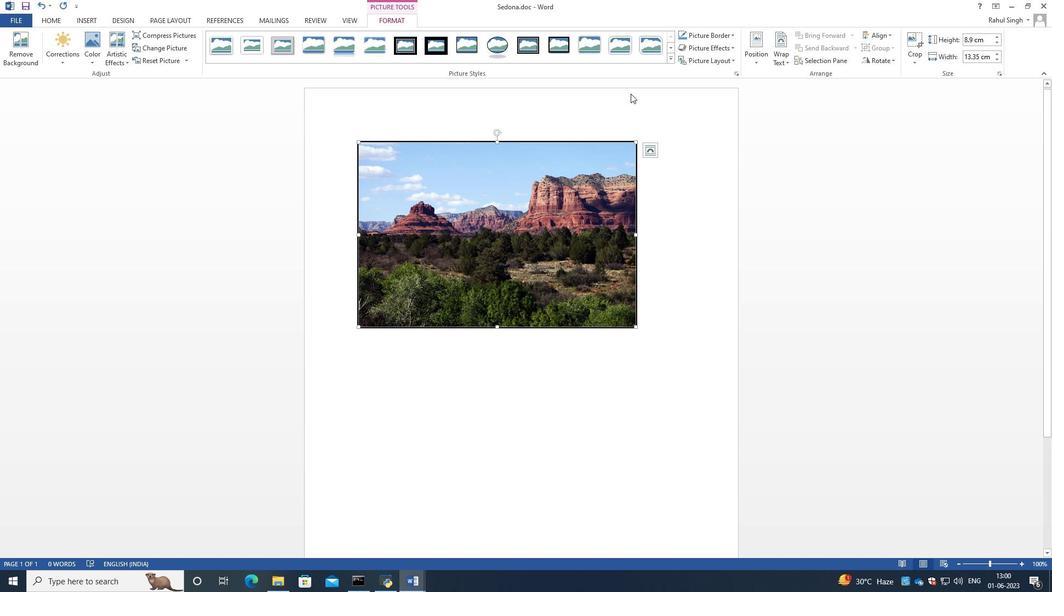 
